 Task: Create a due date automation trigger when advanced on, 2 working days before a card is due add dates starting in less than 1 days at 11:00 AM.
Action: Mouse moved to (1217, 363)
Screenshot: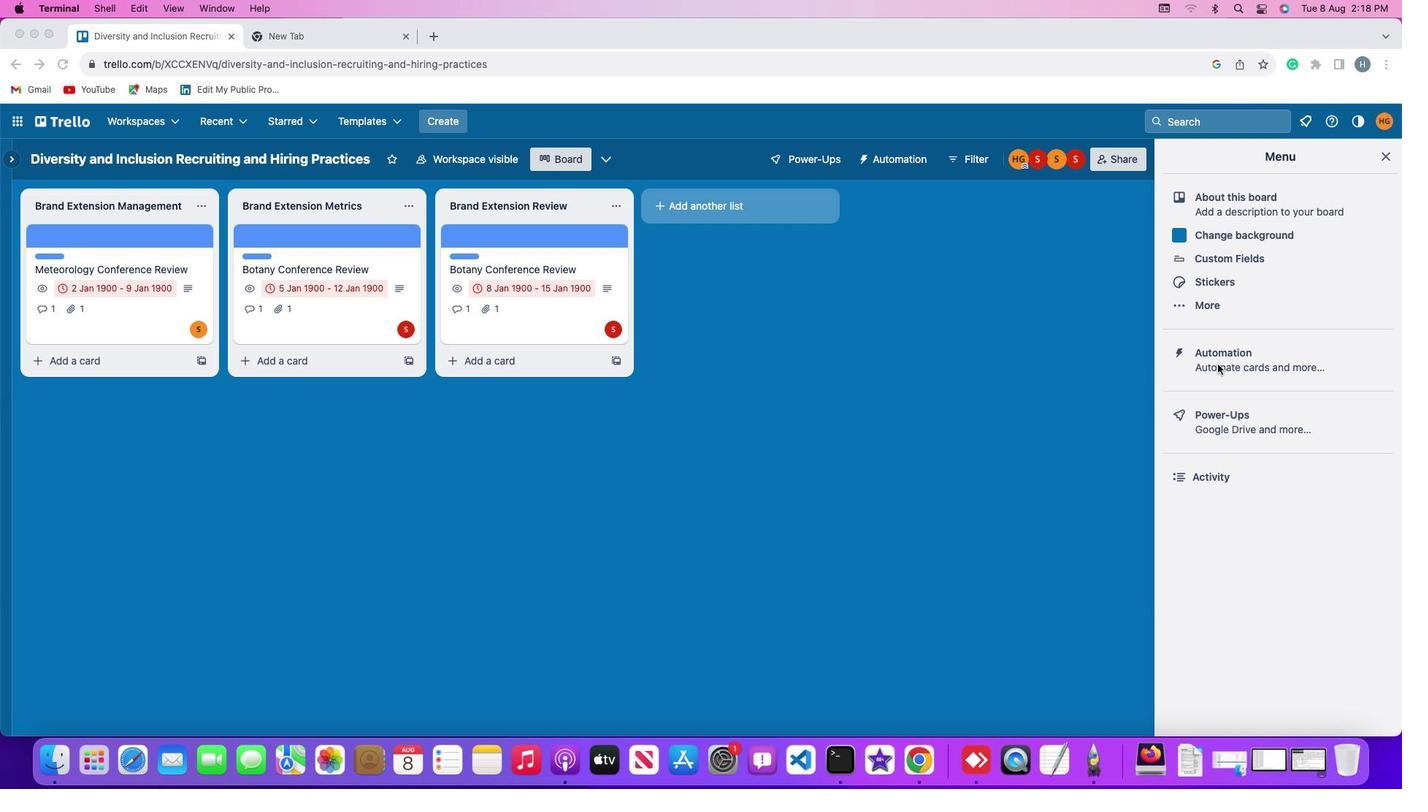 
Action: Mouse pressed left at (1217, 363)
Screenshot: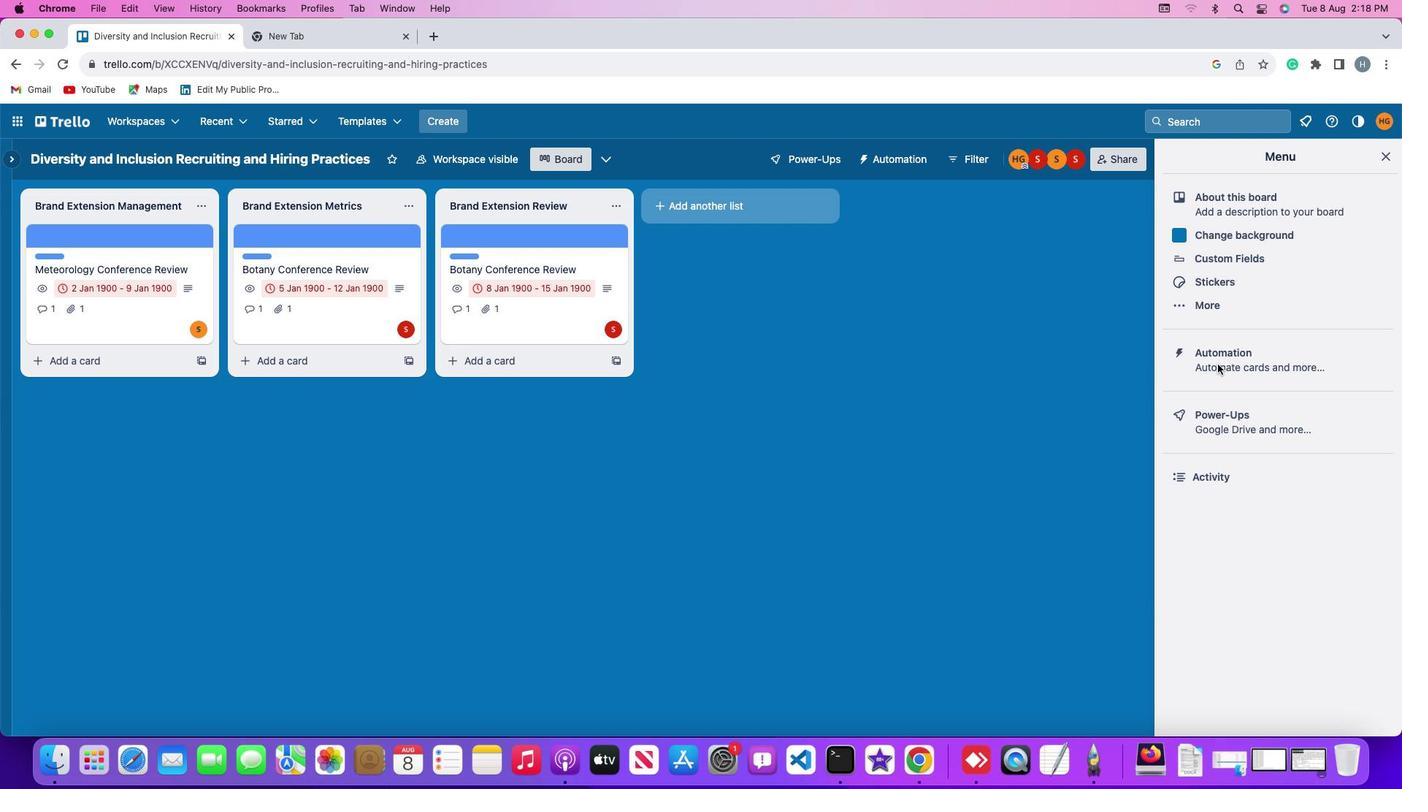 
Action: Mouse pressed left at (1217, 363)
Screenshot: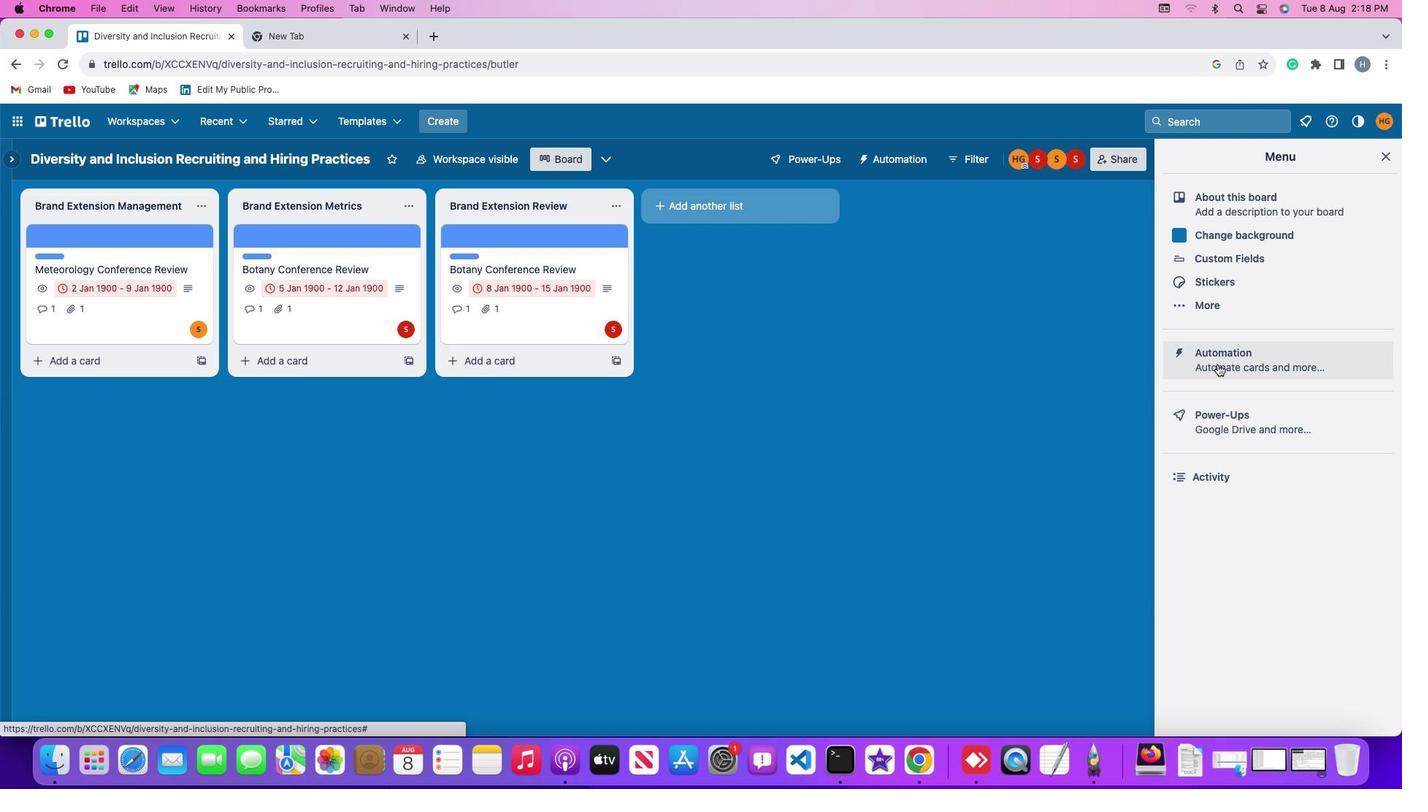 
Action: Mouse moved to (70, 345)
Screenshot: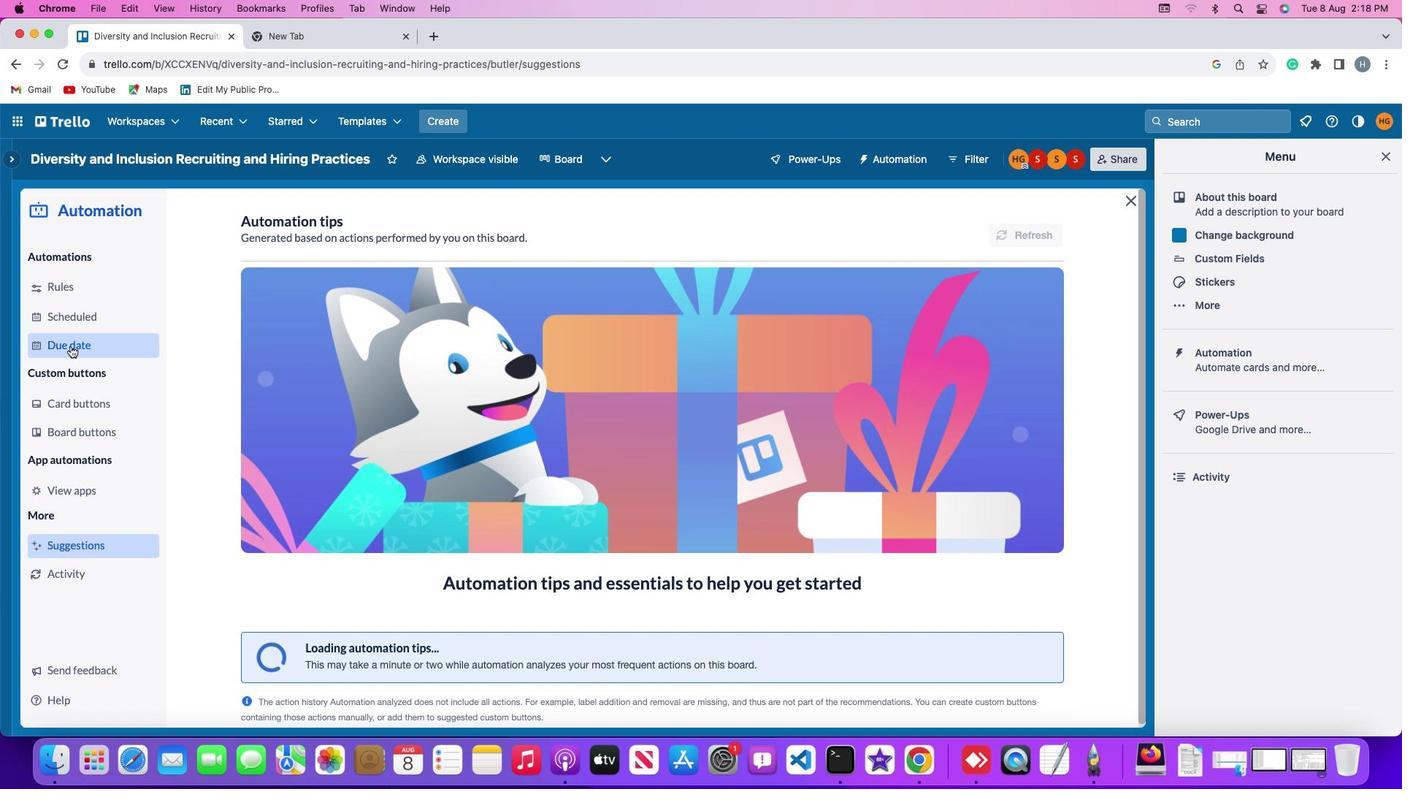 
Action: Mouse pressed left at (70, 345)
Screenshot: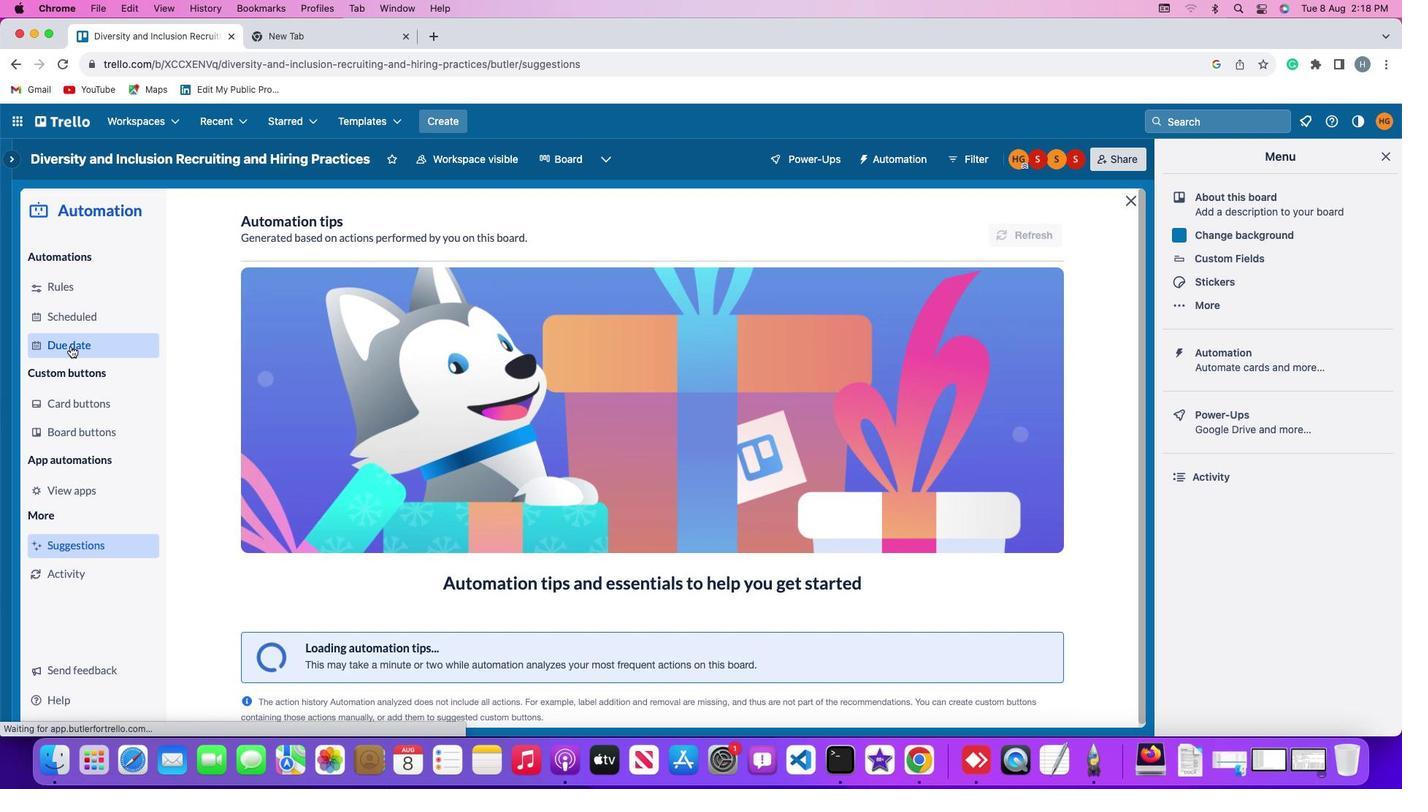 
Action: Mouse moved to (999, 231)
Screenshot: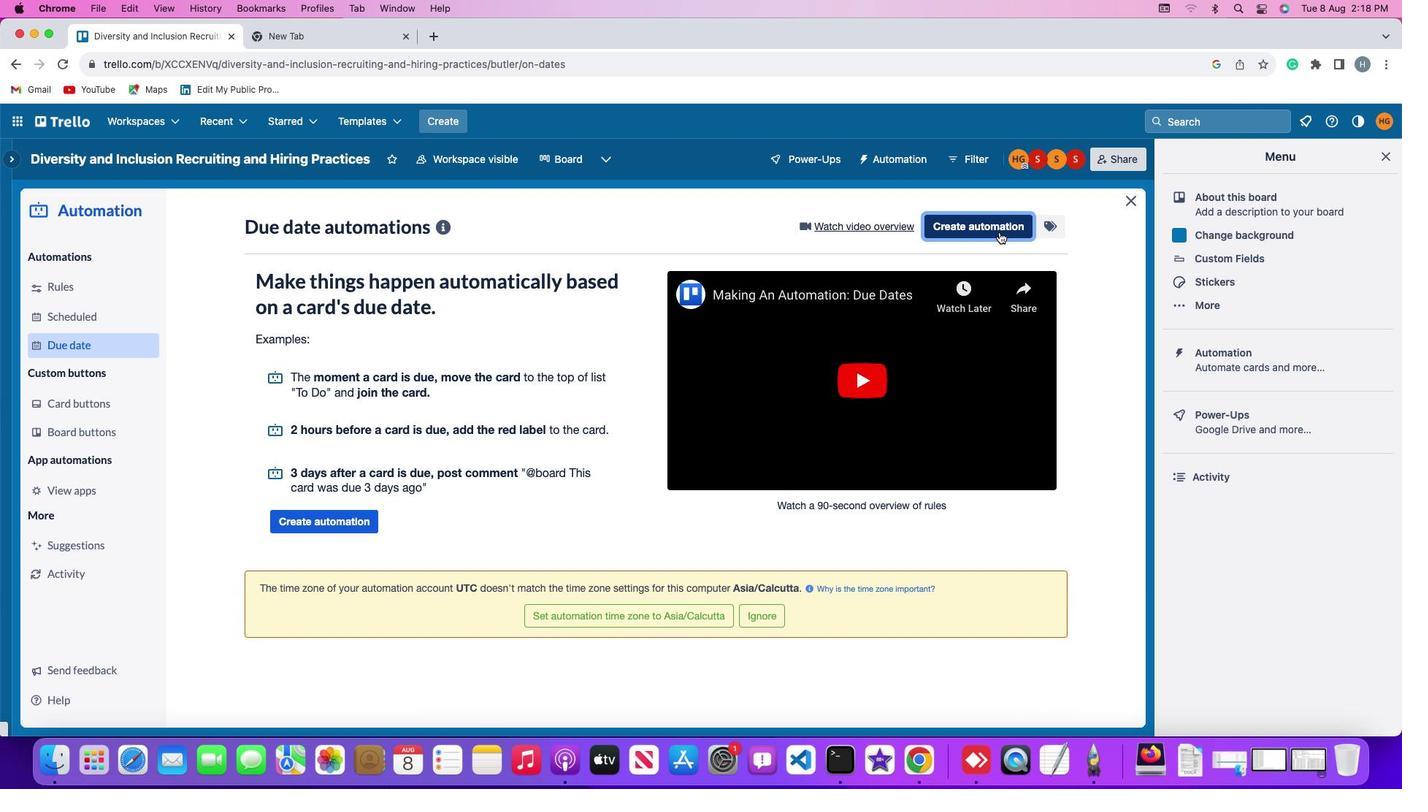 
Action: Mouse pressed left at (999, 231)
Screenshot: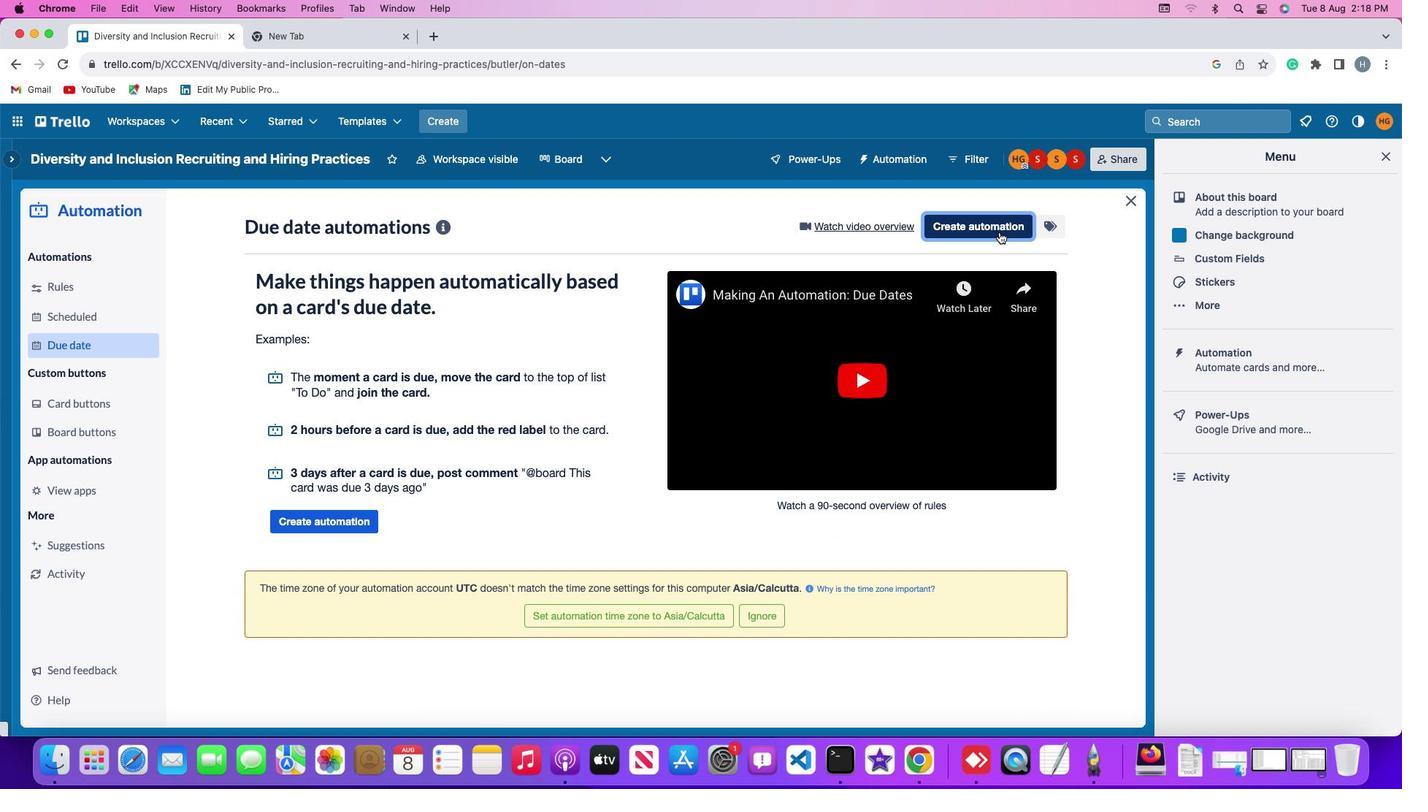 
Action: Mouse moved to (354, 370)
Screenshot: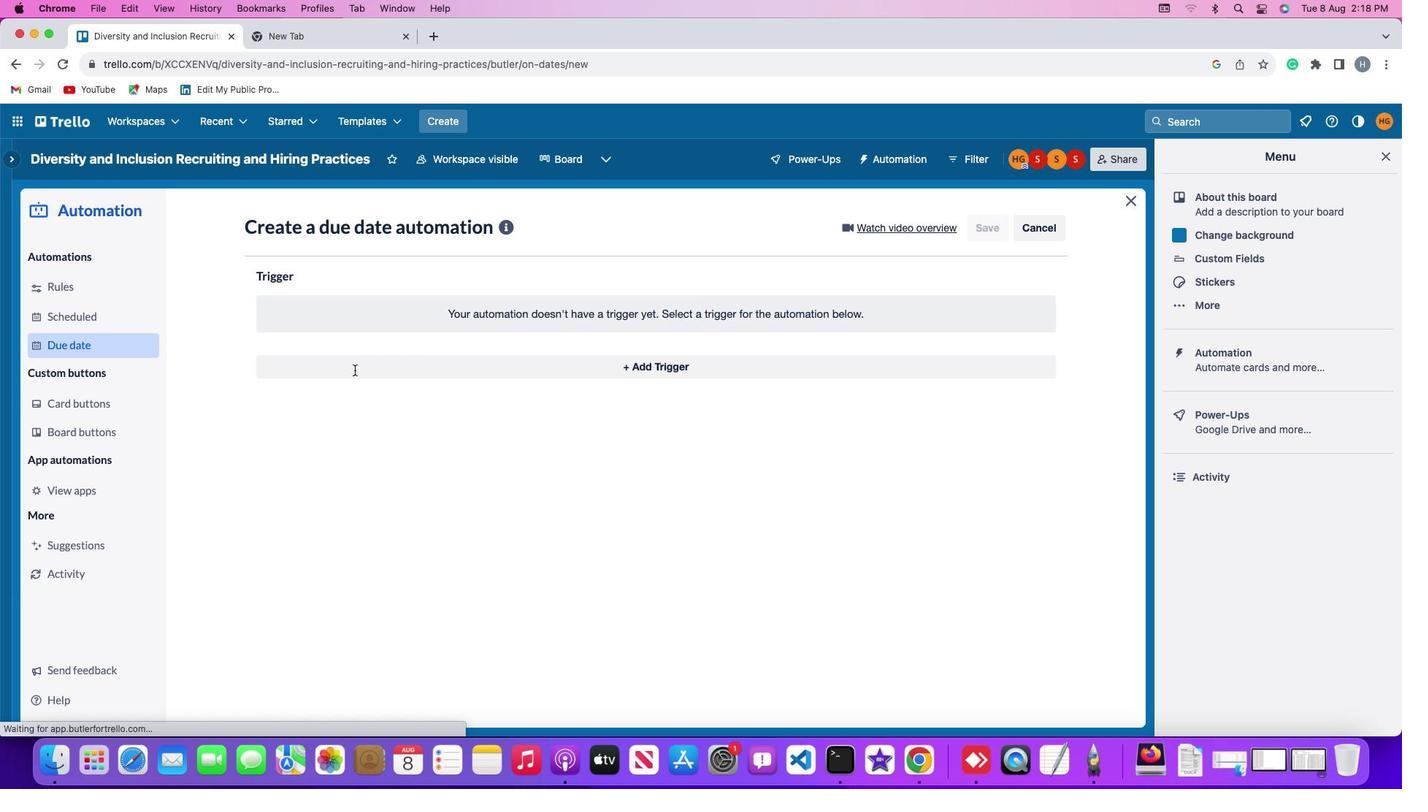 
Action: Mouse pressed left at (354, 370)
Screenshot: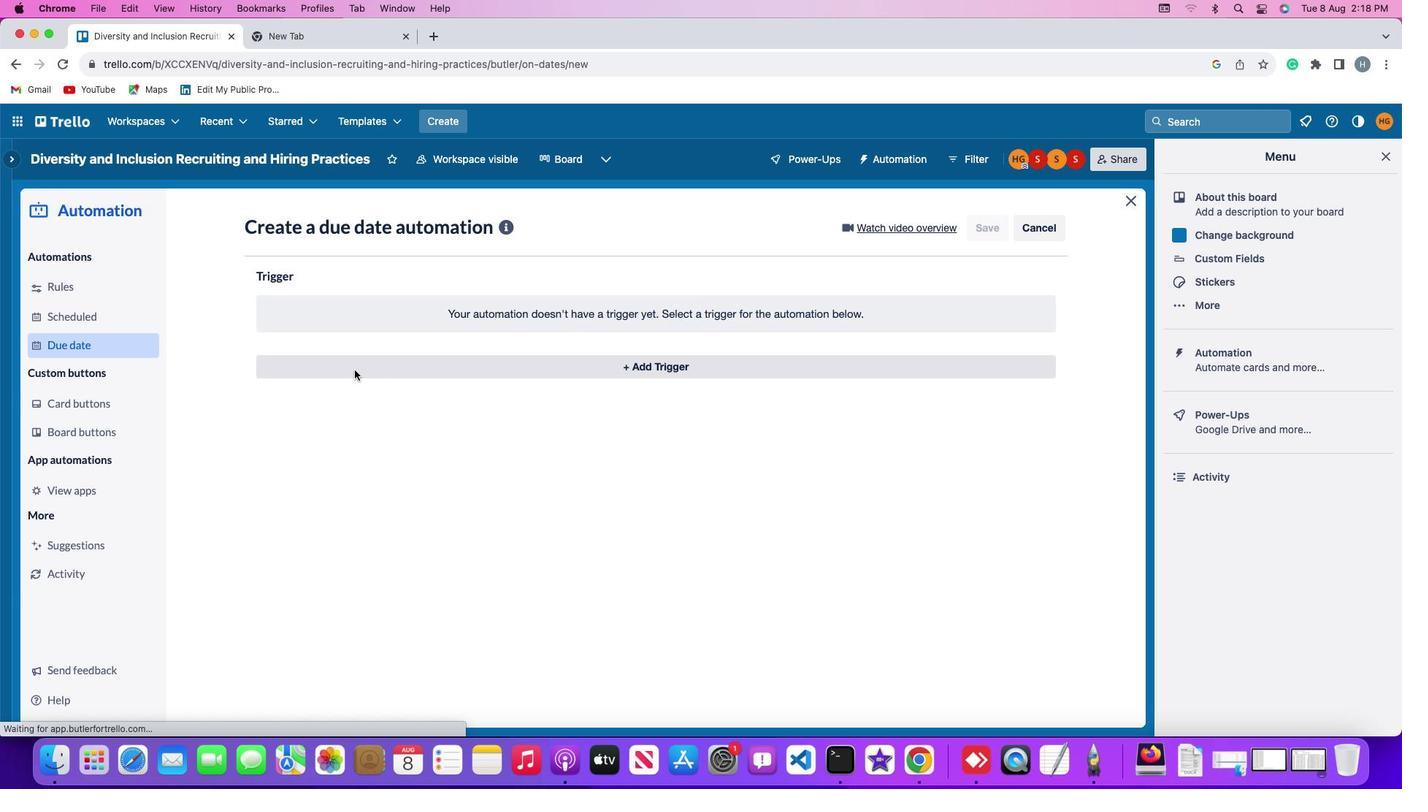 
Action: Mouse moved to (282, 585)
Screenshot: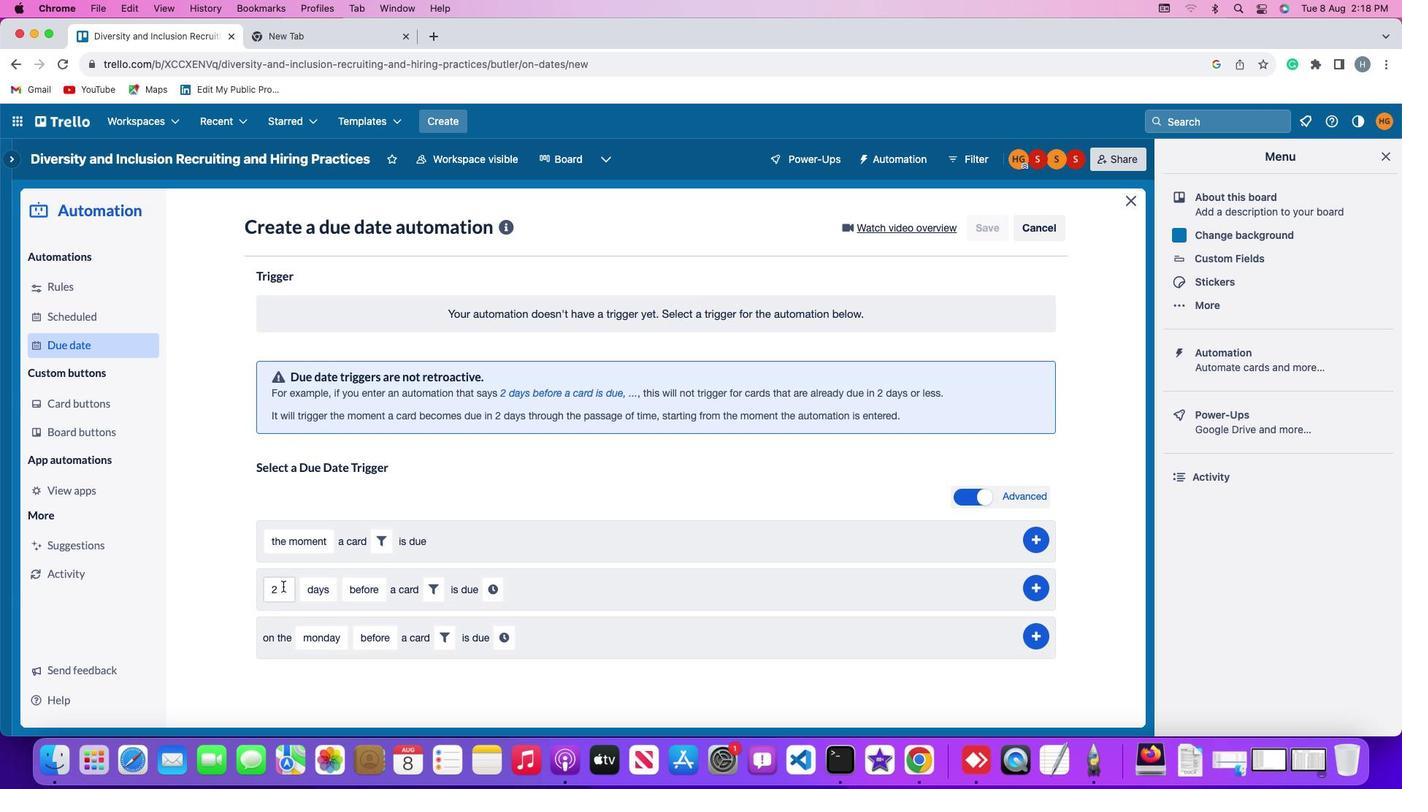 
Action: Mouse pressed left at (282, 585)
Screenshot: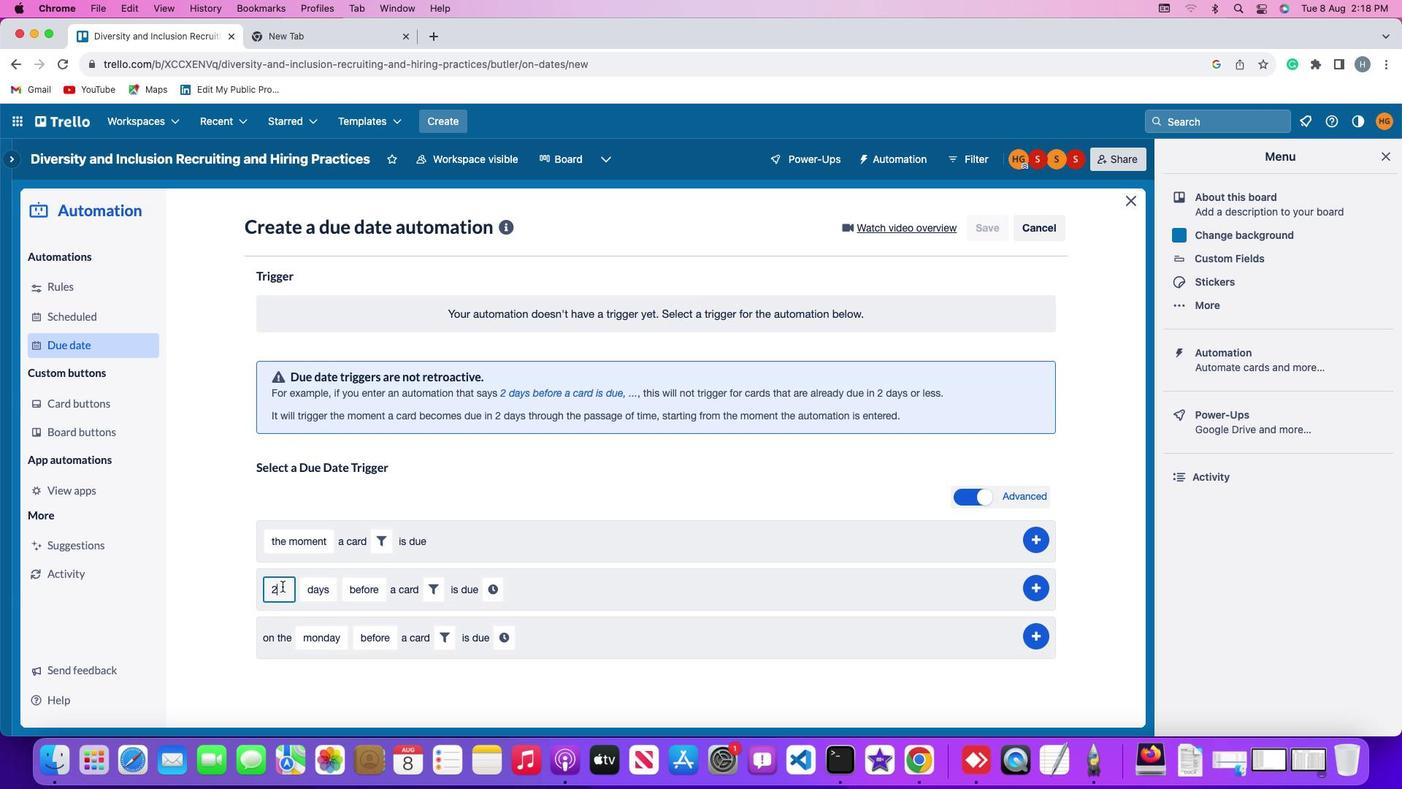 
Action: Mouse moved to (282, 584)
Screenshot: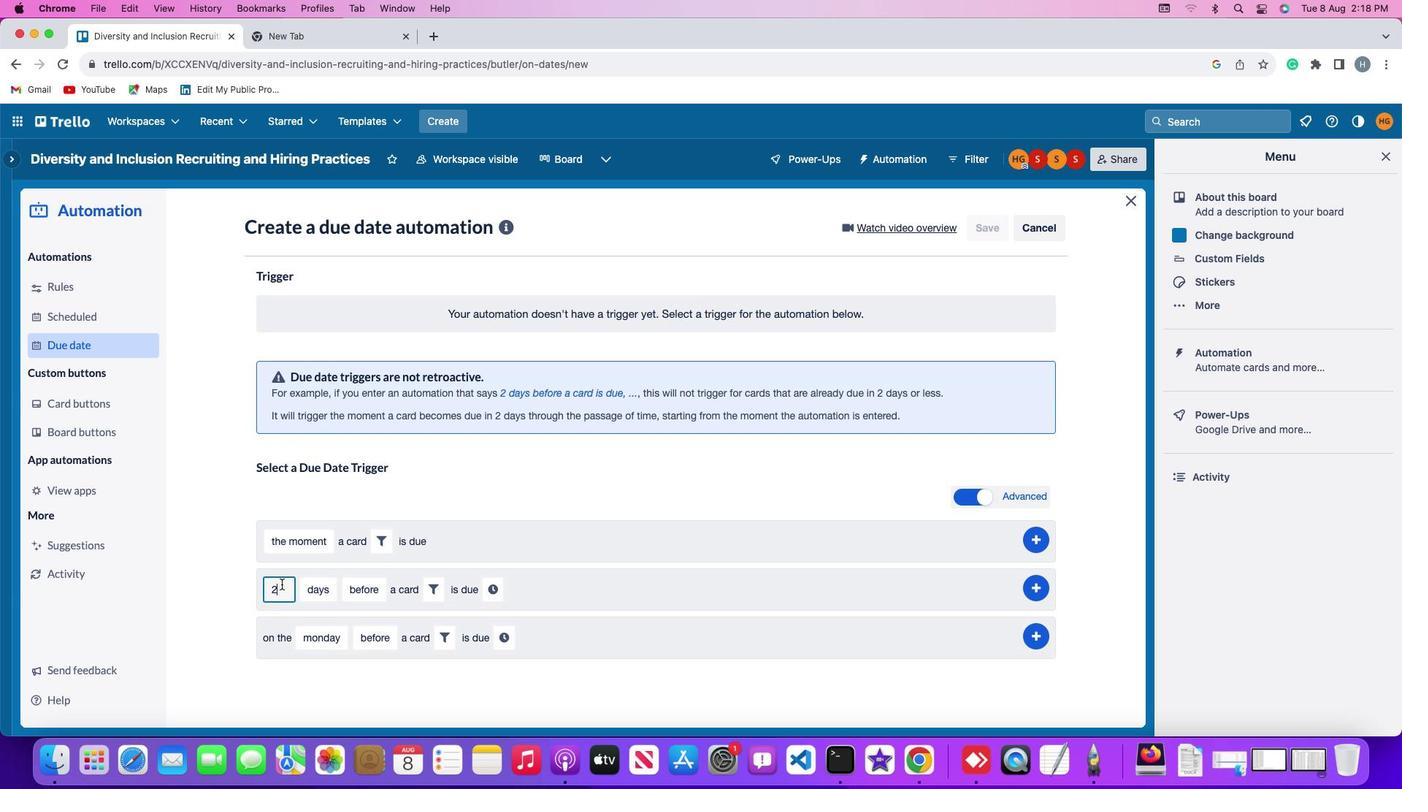 
Action: Key pressed Key.backspace
Screenshot: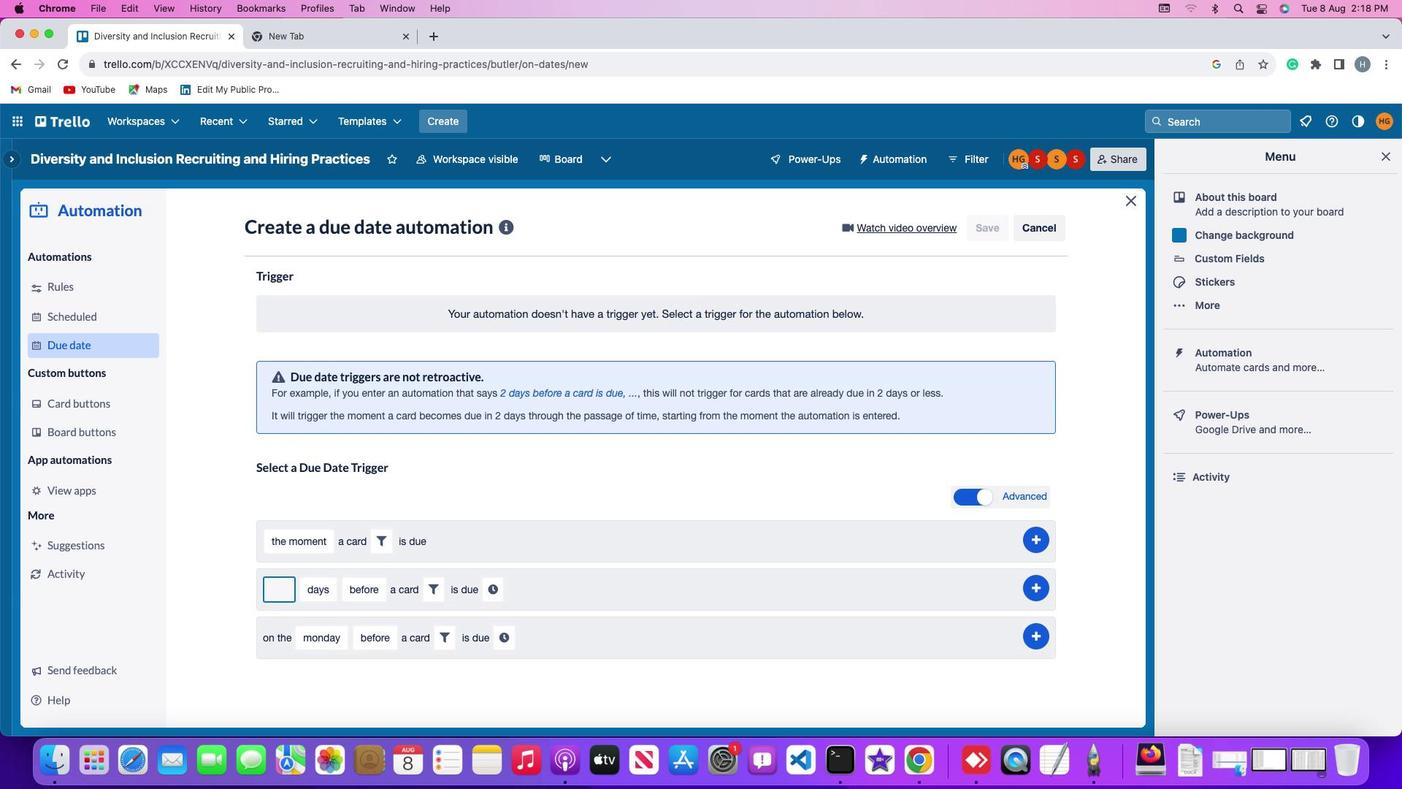 
Action: Mouse moved to (282, 582)
Screenshot: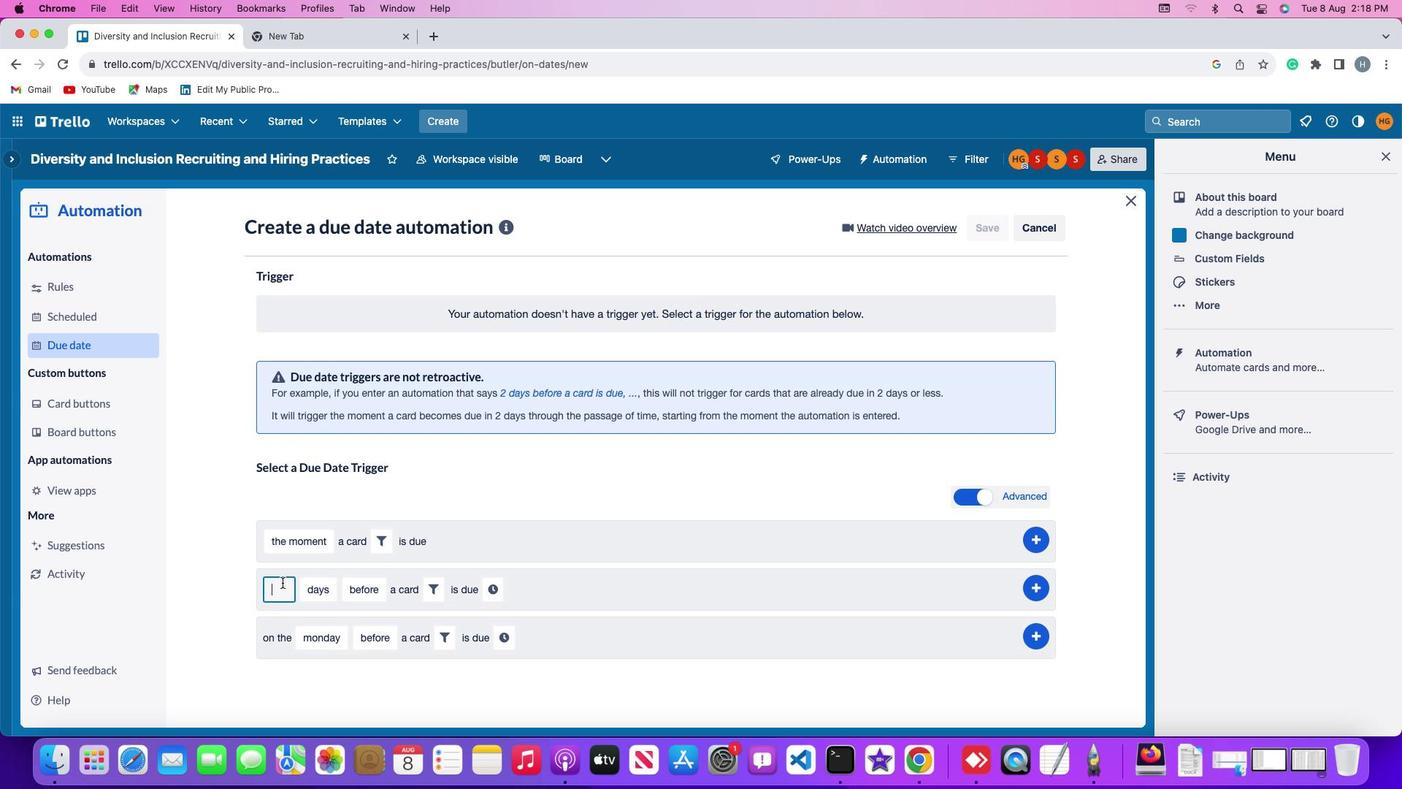
Action: Key pressed '2'
Screenshot: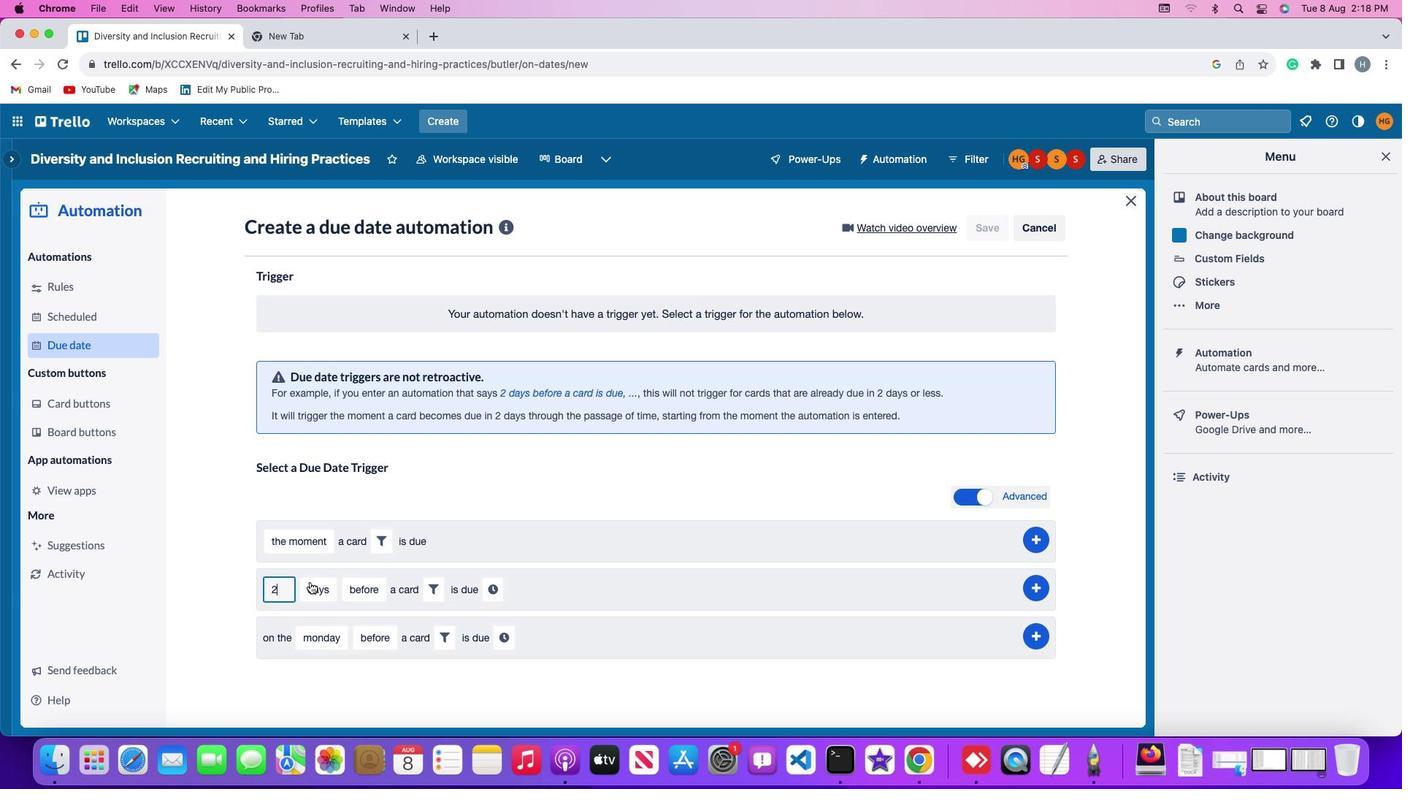 
Action: Mouse moved to (322, 582)
Screenshot: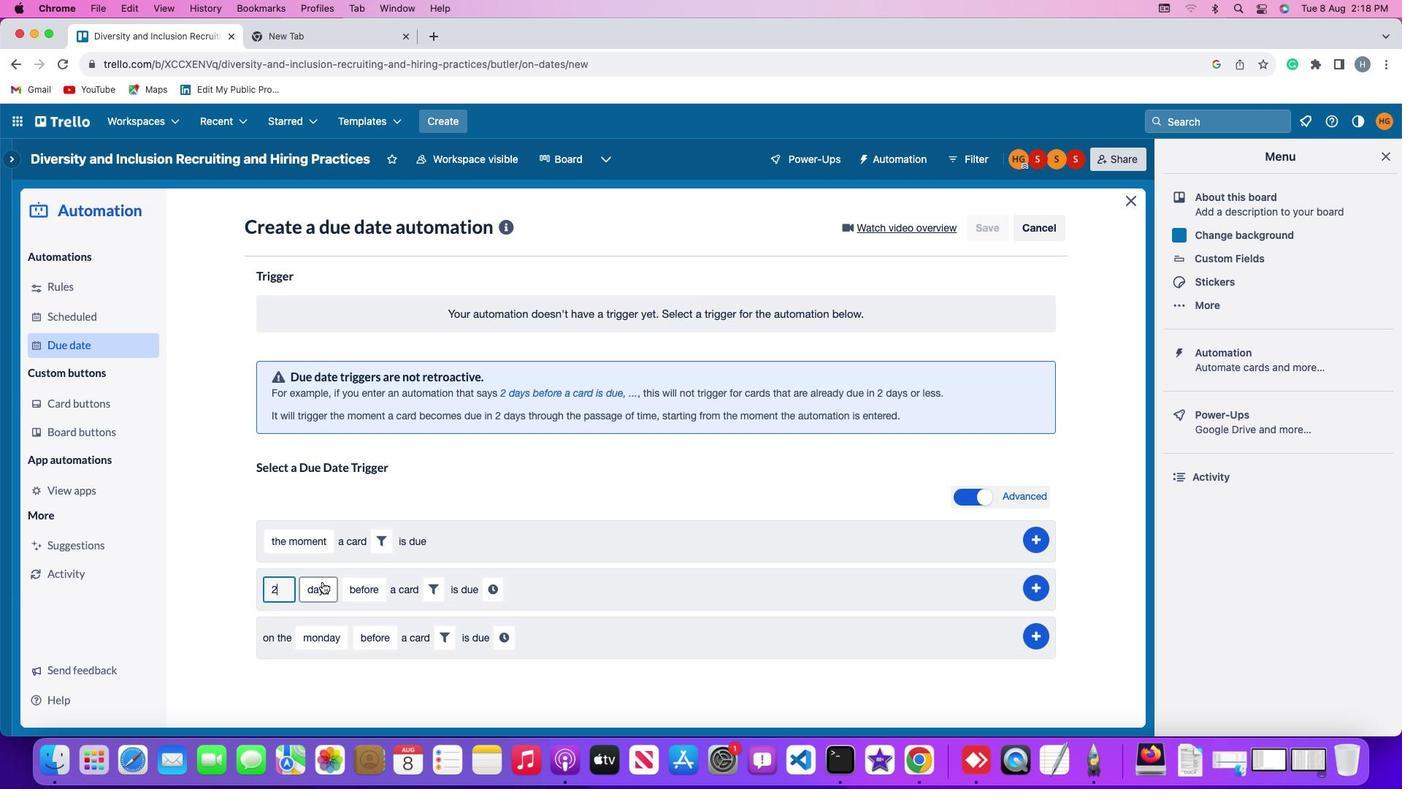 
Action: Mouse pressed left at (322, 582)
Screenshot: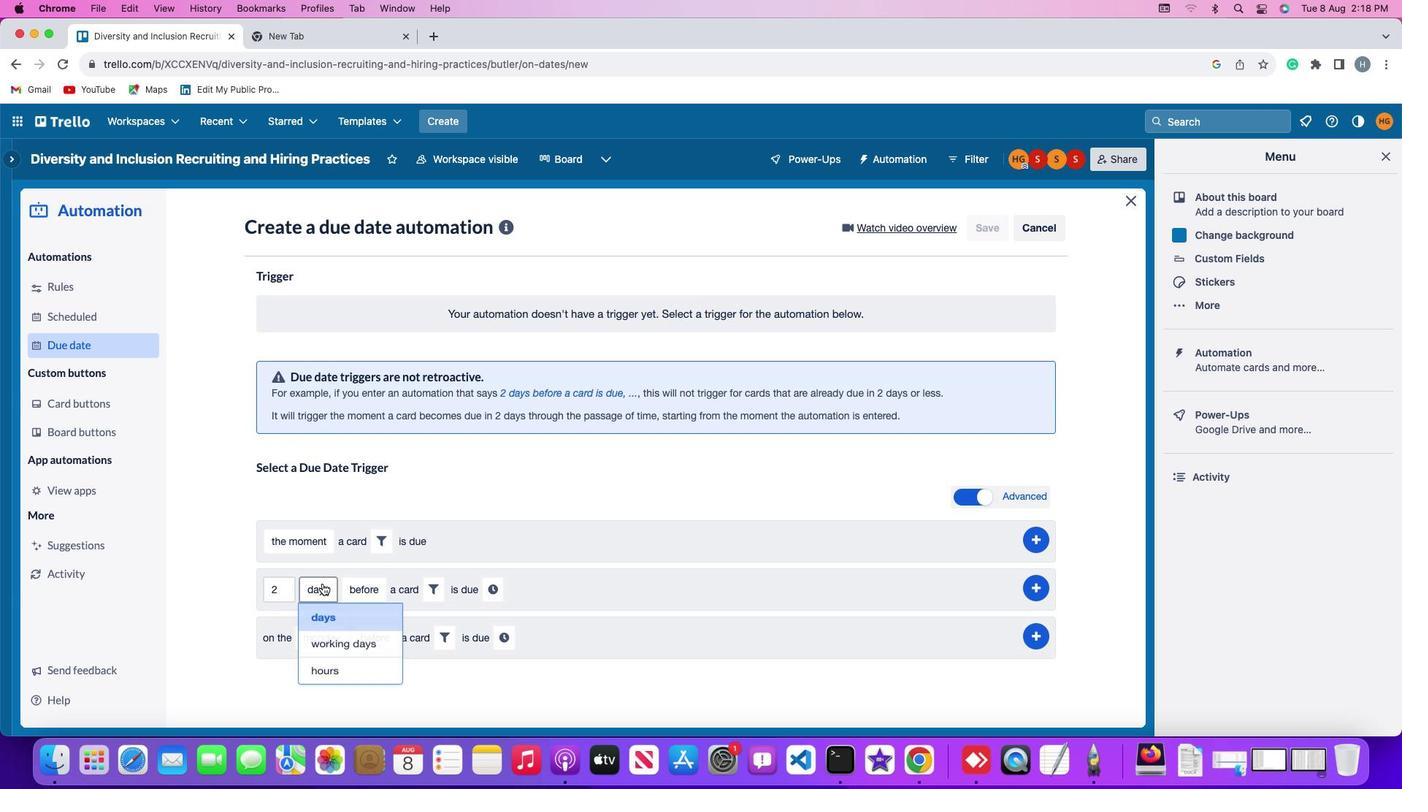 
Action: Mouse moved to (317, 644)
Screenshot: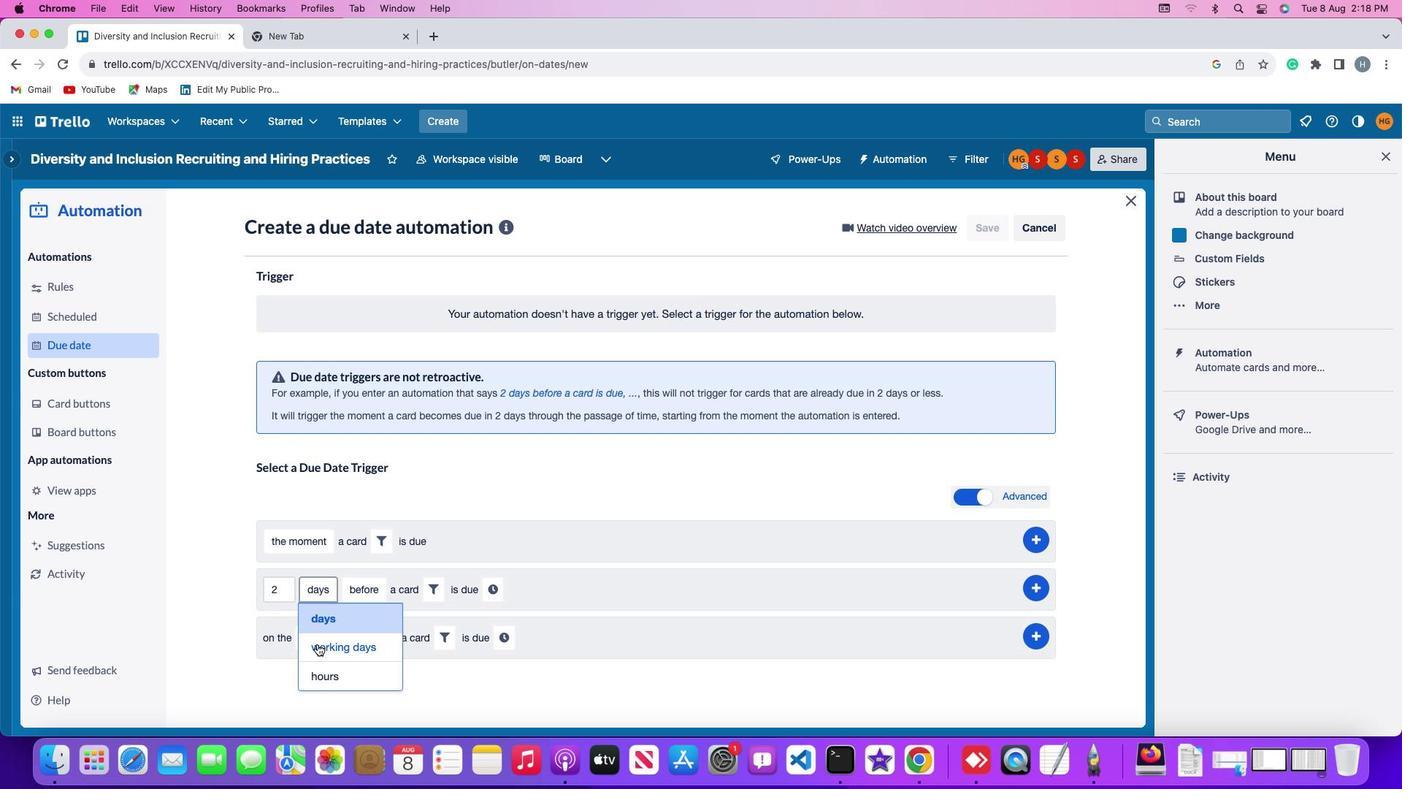 
Action: Mouse pressed left at (317, 644)
Screenshot: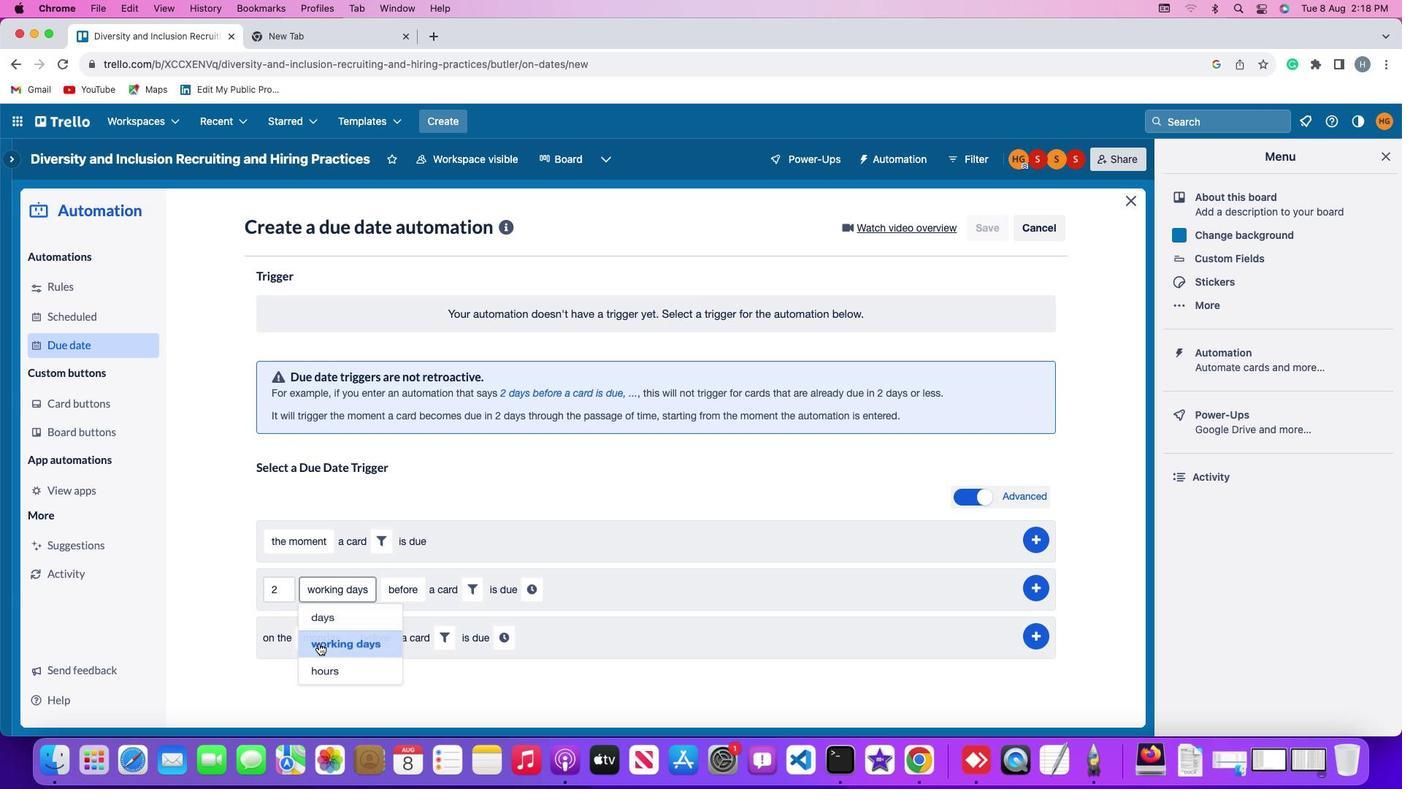 
Action: Mouse moved to (387, 585)
Screenshot: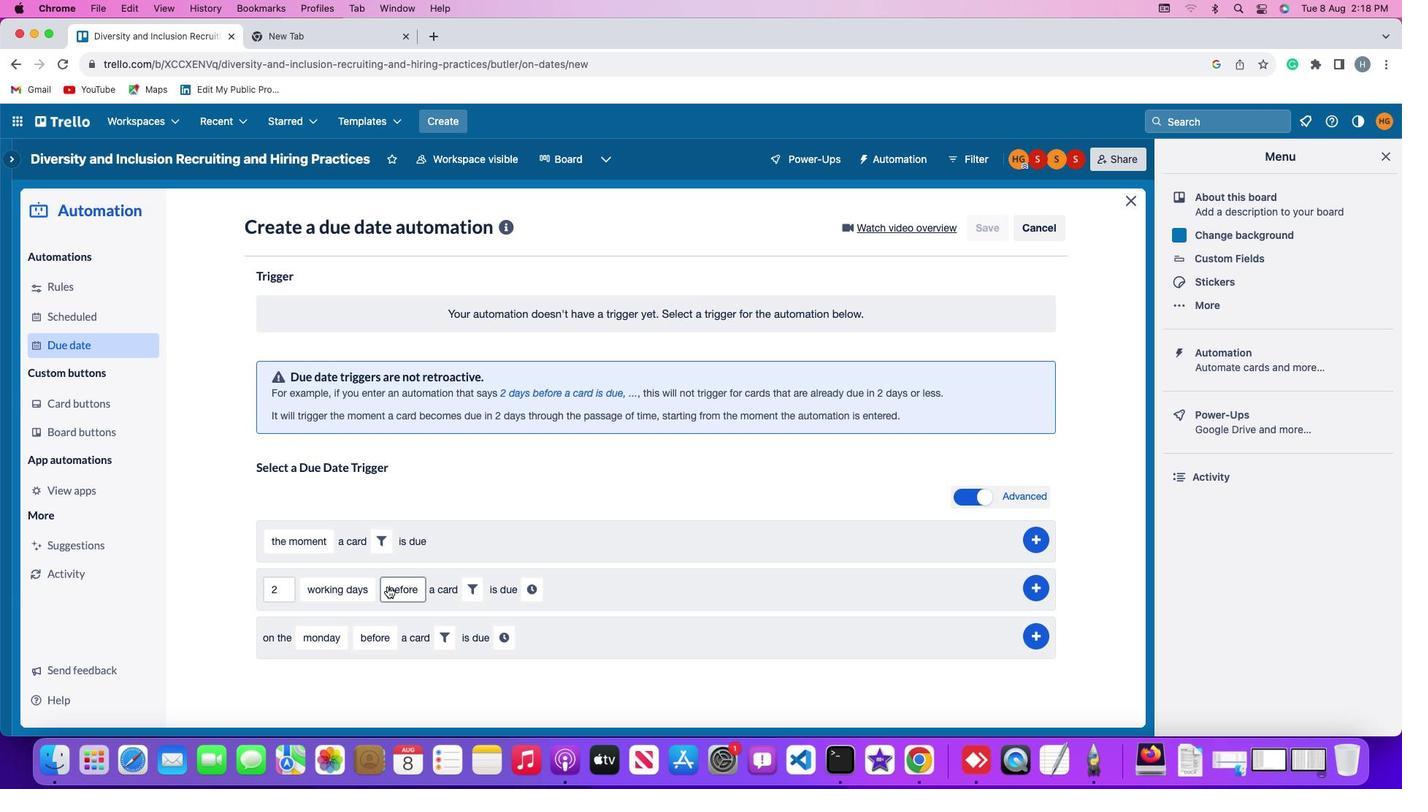 
Action: Mouse pressed left at (387, 585)
Screenshot: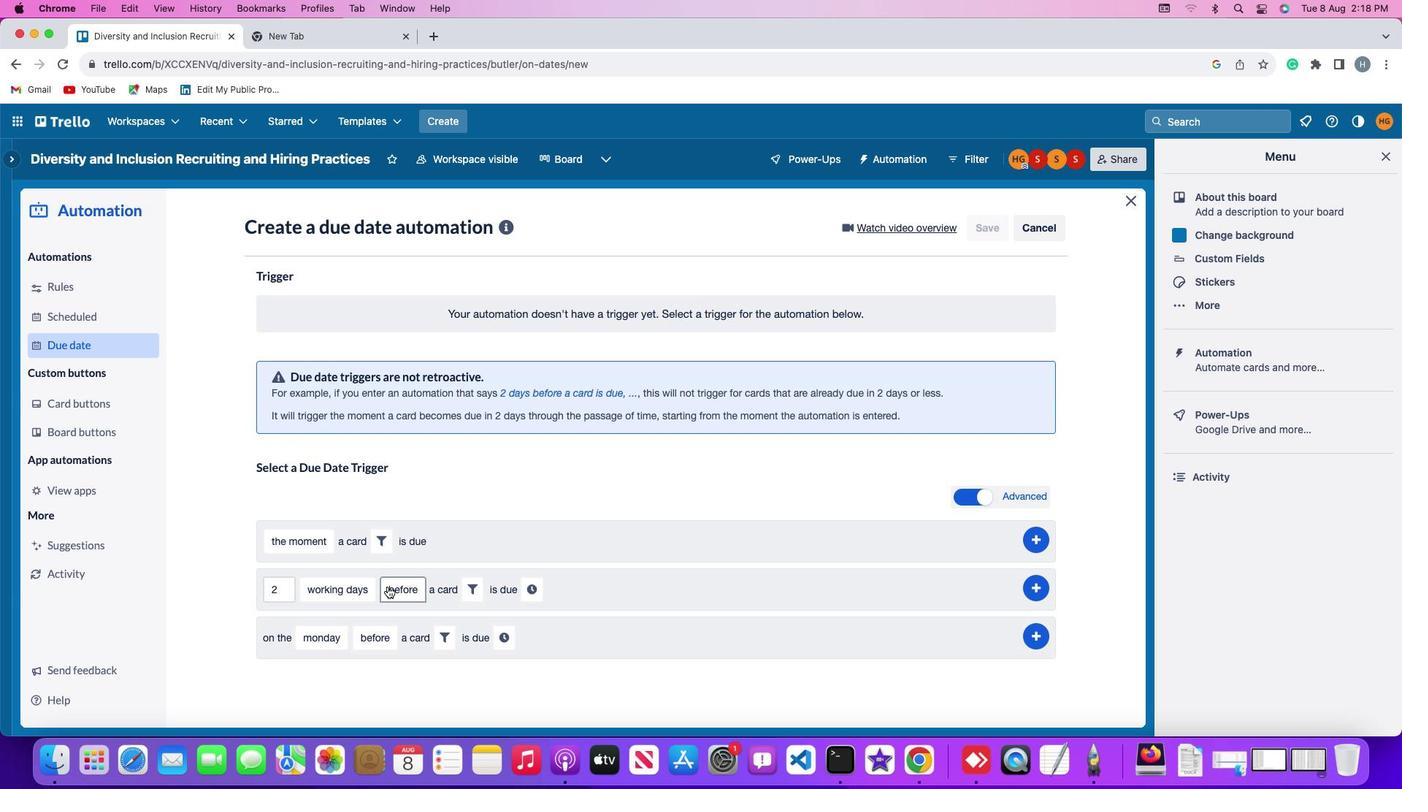
Action: Mouse moved to (404, 618)
Screenshot: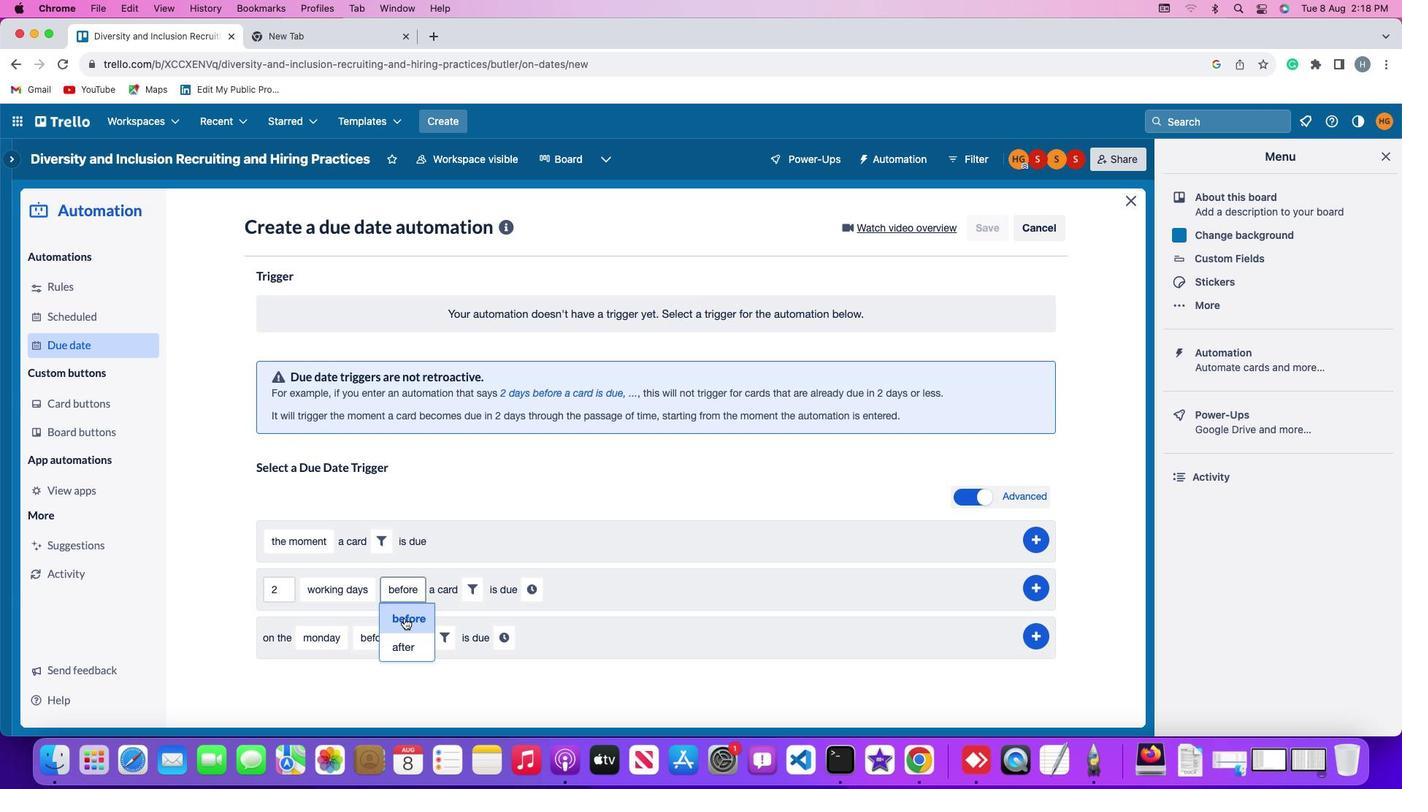 
Action: Mouse pressed left at (404, 618)
Screenshot: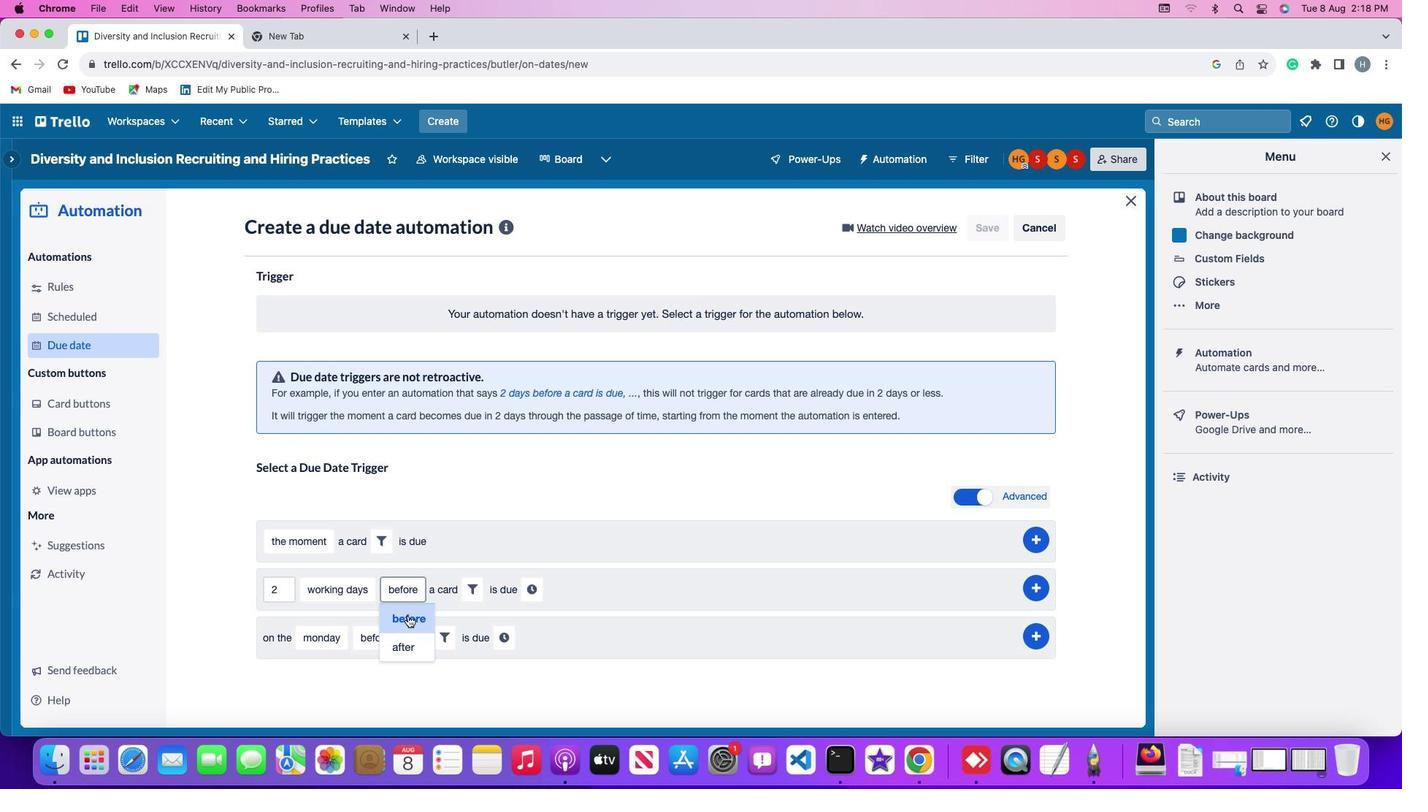 
Action: Mouse moved to (475, 588)
Screenshot: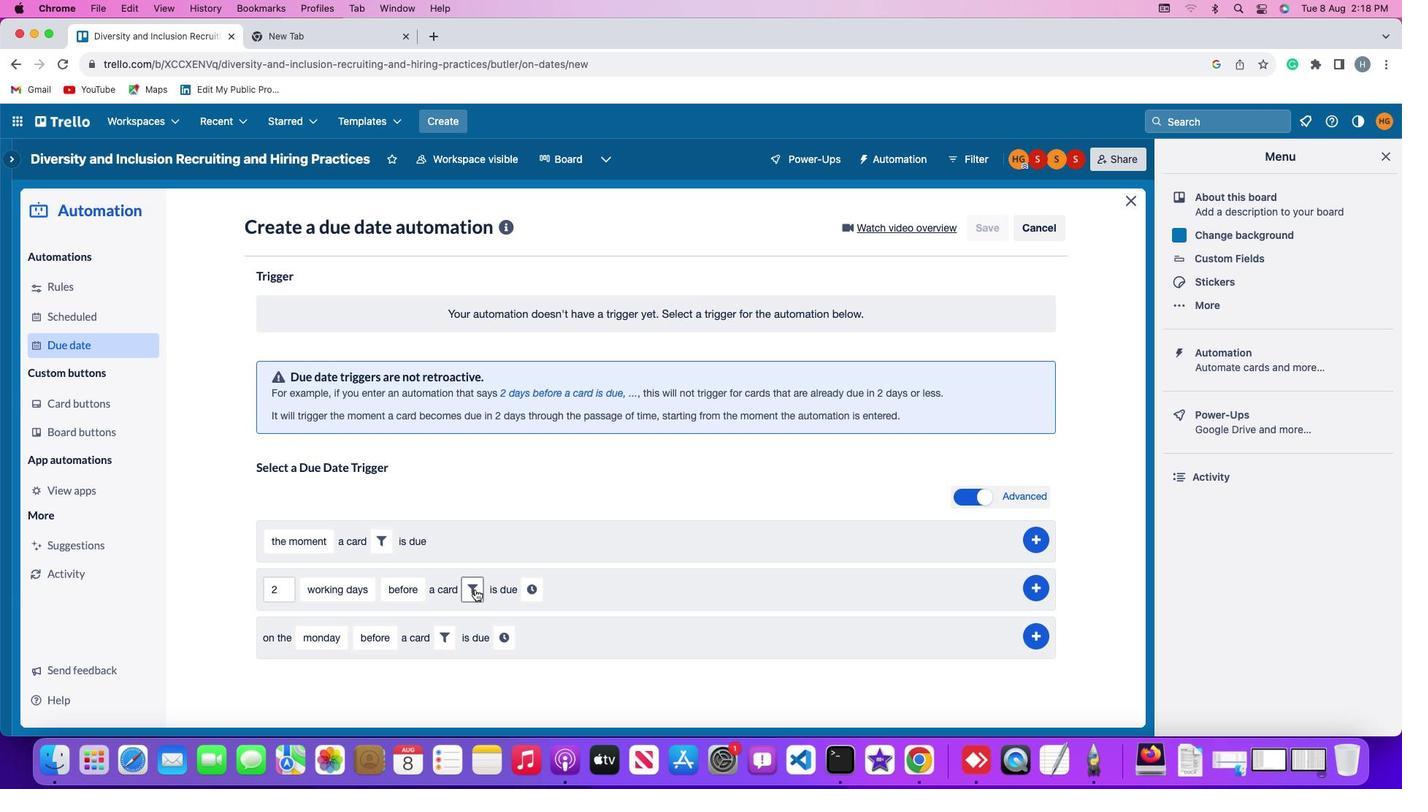 
Action: Mouse pressed left at (475, 588)
Screenshot: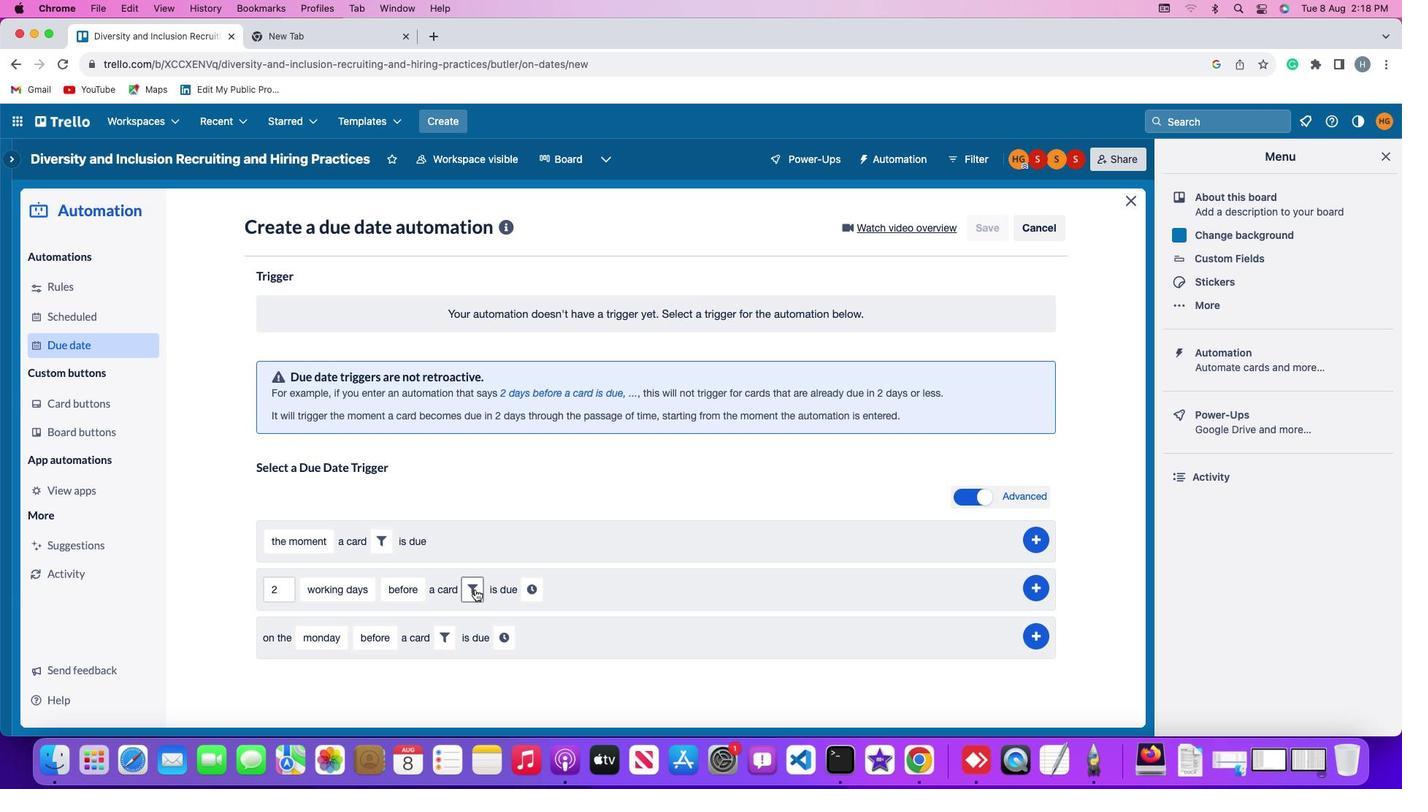 
Action: Mouse moved to (548, 636)
Screenshot: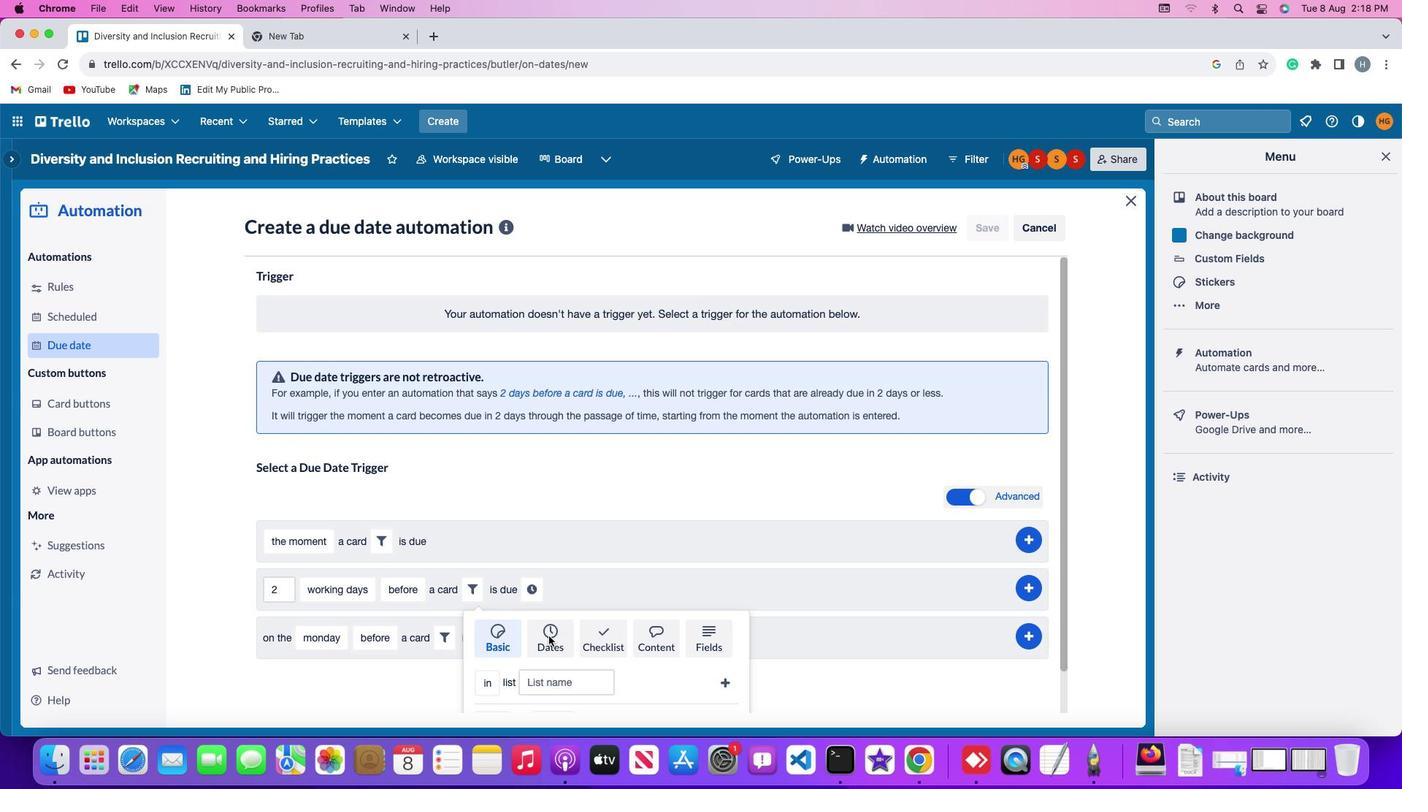 
Action: Mouse pressed left at (548, 636)
Screenshot: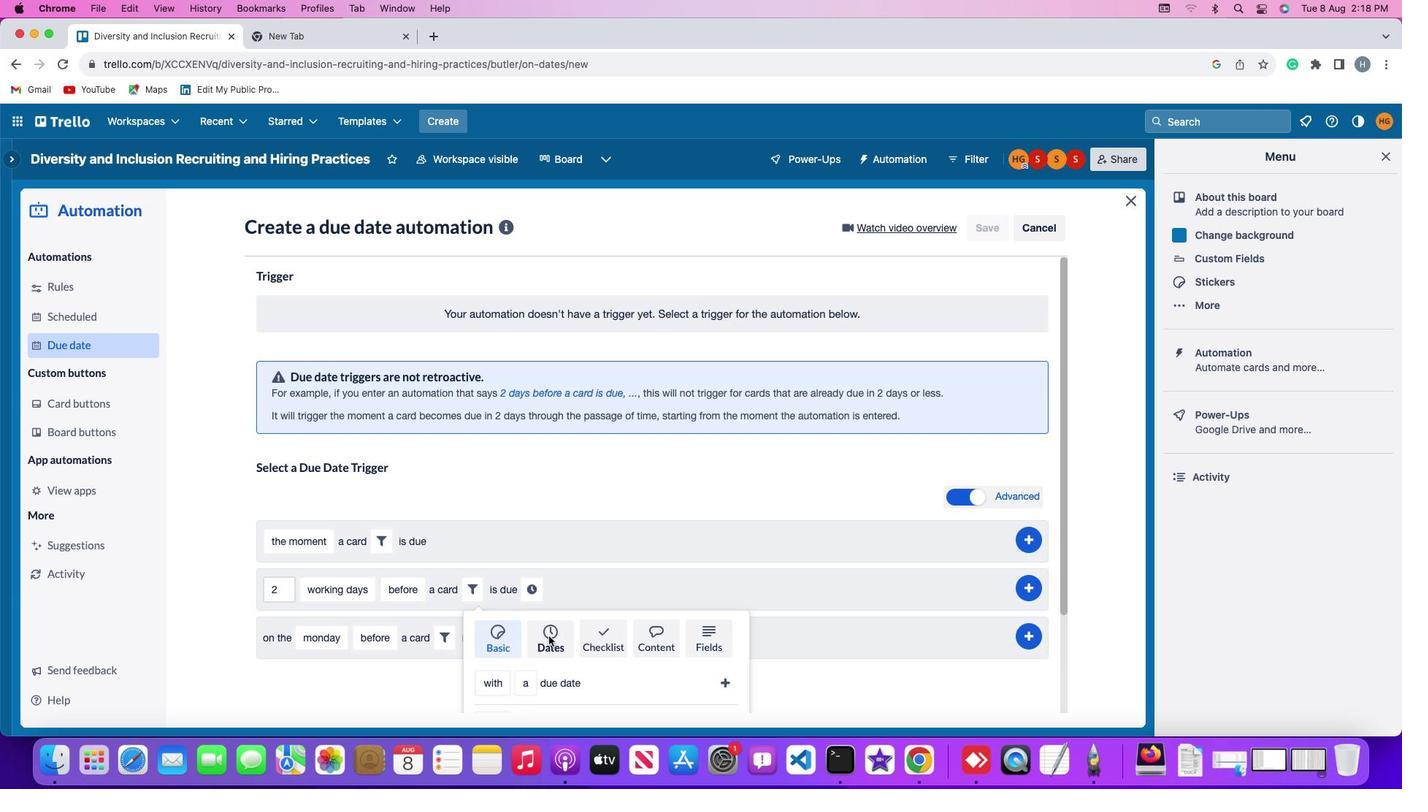 
Action: Mouse moved to (414, 679)
Screenshot: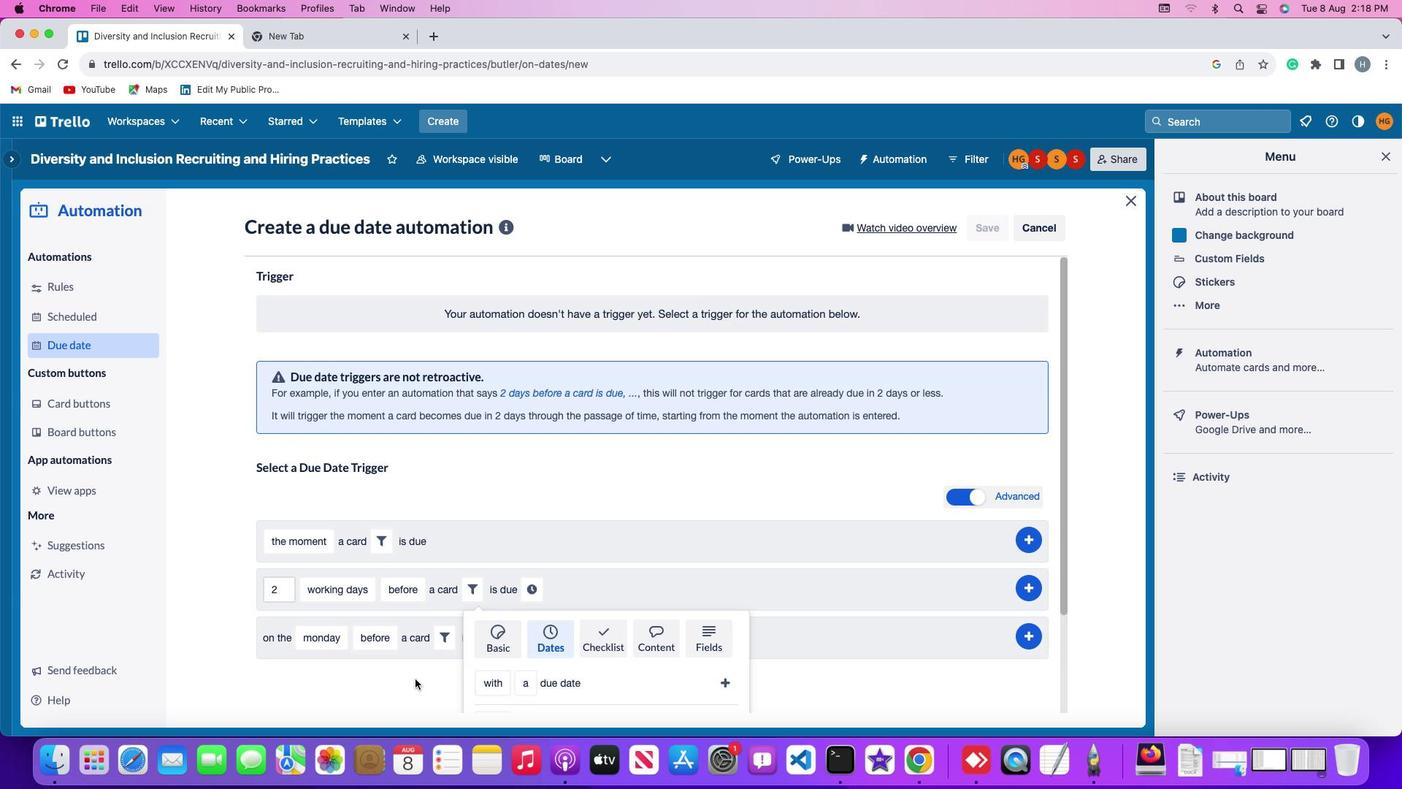 
Action: Mouse scrolled (414, 679) with delta (0, 0)
Screenshot: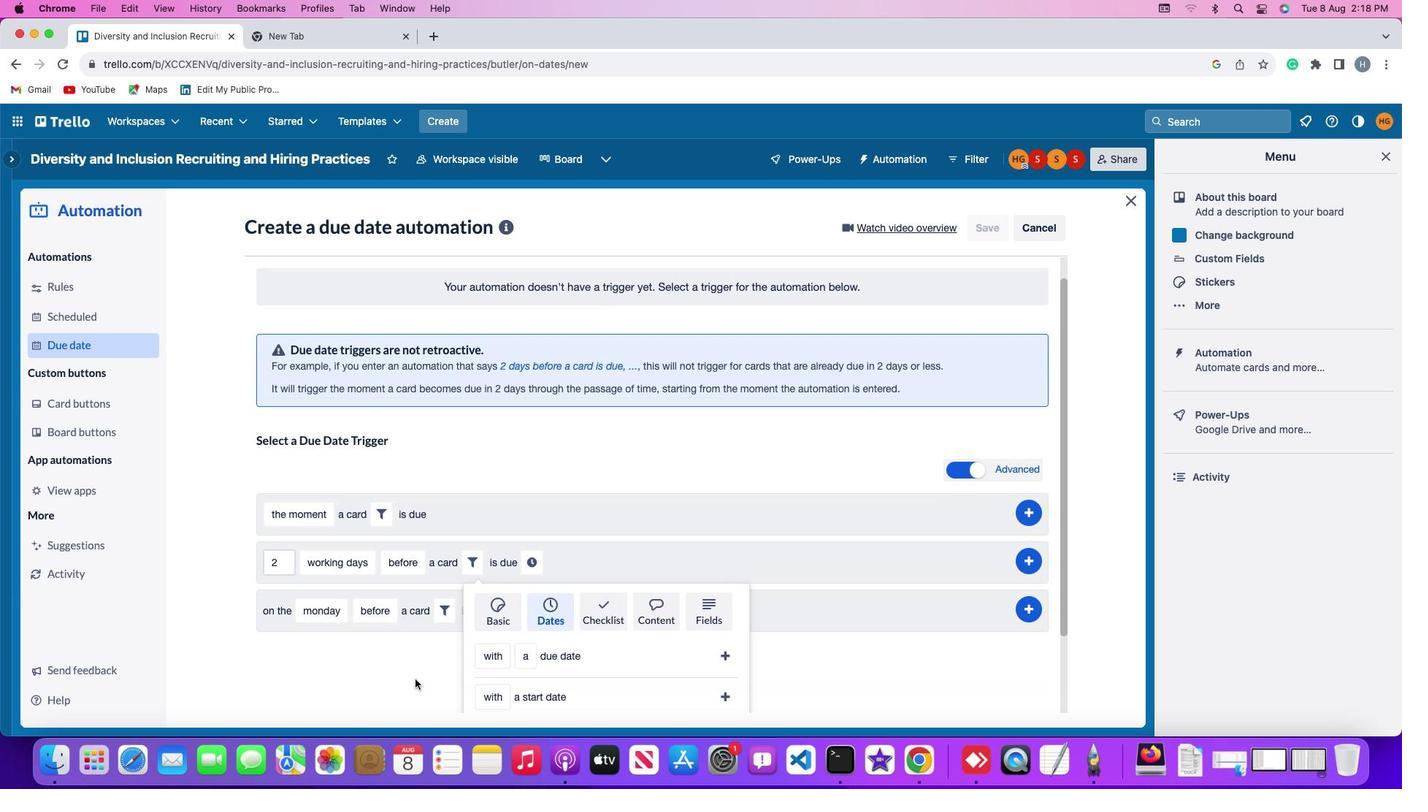 
Action: Mouse scrolled (414, 679) with delta (0, 0)
Screenshot: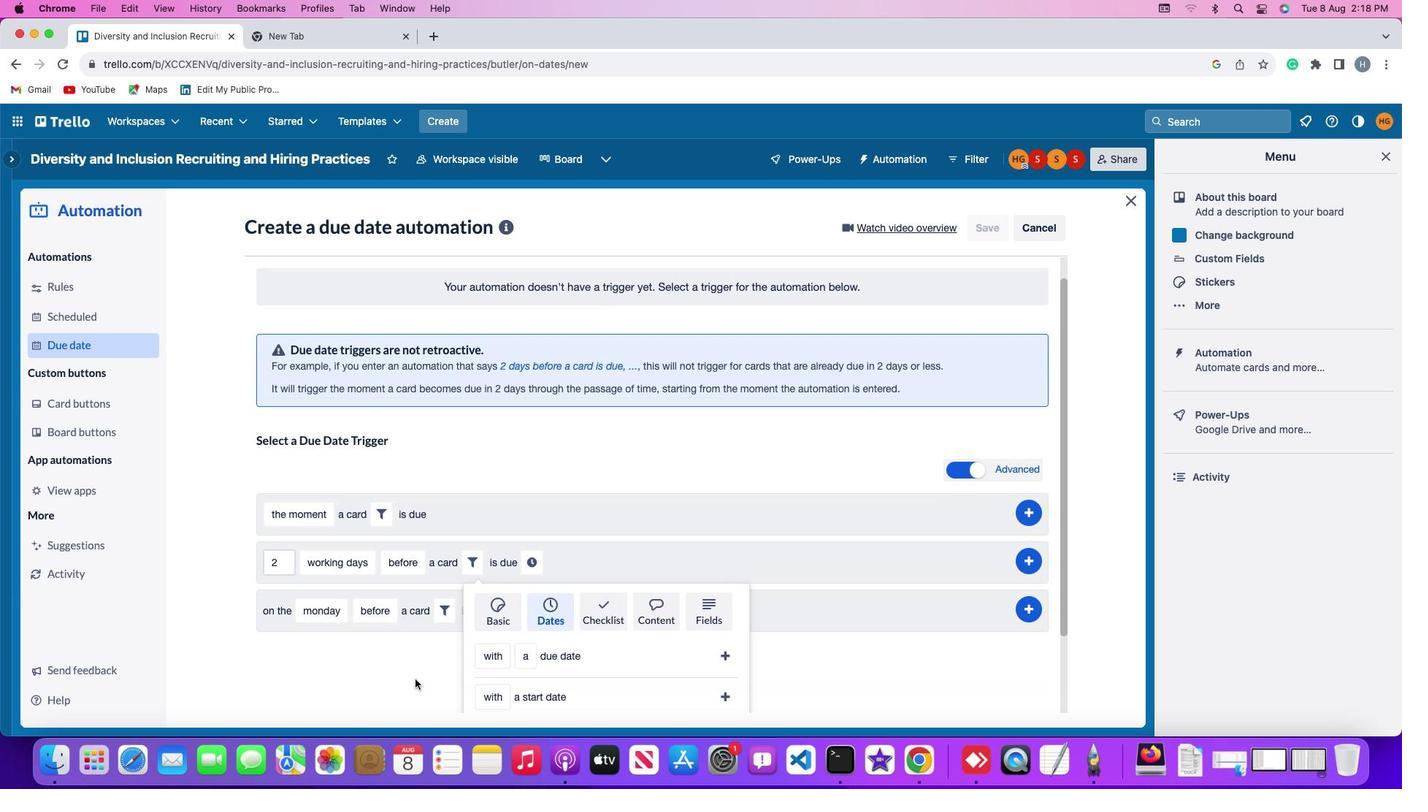 
Action: Mouse scrolled (414, 679) with delta (0, -2)
Screenshot: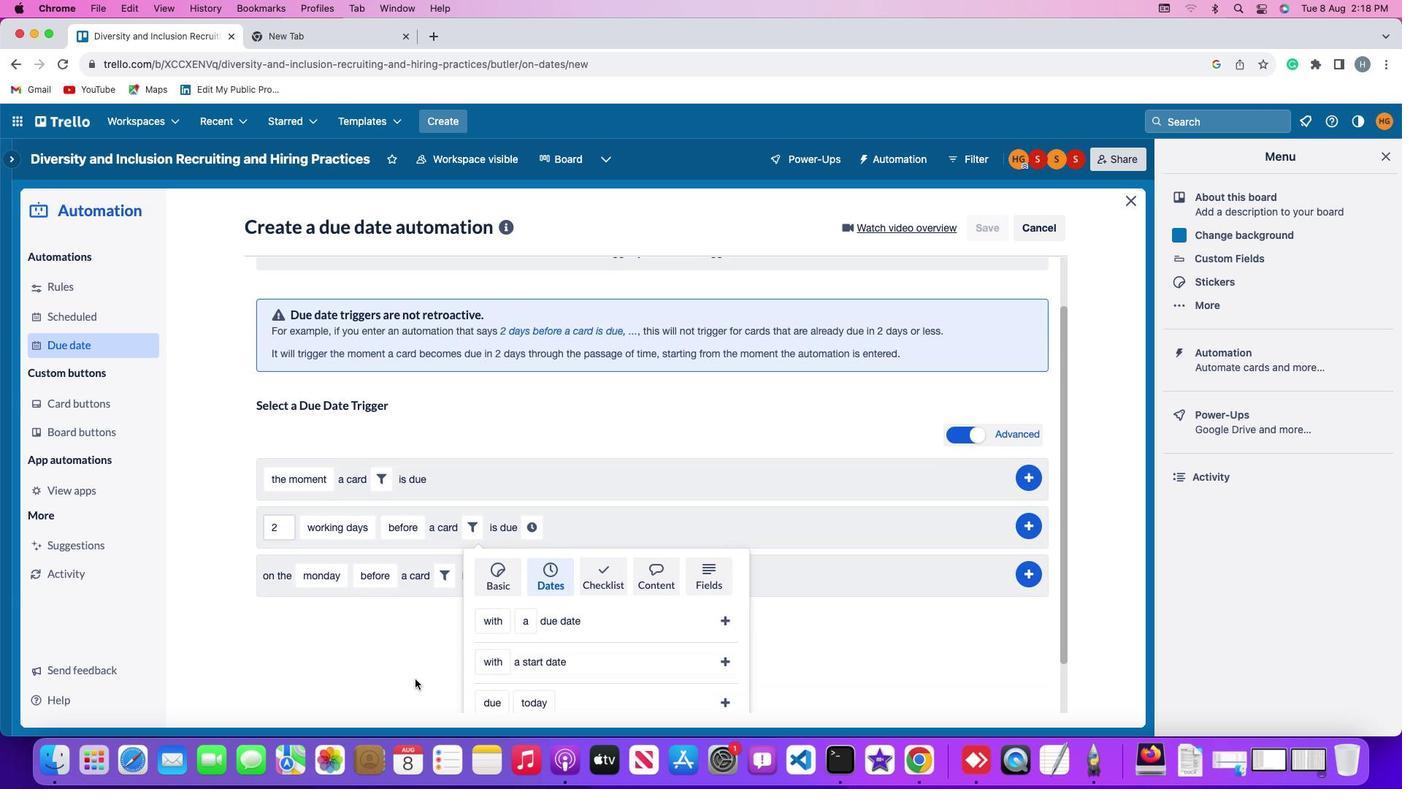 
Action: Mouse scrolled (414, 679) with delta (0, -3)
Screenshot: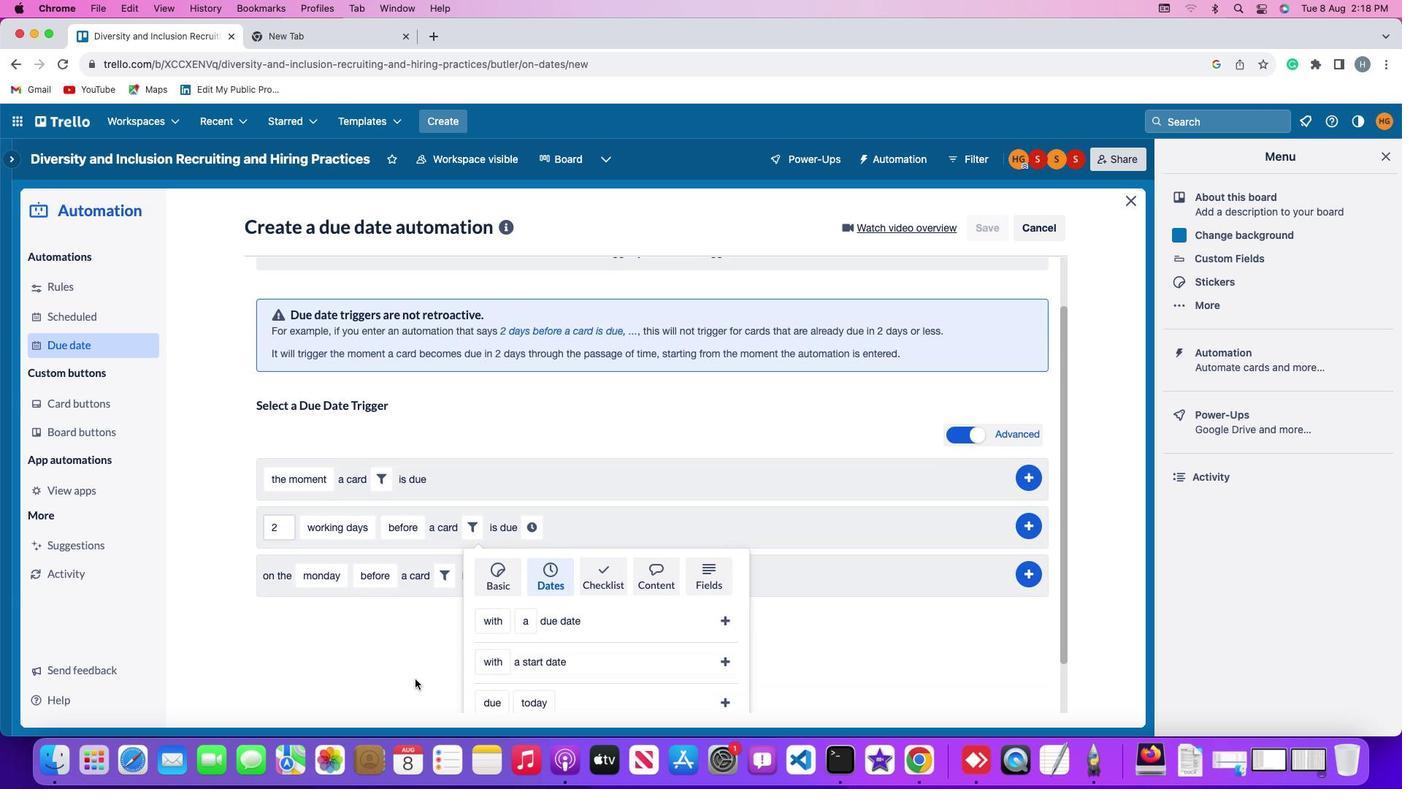 
Action: Mouse scrolled (414, 679) with delta (0, -4)
Screenshot: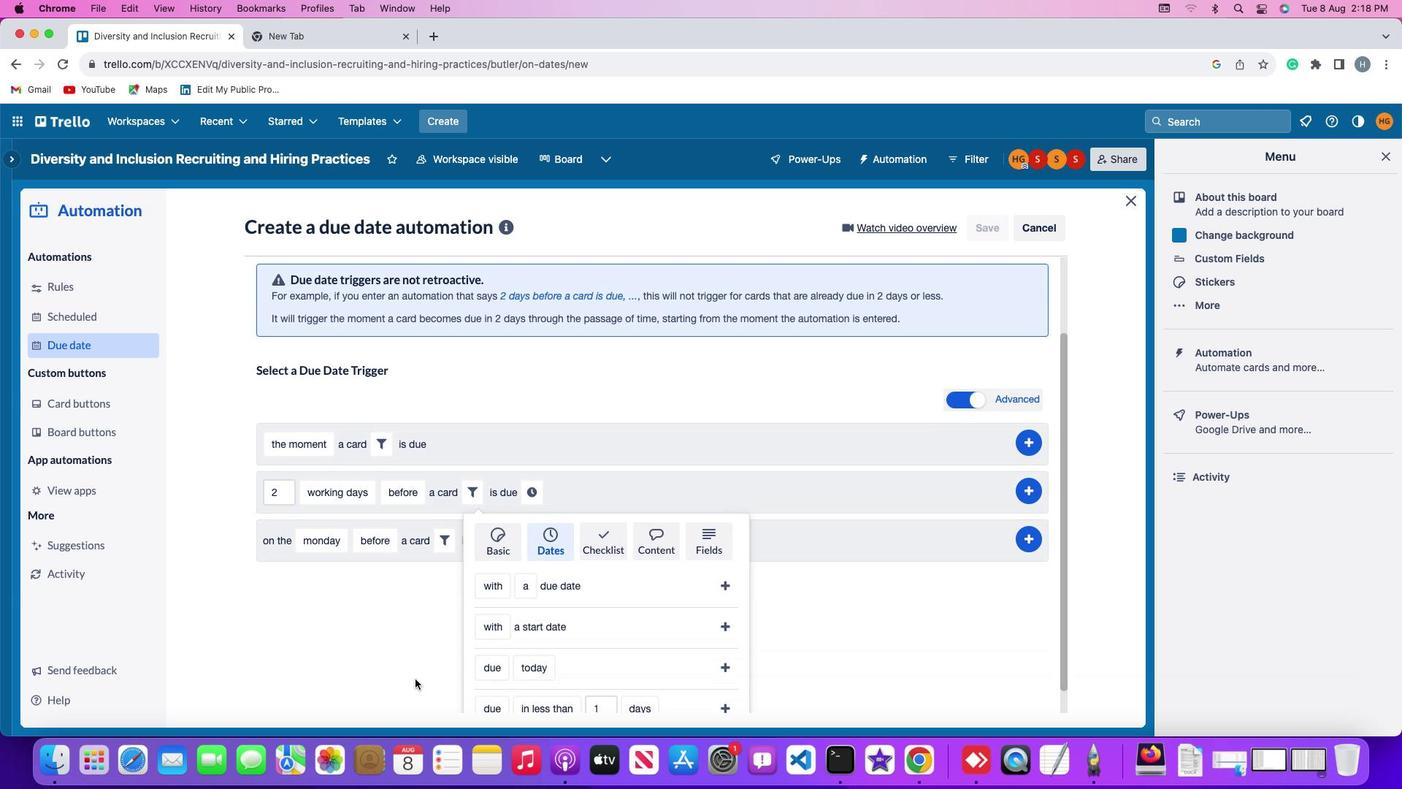 
Action: Mouse scrolled (414, 679) with delta (0, -5)
Screenshot: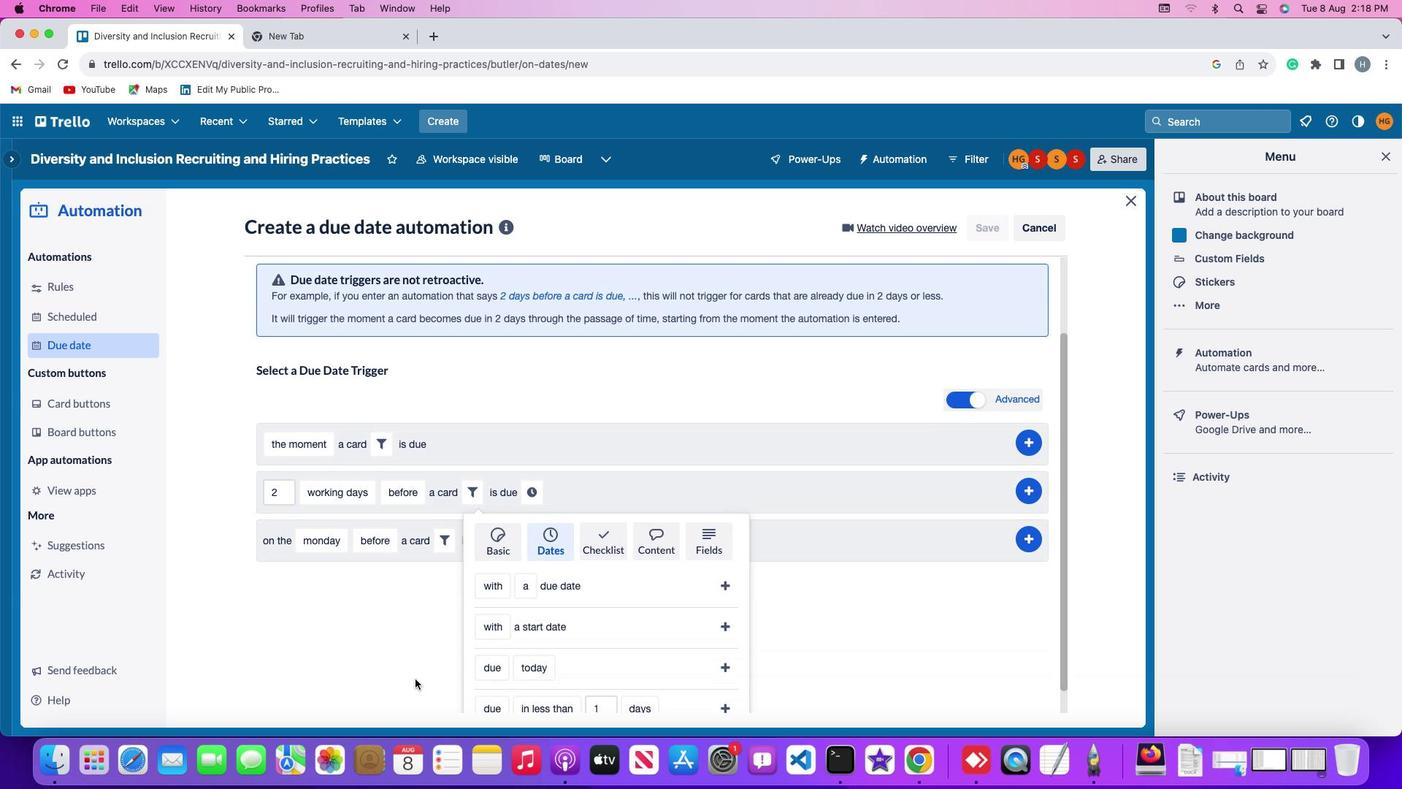 
Action: Mouse scrolled (414, 679) with delta (0, 0)
Screenshot: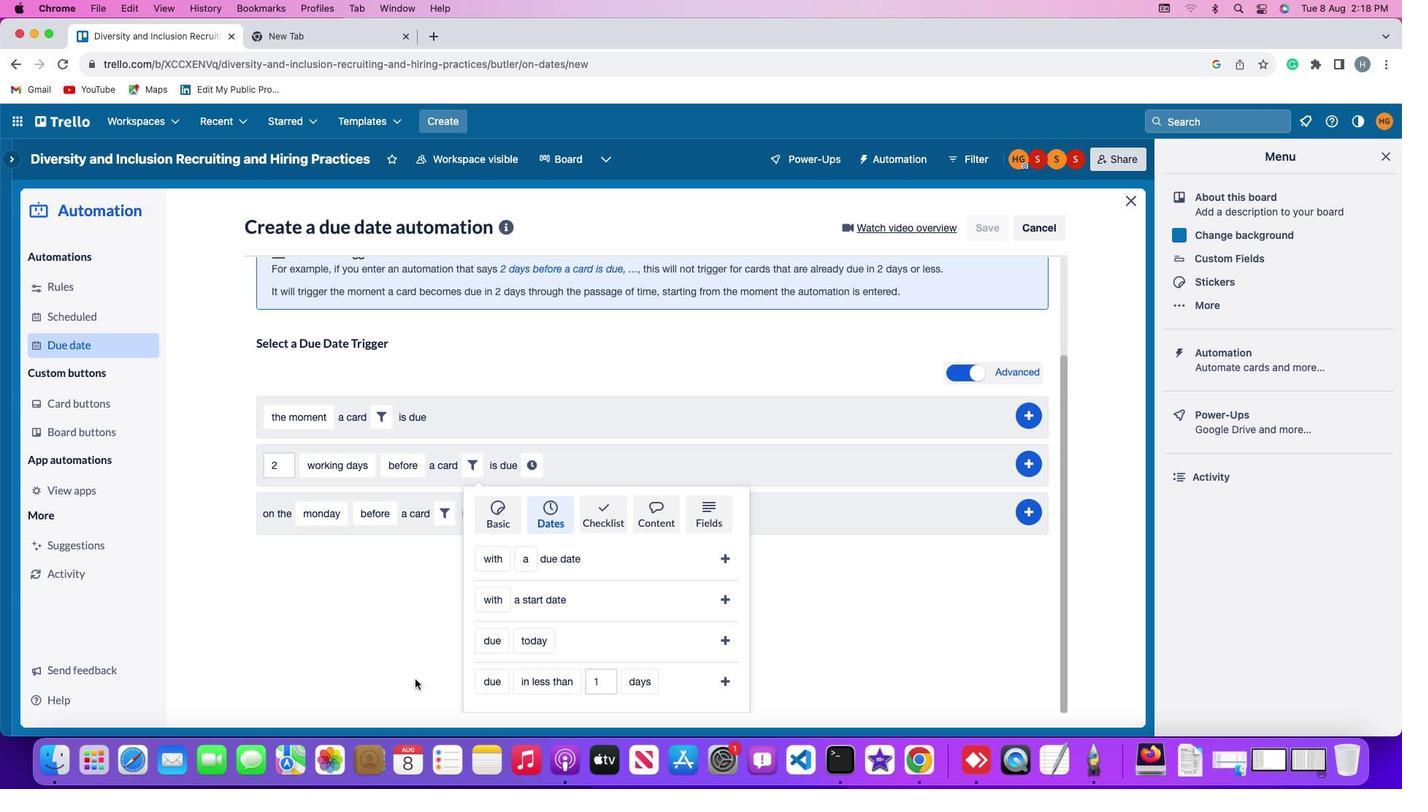
Action: Mouse scrolled (414, 679) with delta (0, 0)
Screenshot: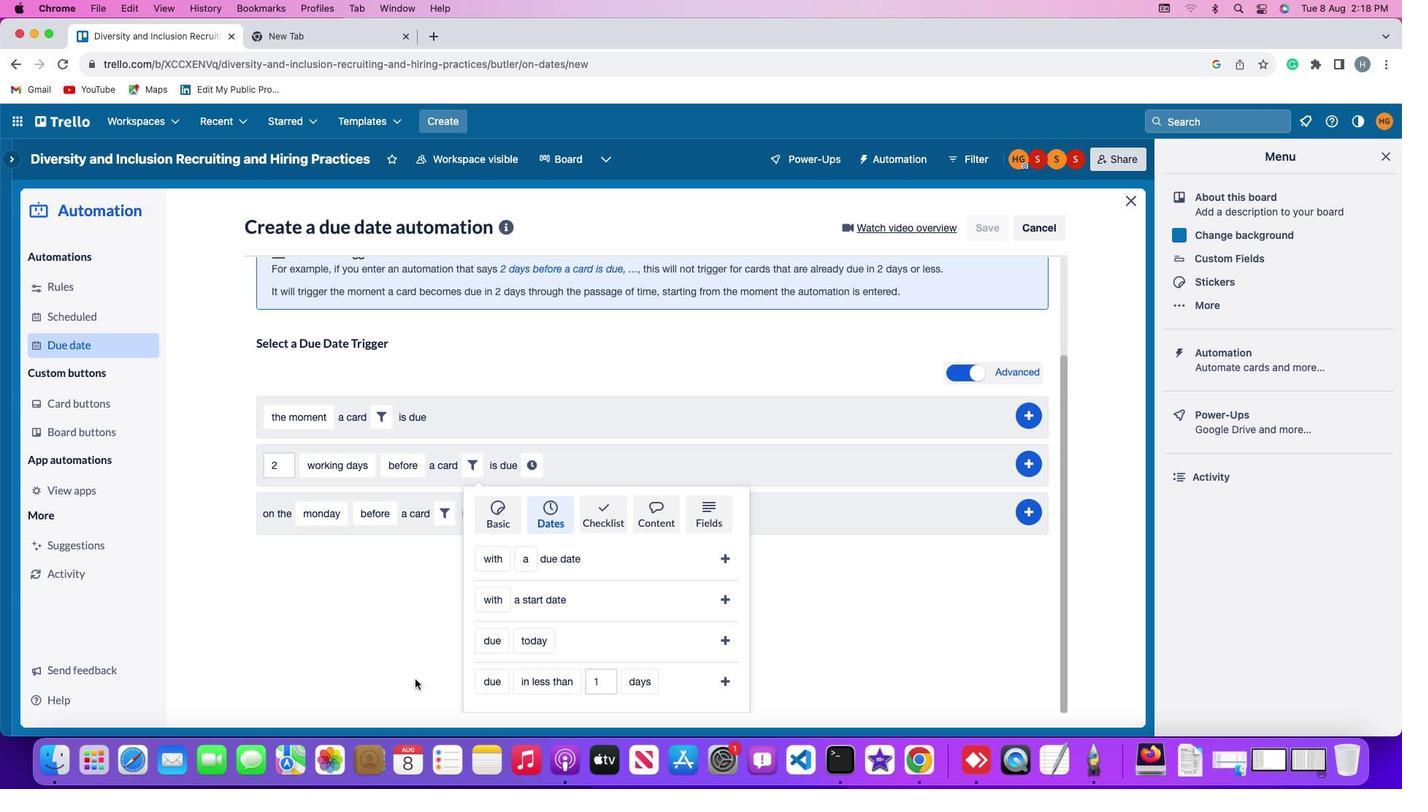 
Action: Mouse scrolled (414, 679) with delta (0, -2)
Screenshot: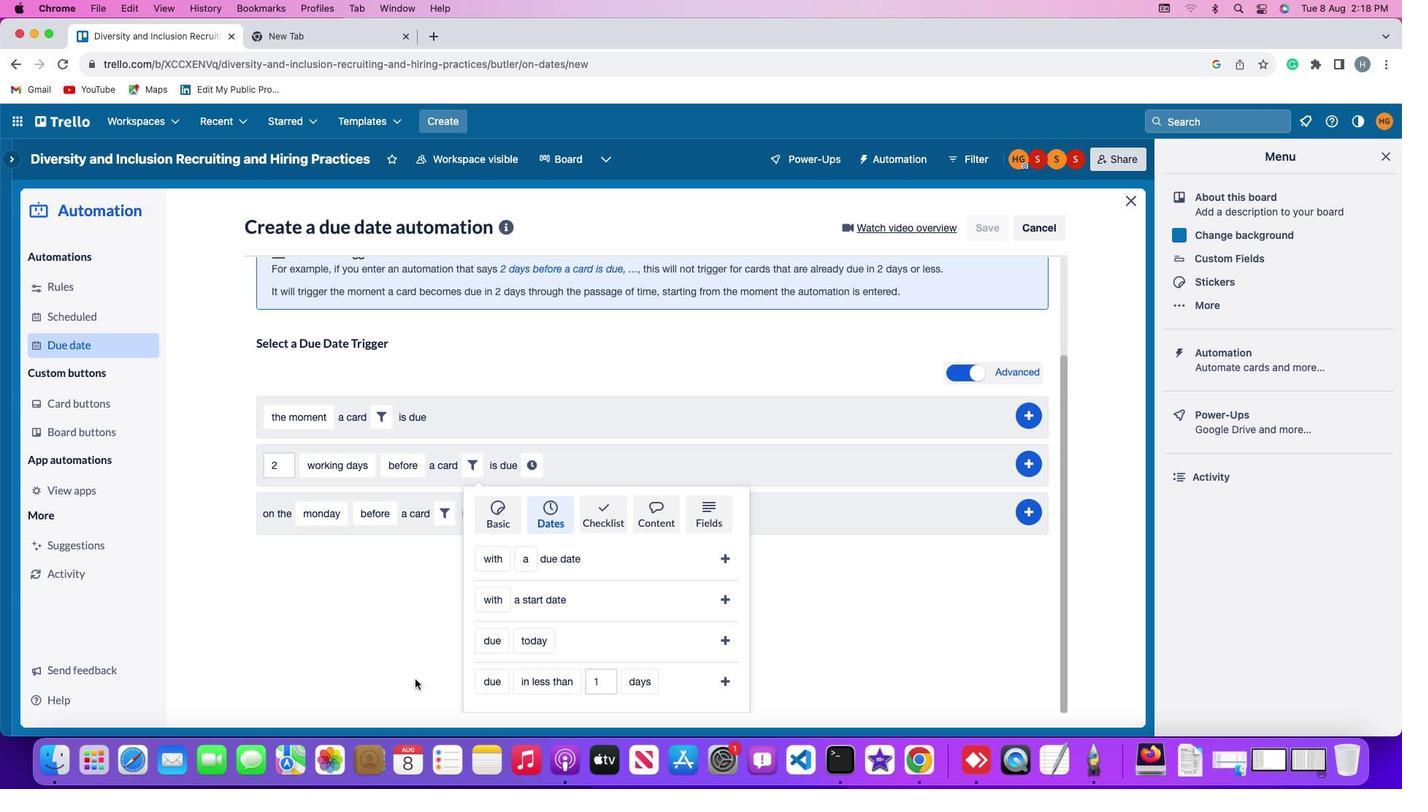 
Action: Mouse scrolled (414, 679) with delta (0, -3)
Screenshot: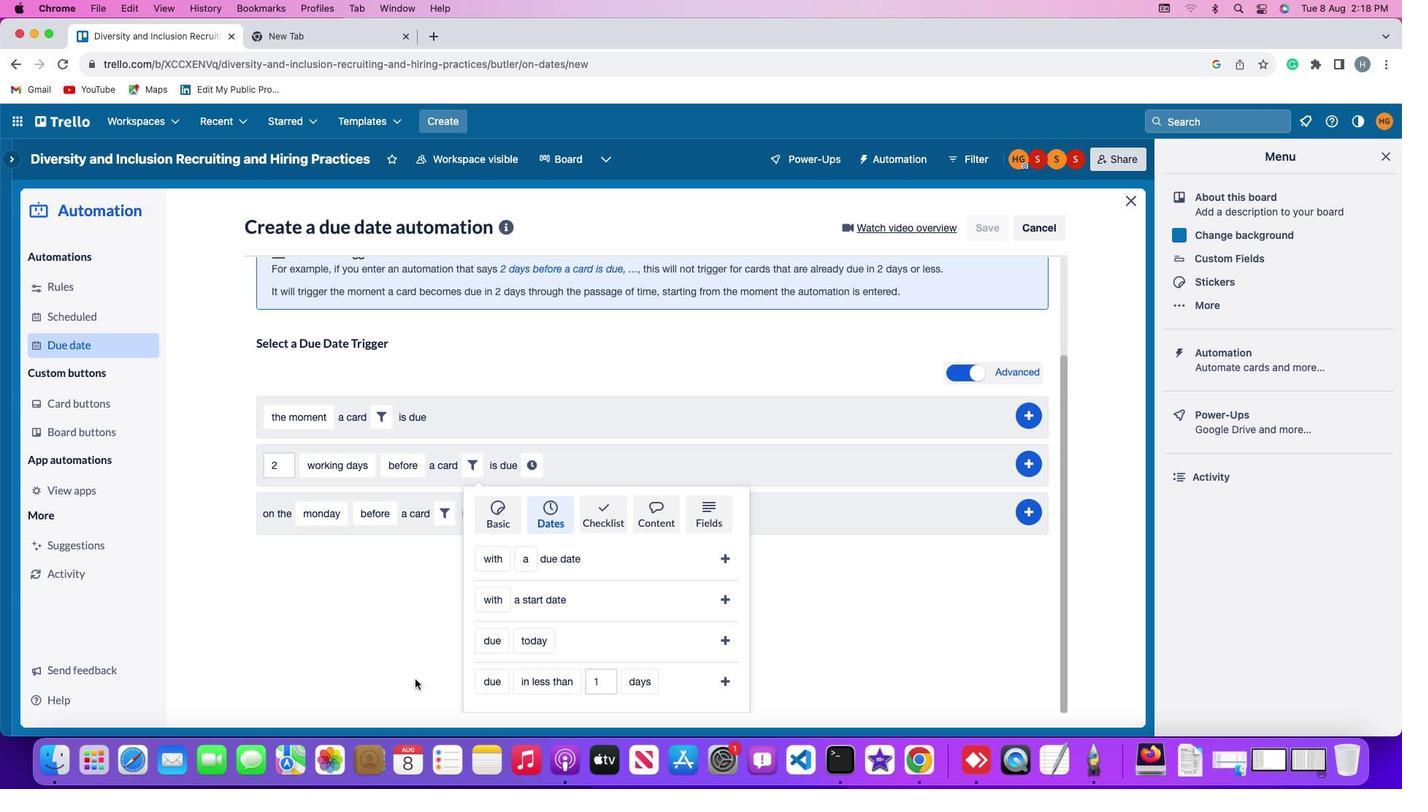 
Action: Mouse scrolled (414, 679) with delta (0, -4)
Screenshot: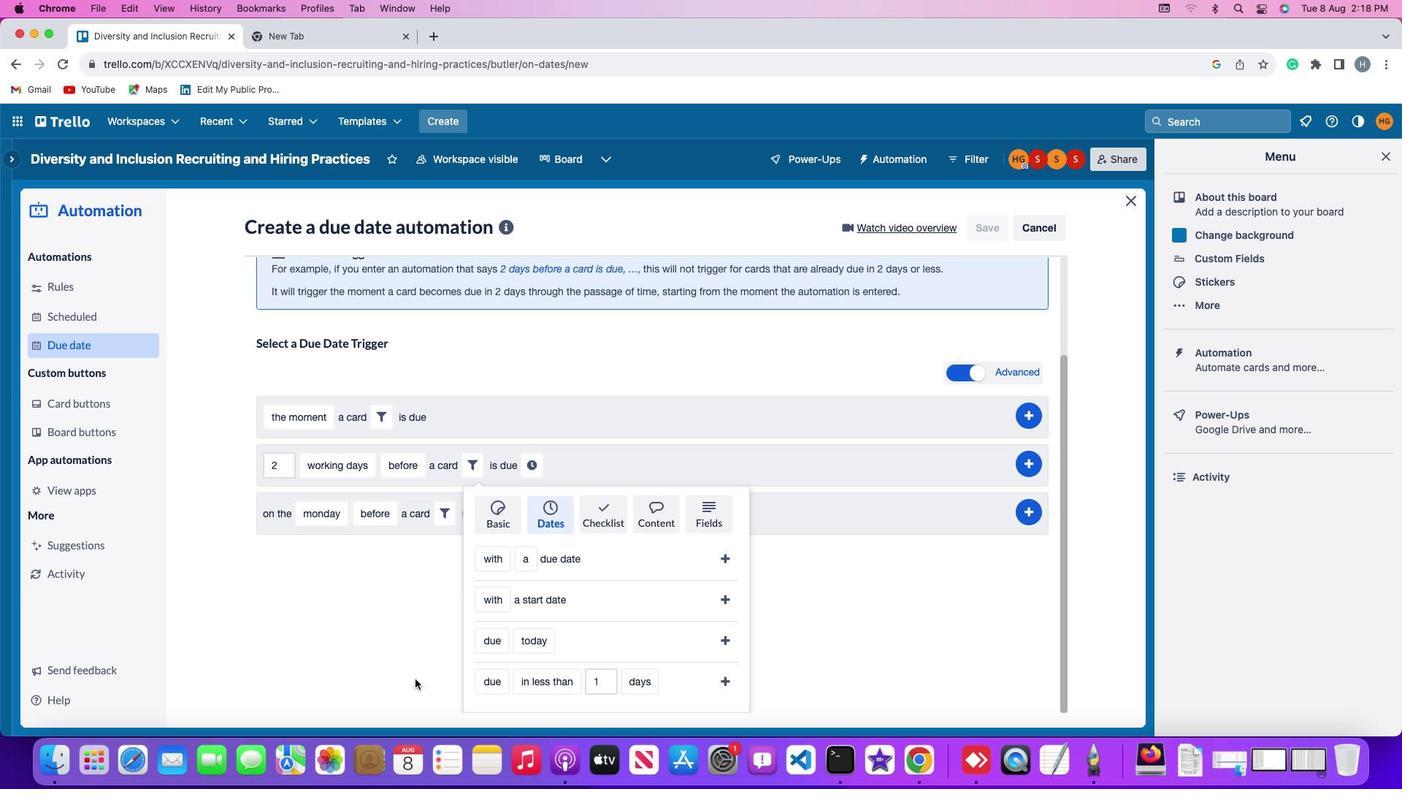 
Action: Mouse moved to (488, 684)
Screenshot: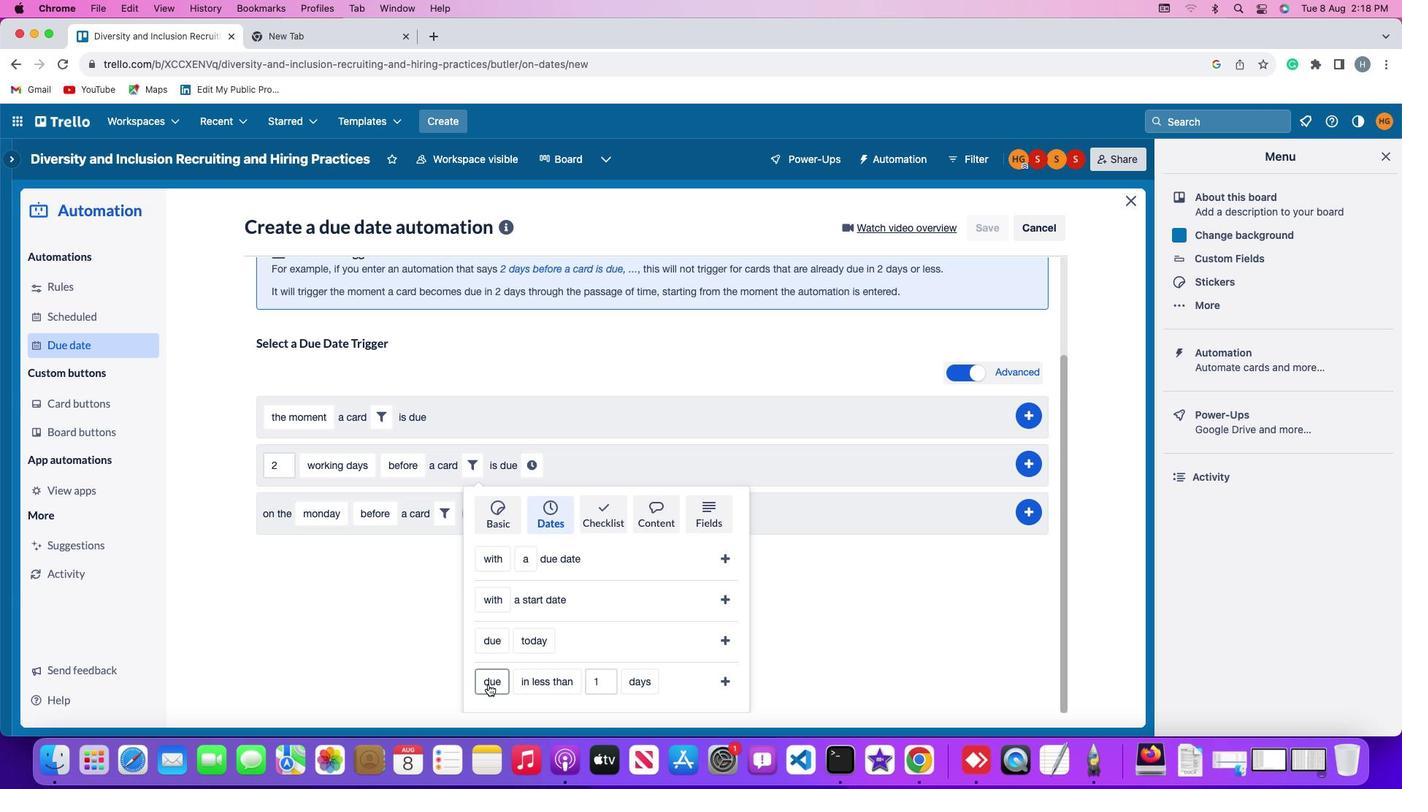 
Action: Mouse pressed left at (488, 684)
Screenshot: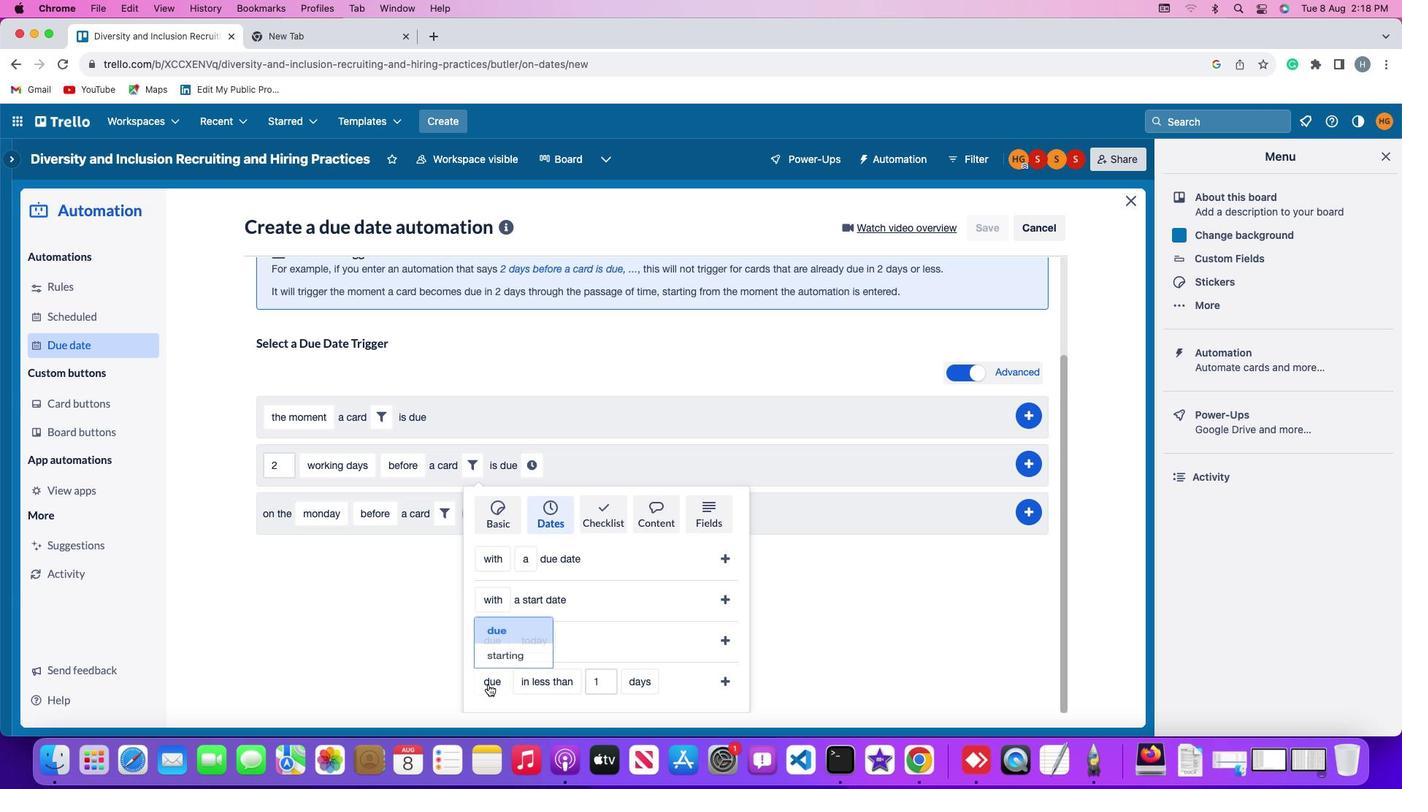 
Action: Mouse moved to (505, 656)
Screenshot: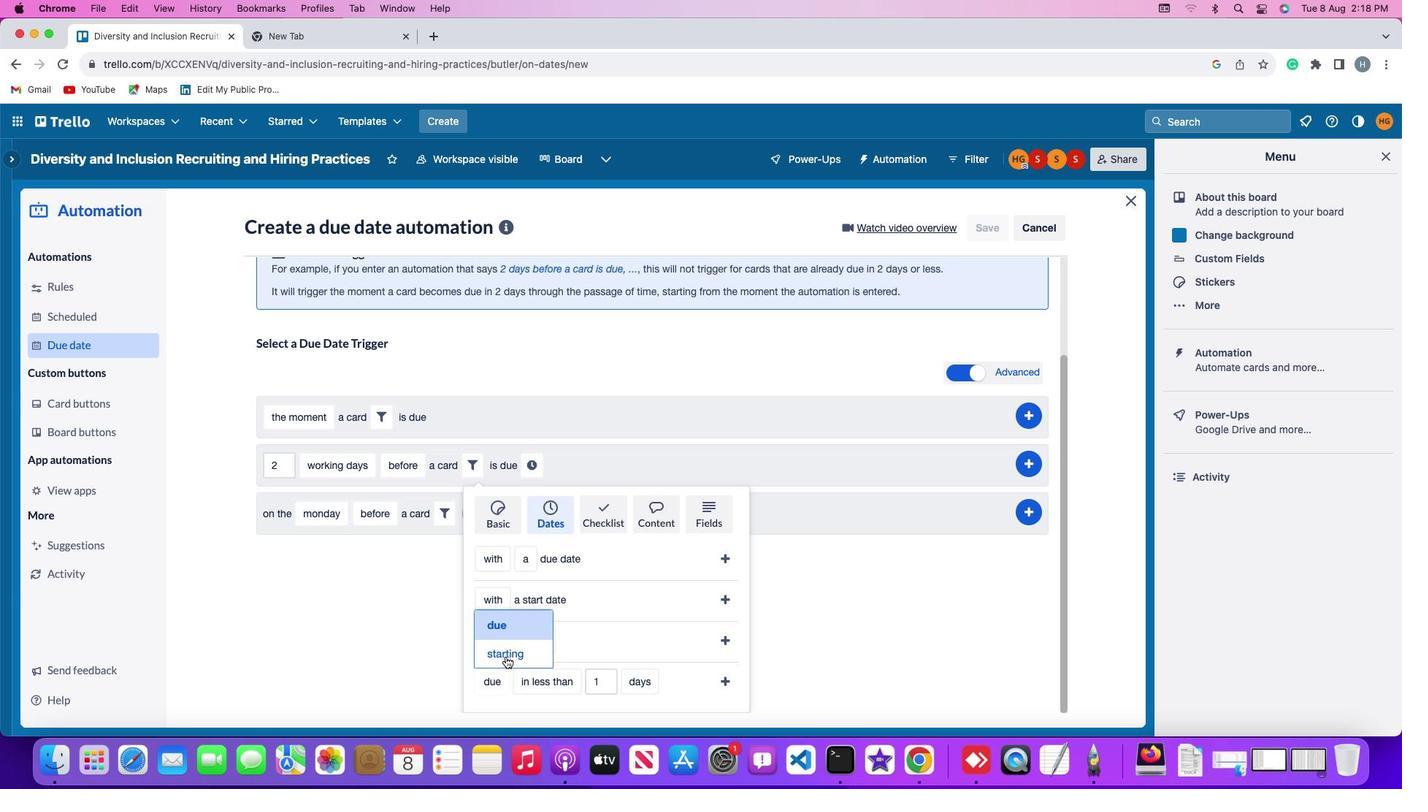 
Action: Mouse pressed left at (505, 656)
Screenshot: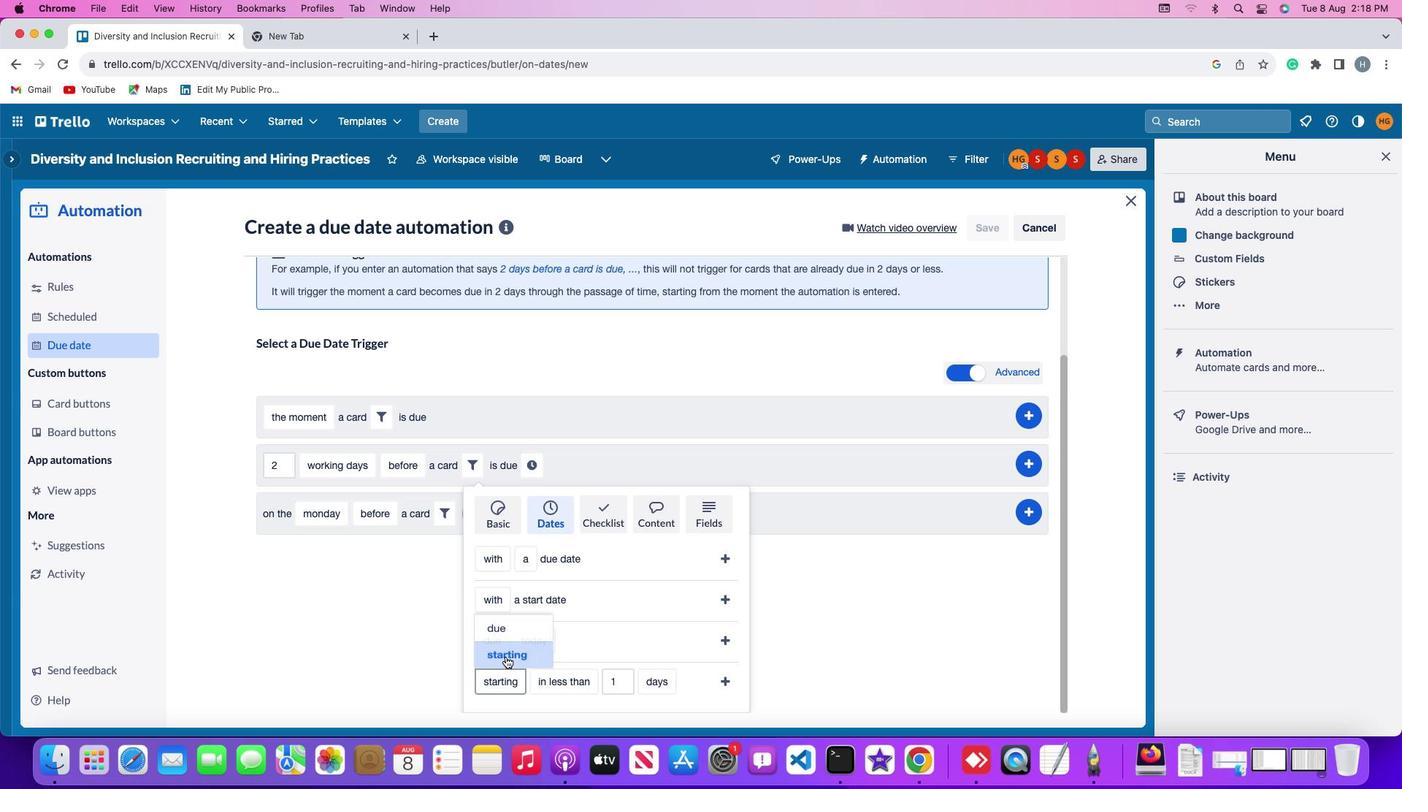 
Action: Mouse moved to (562, 685)
Screenshot: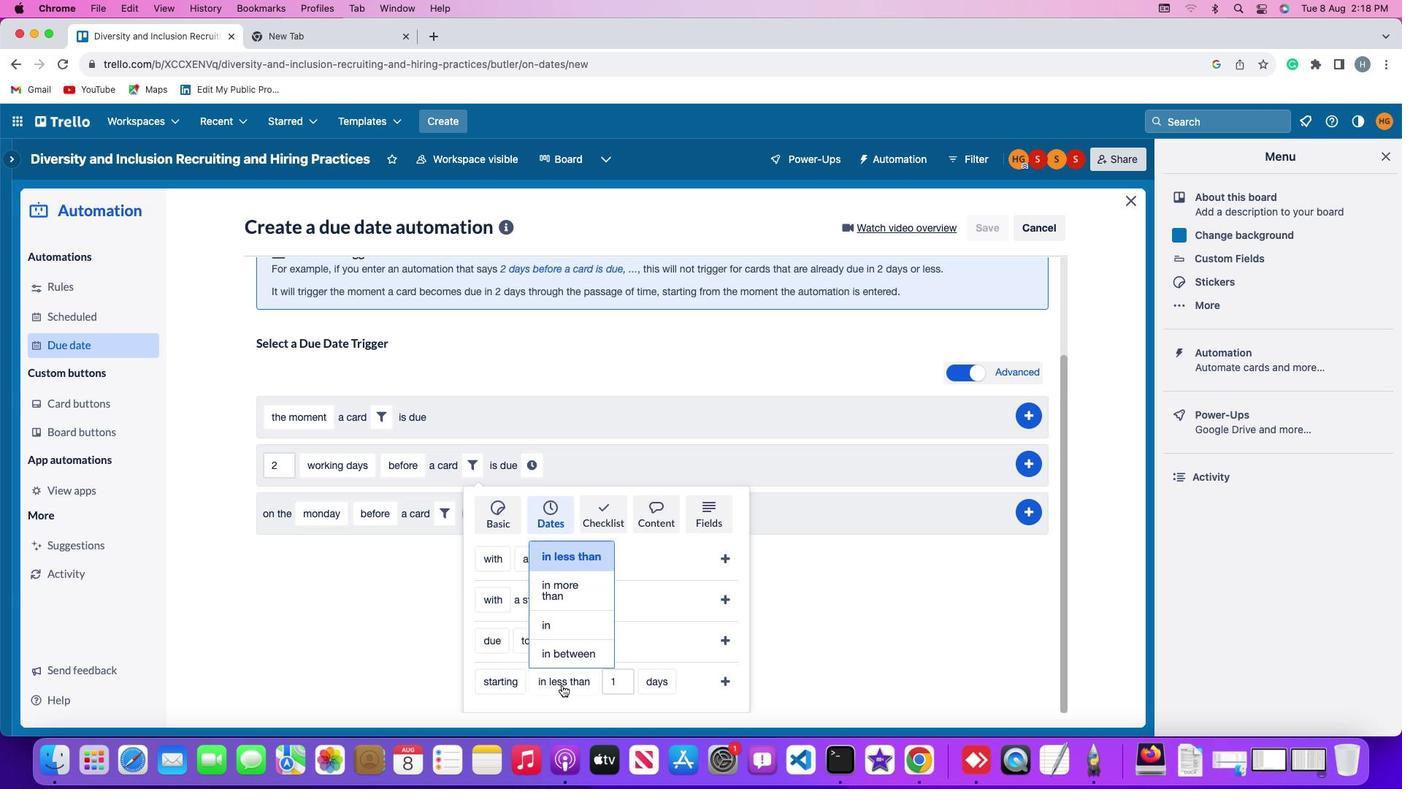 
Action: Mouse pressed left at (562, 685)
Screenshot: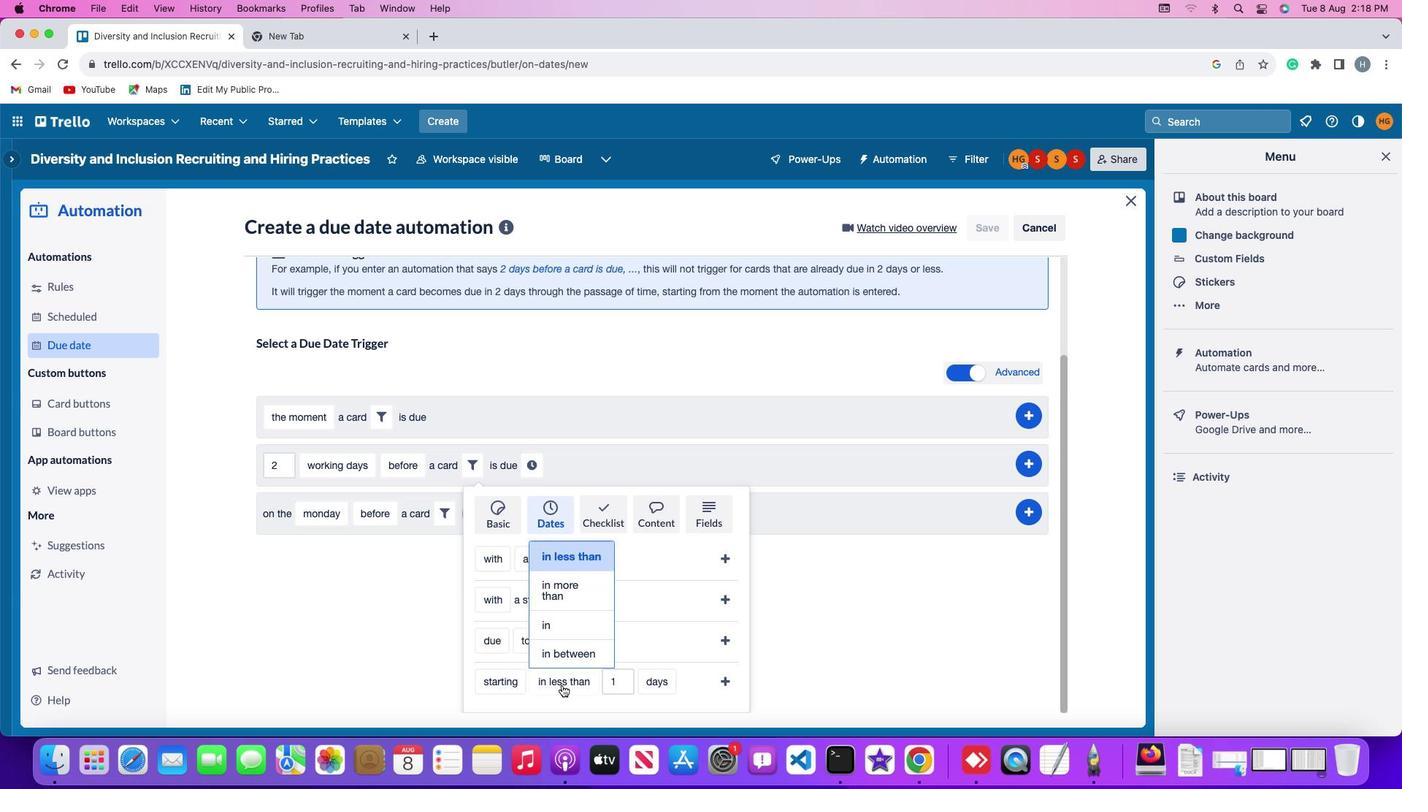 
Action: Mouse moved to (572, 557)
Screenshot: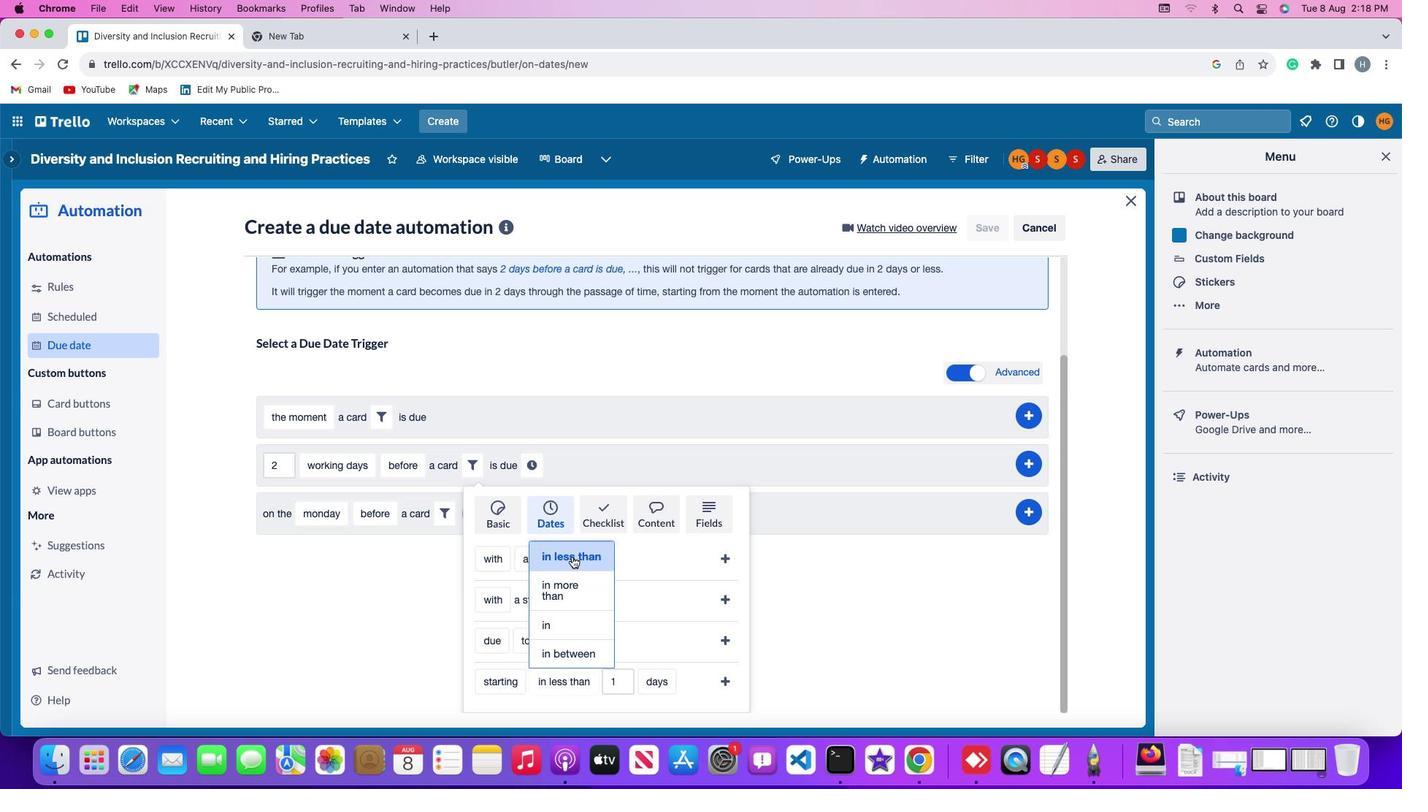 
Action: Mouse pressed left at (572, 557)
Screenshot: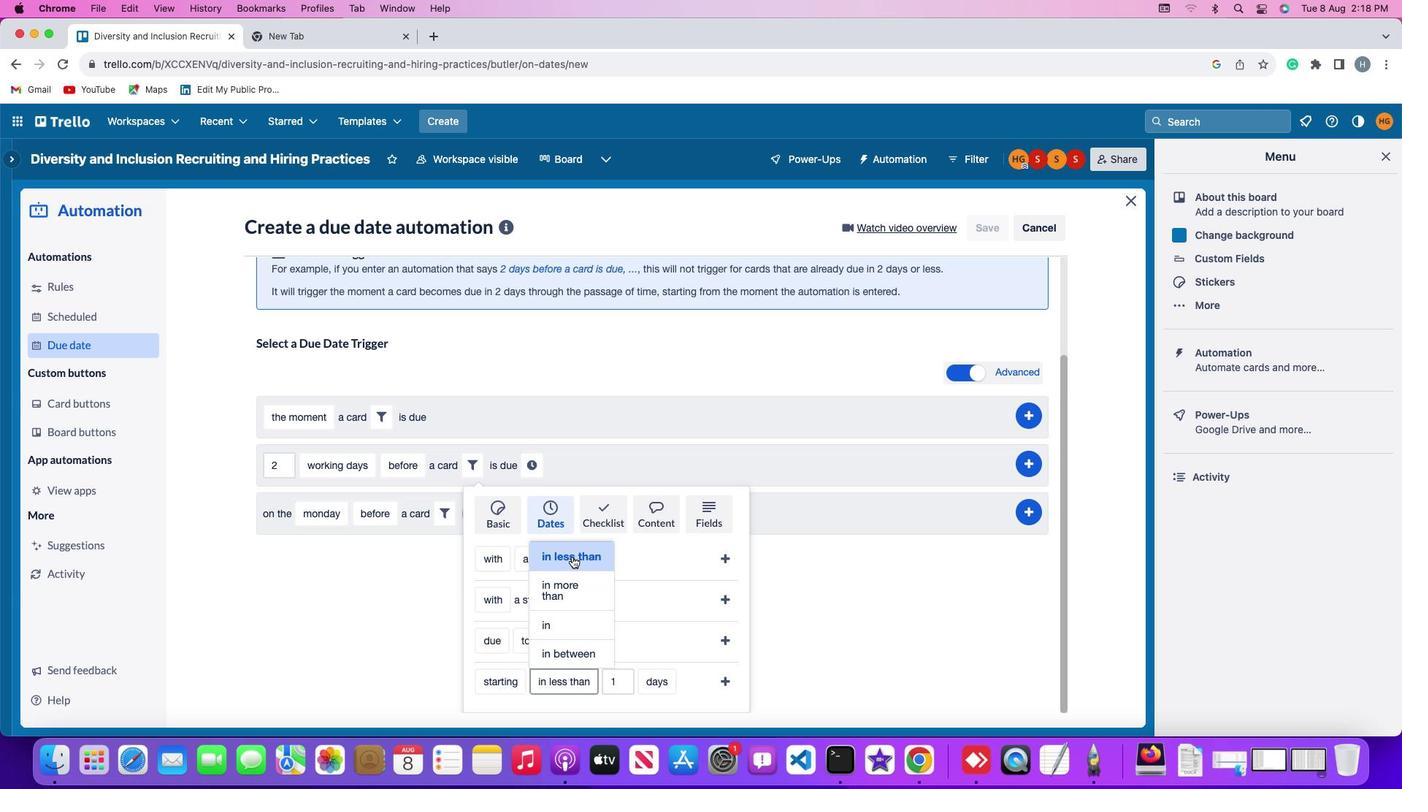 
Action: Mouse moved to (616, 681)
Screenshot: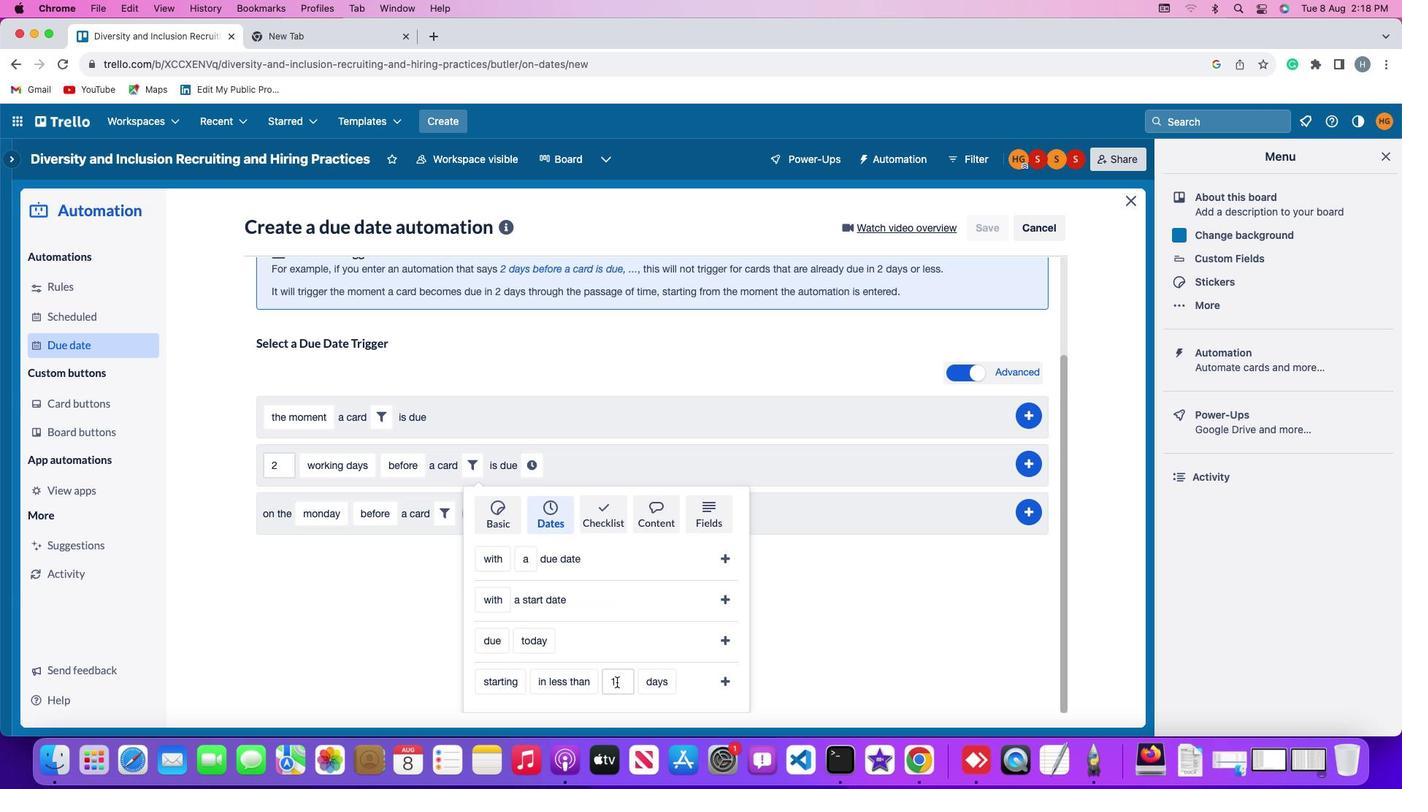 
Action: Mouse pressed left at (616, 681)
Screenshot: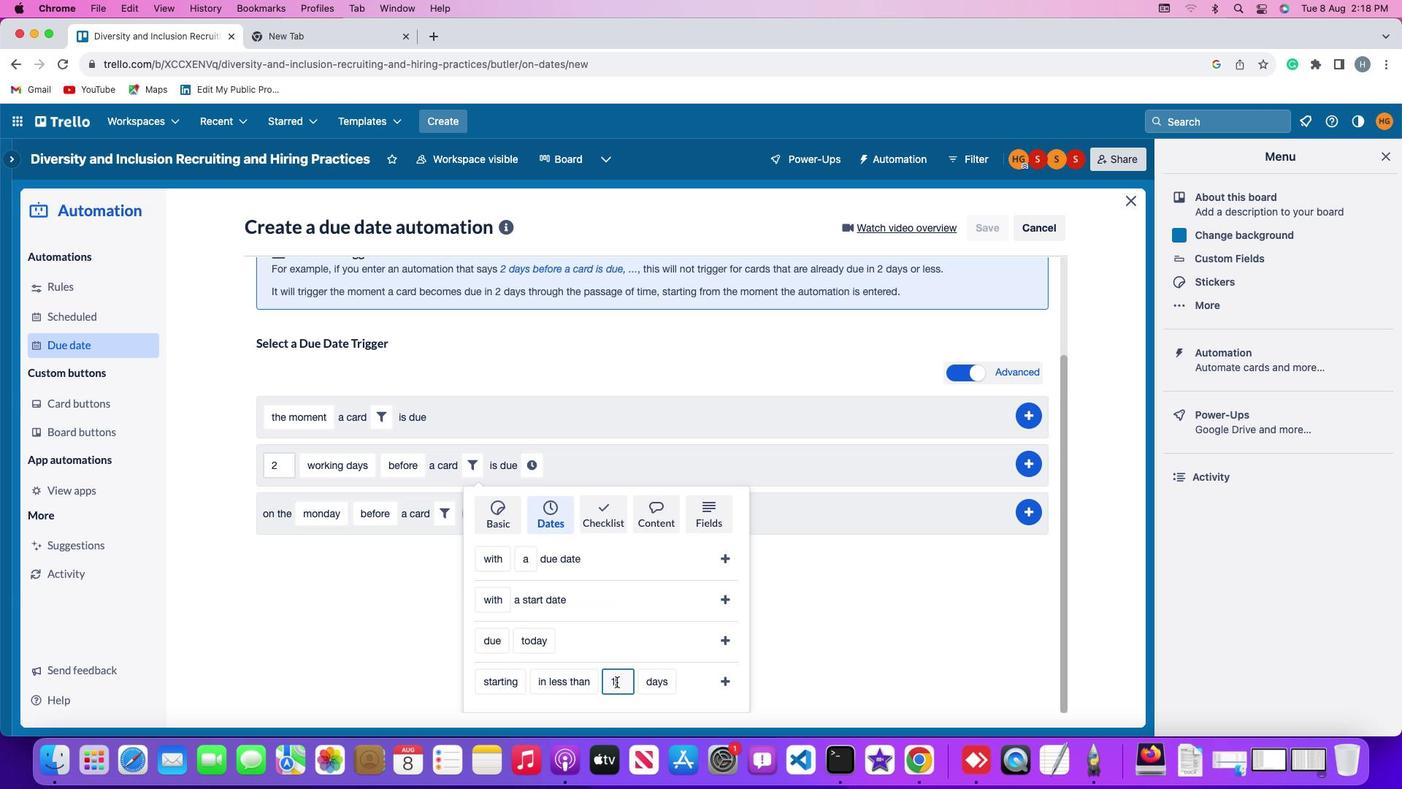 
Action: Key pressed Key.backspace'1'
Screenshot: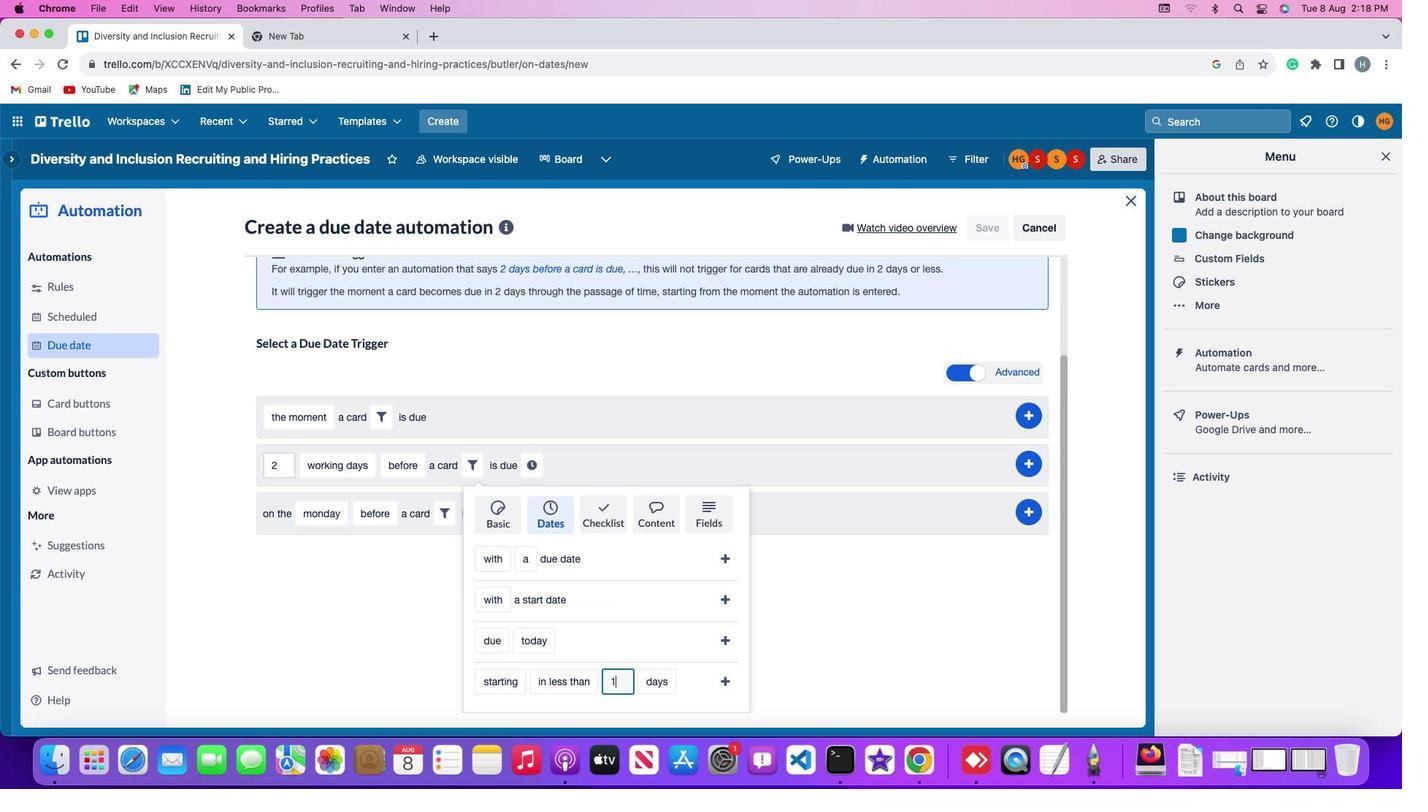 
Action: Mouse moved to (651, 678)
Screenshot: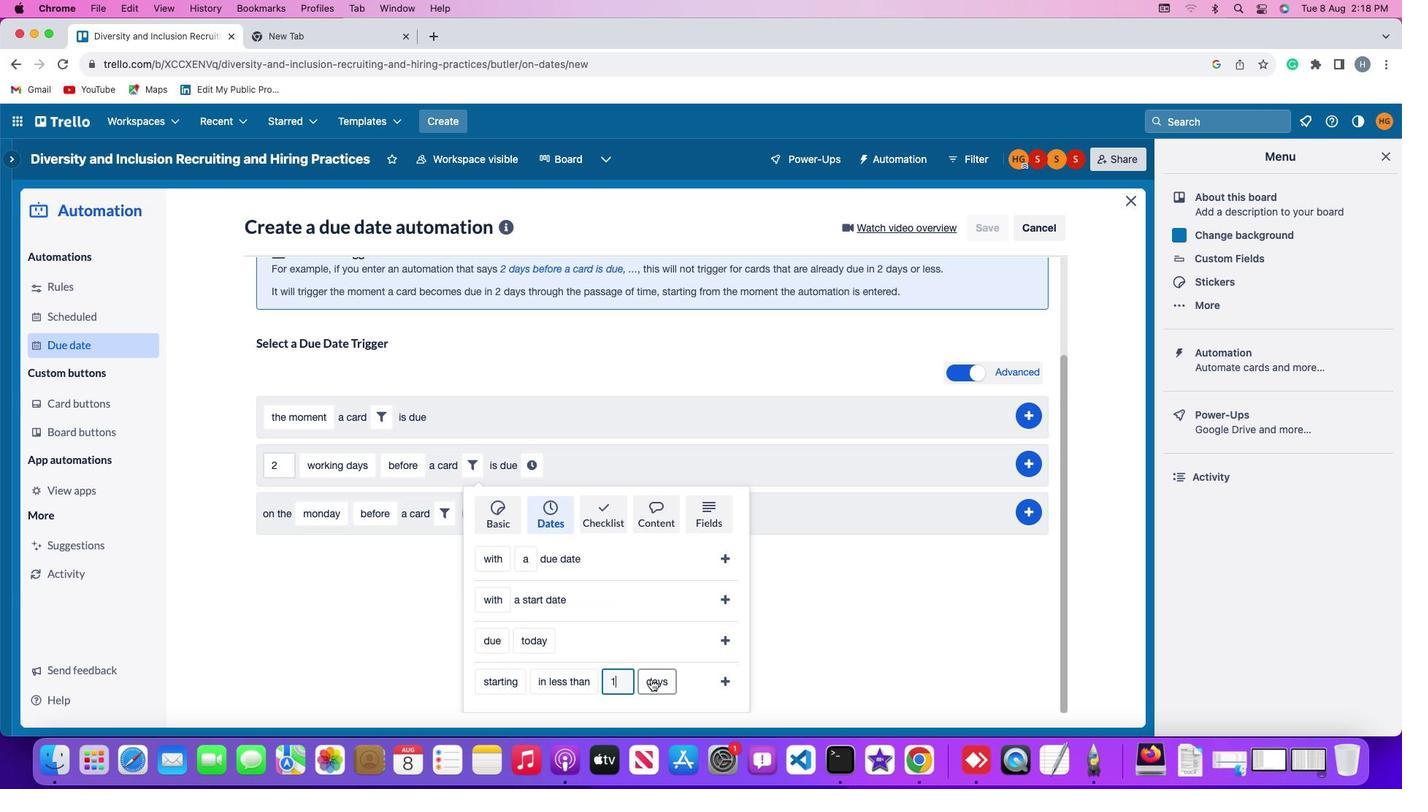 
Action: Mouse pressed left at (651, 678)
Screenshot: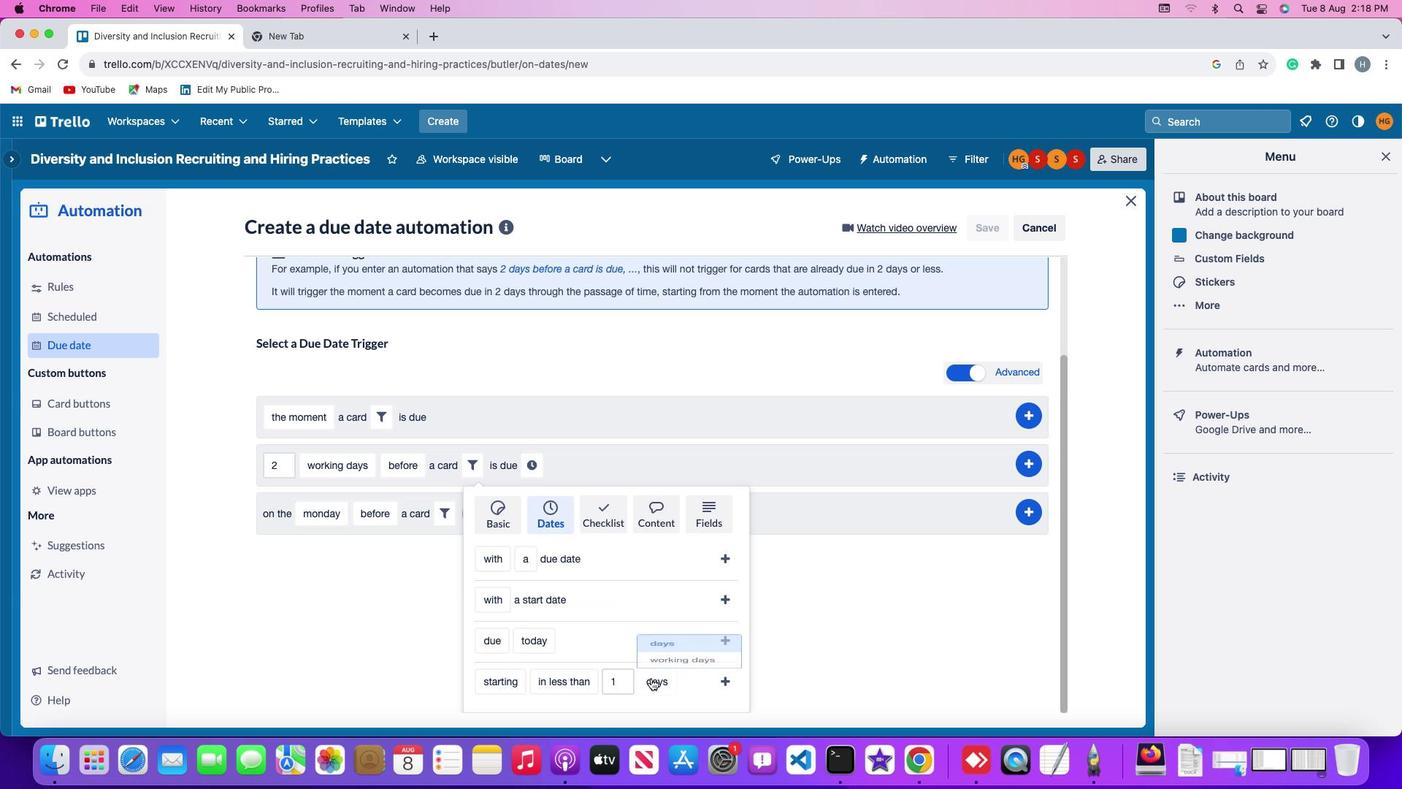 
Action: Mouse moved to (681, 623)
Screenshot: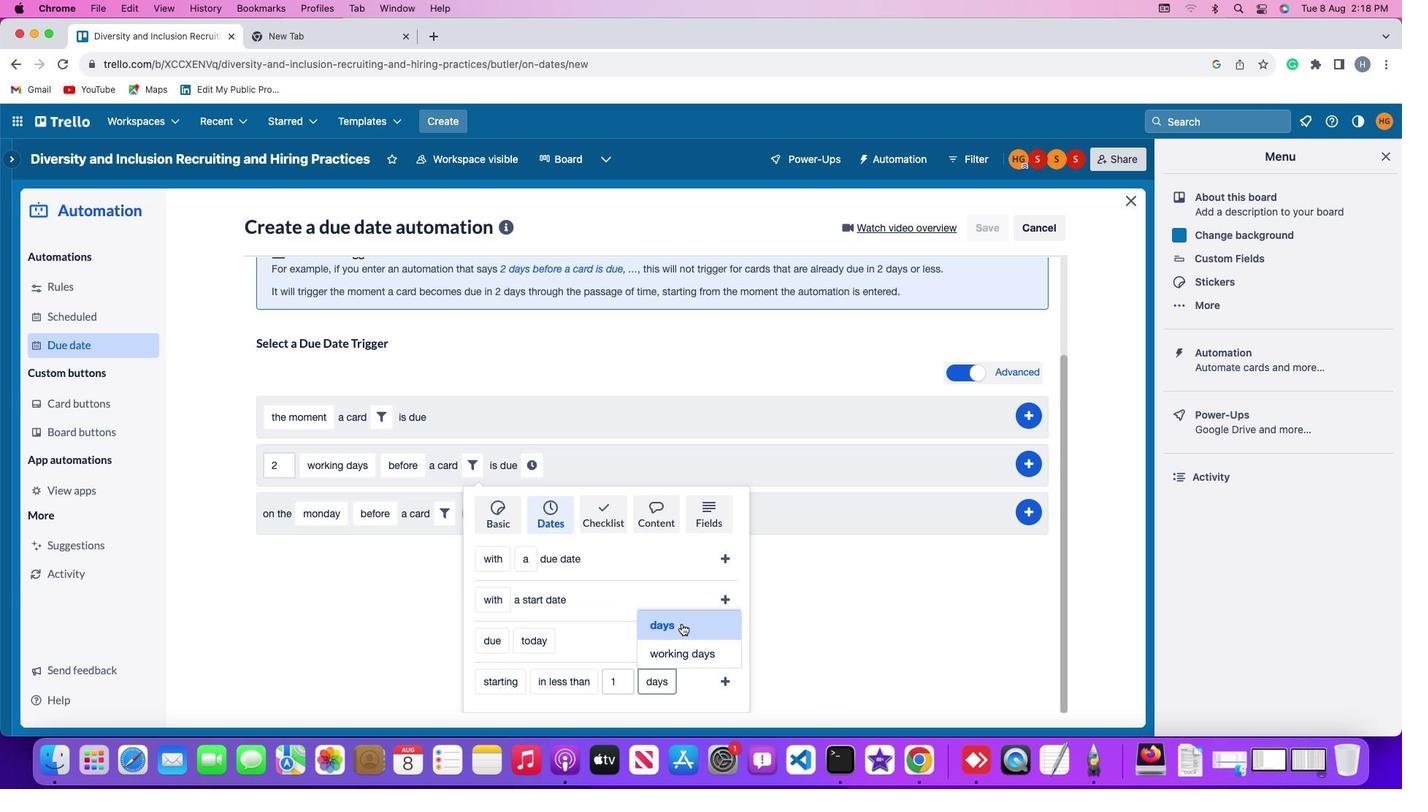 
Action: Mouse pressed left at (681, 623)
Screenshot: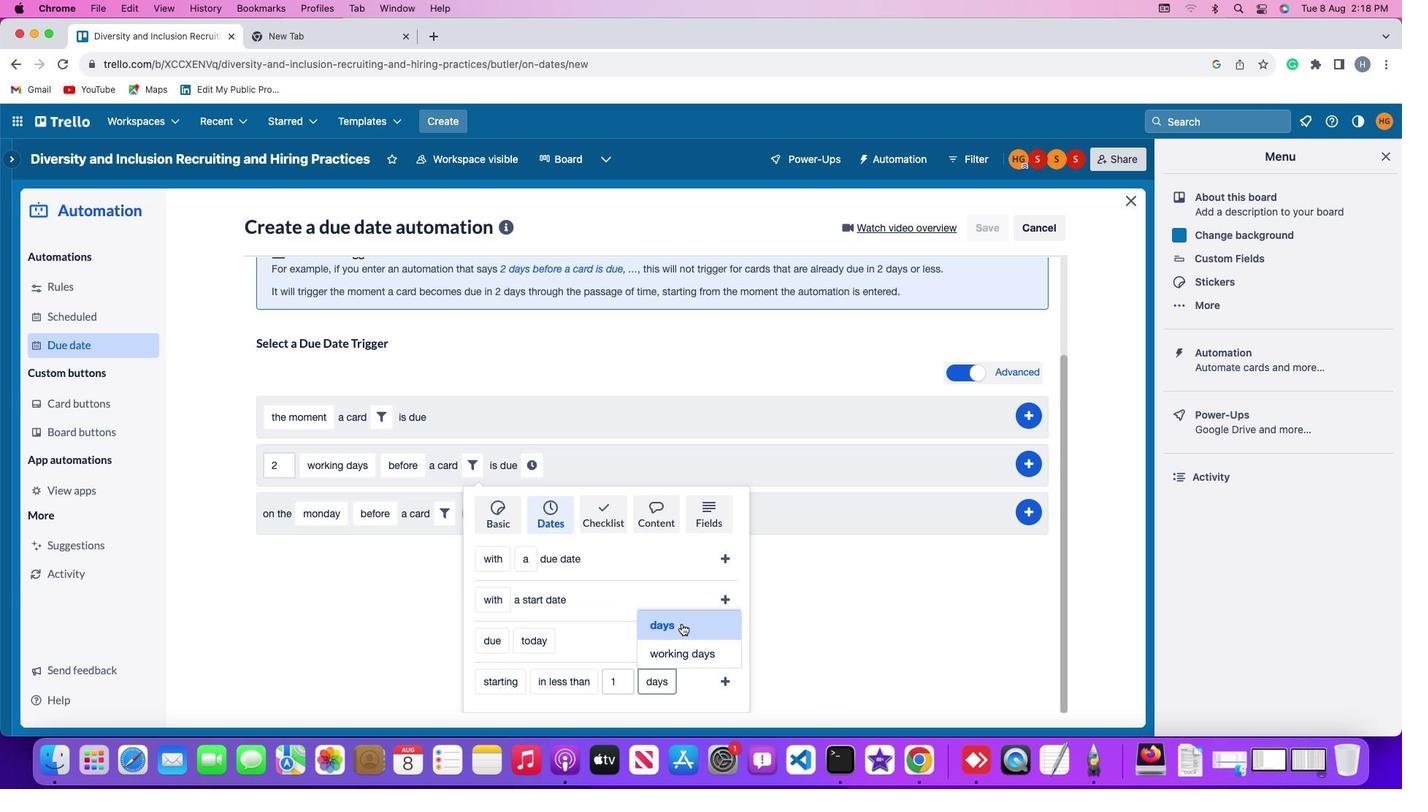 
Action: Mouse moved to (732, 680)
Screenshot: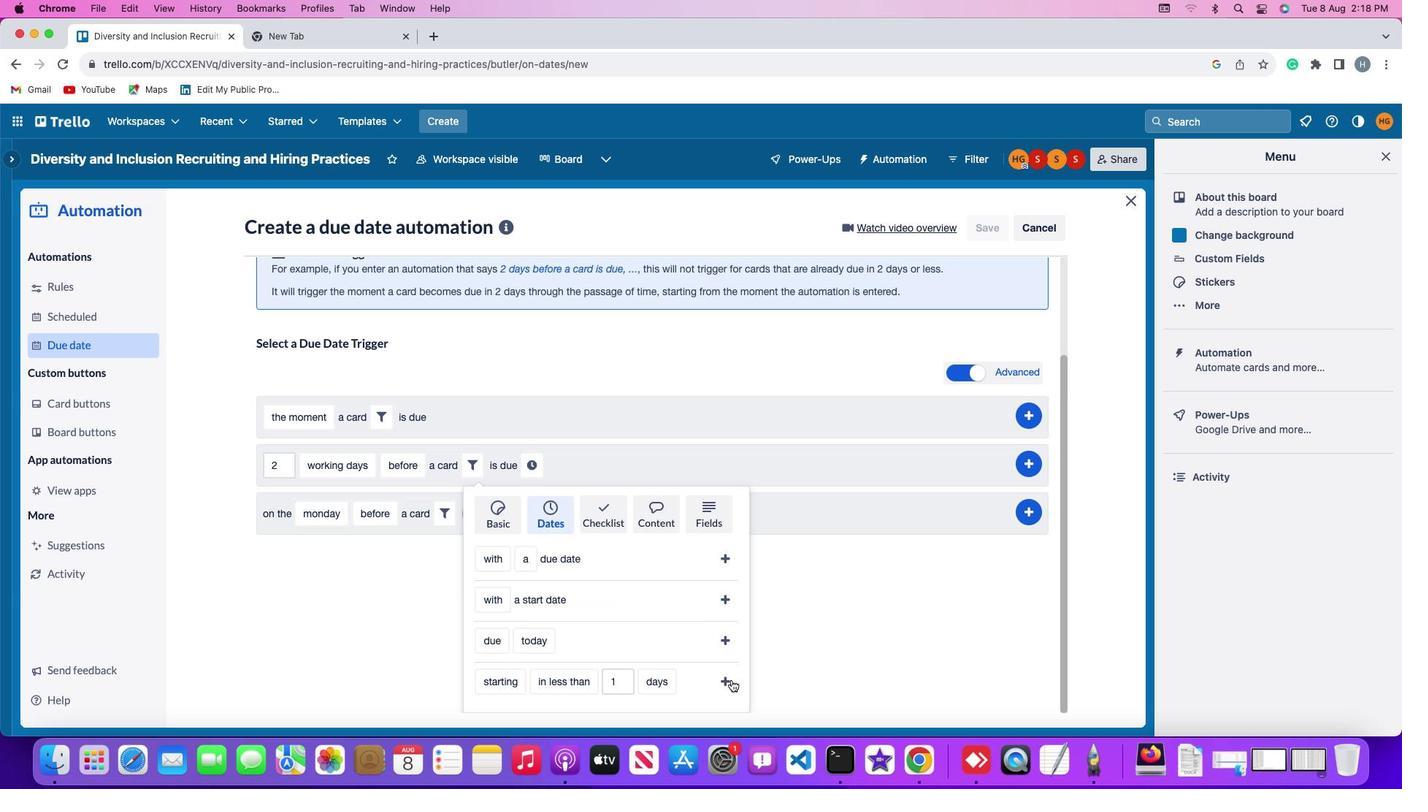 
Action: Mouse pressed left at (732, 680)
Screenshot: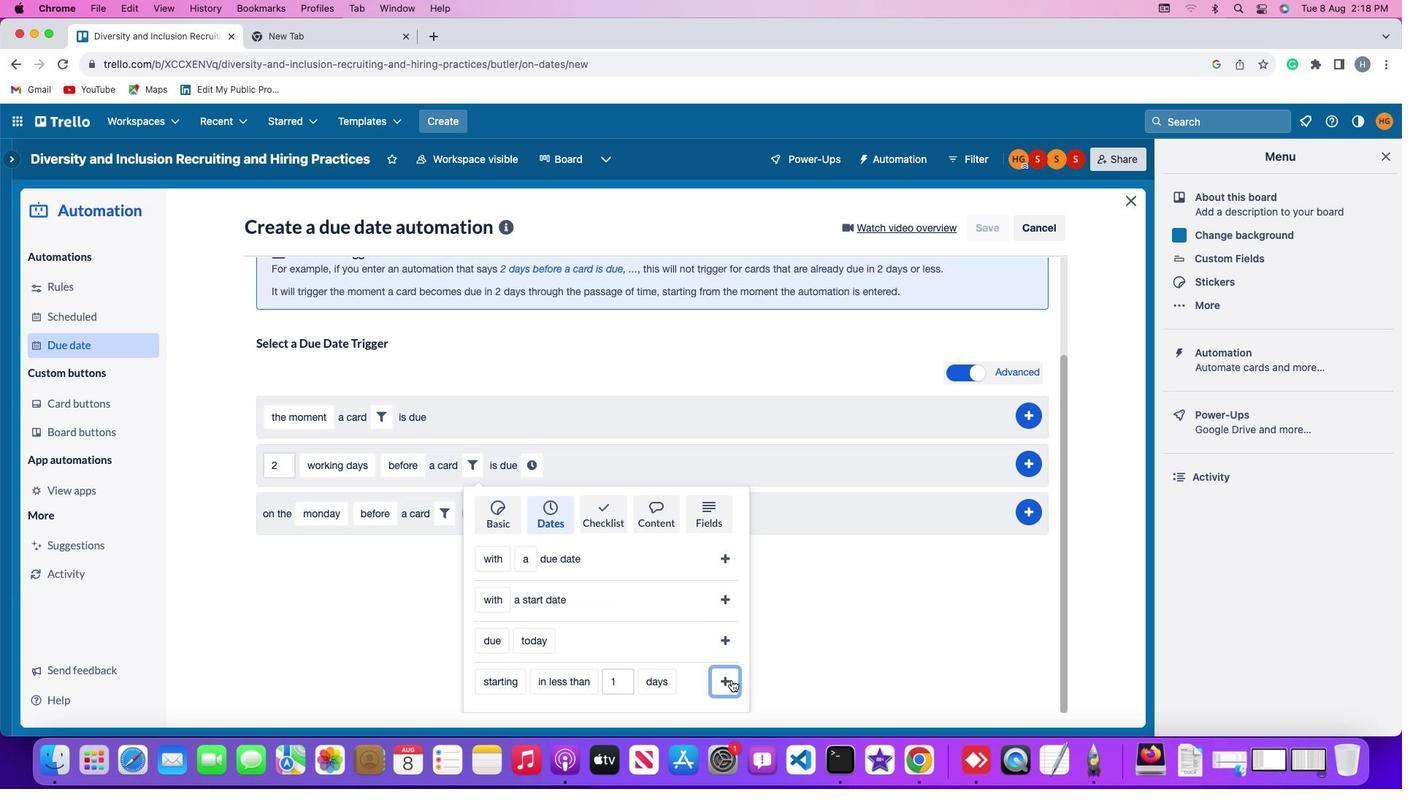 
Action: Mouse moved to (692, 590)
Screenshot: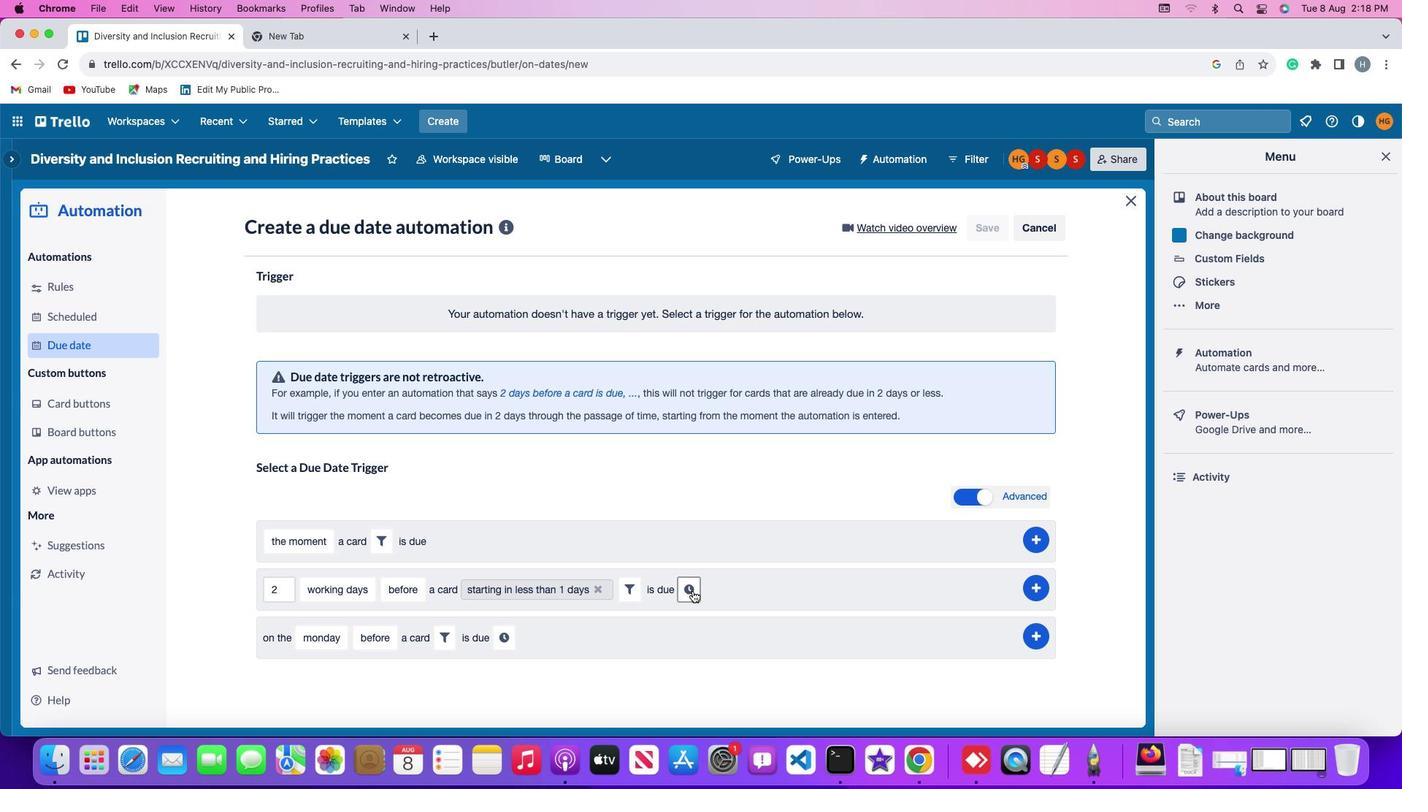 
Action: Mouse pressed left at (692, 590)
Screenshot: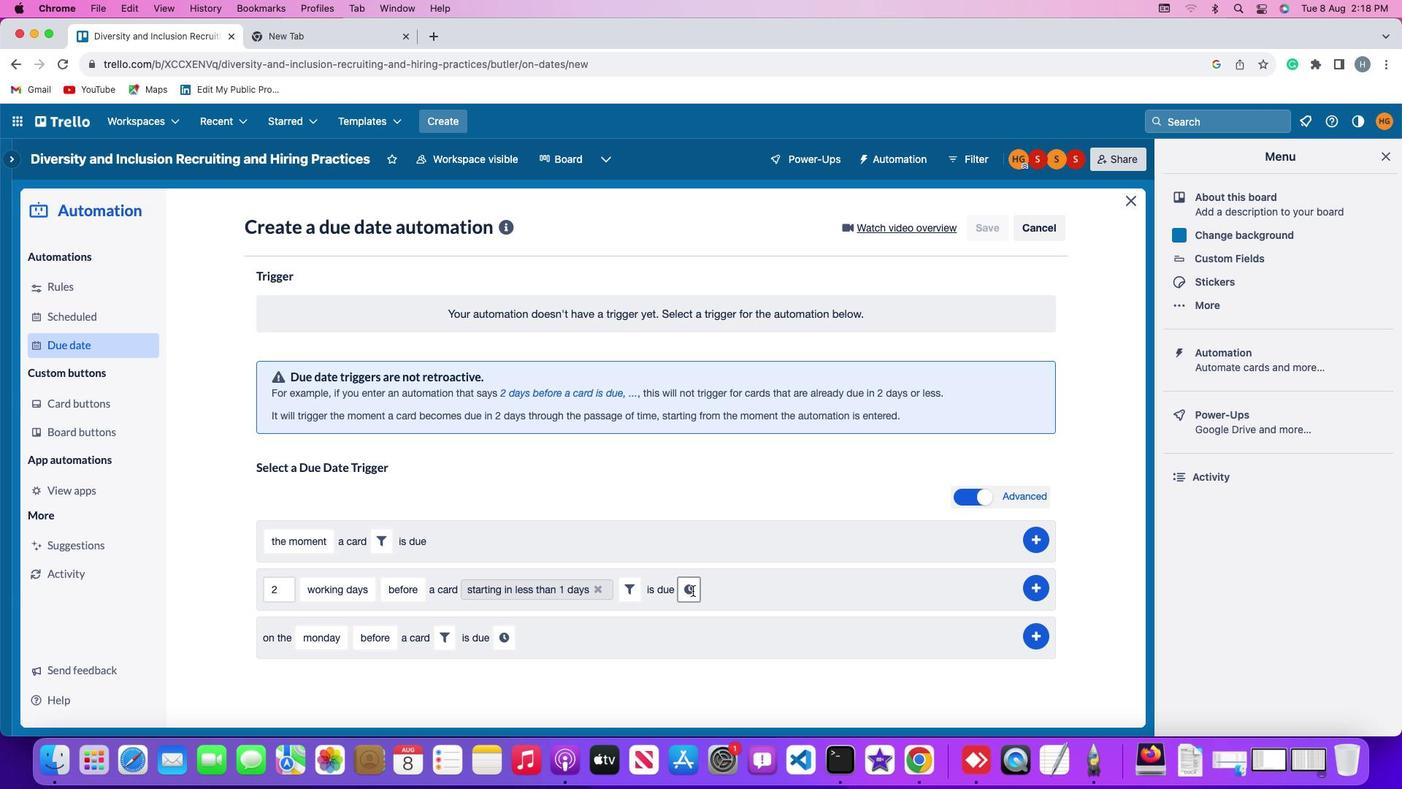 
Action: Mouse moved to (724, 595)
Screenshot: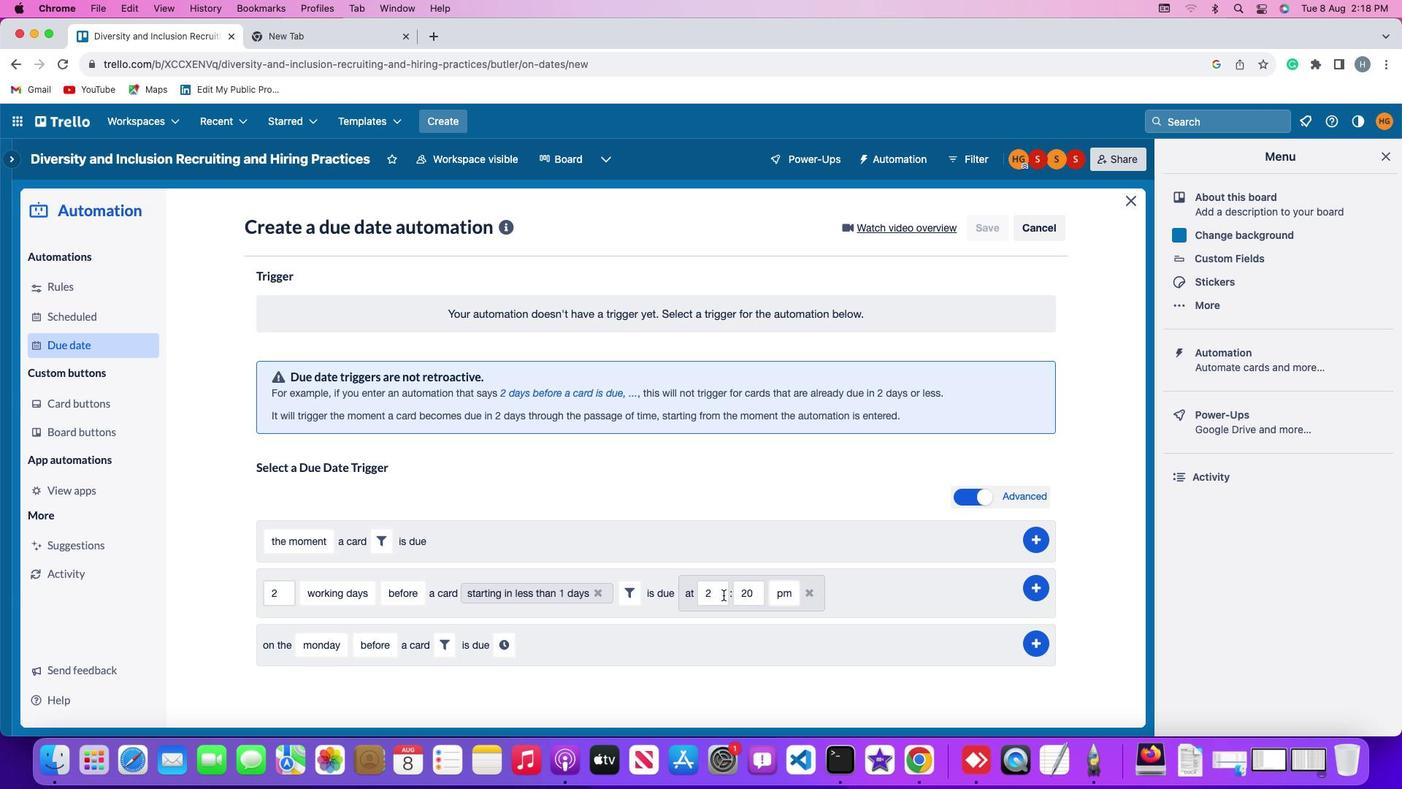 
Action: Mouse pressed left at (724, 595)
Screenshot: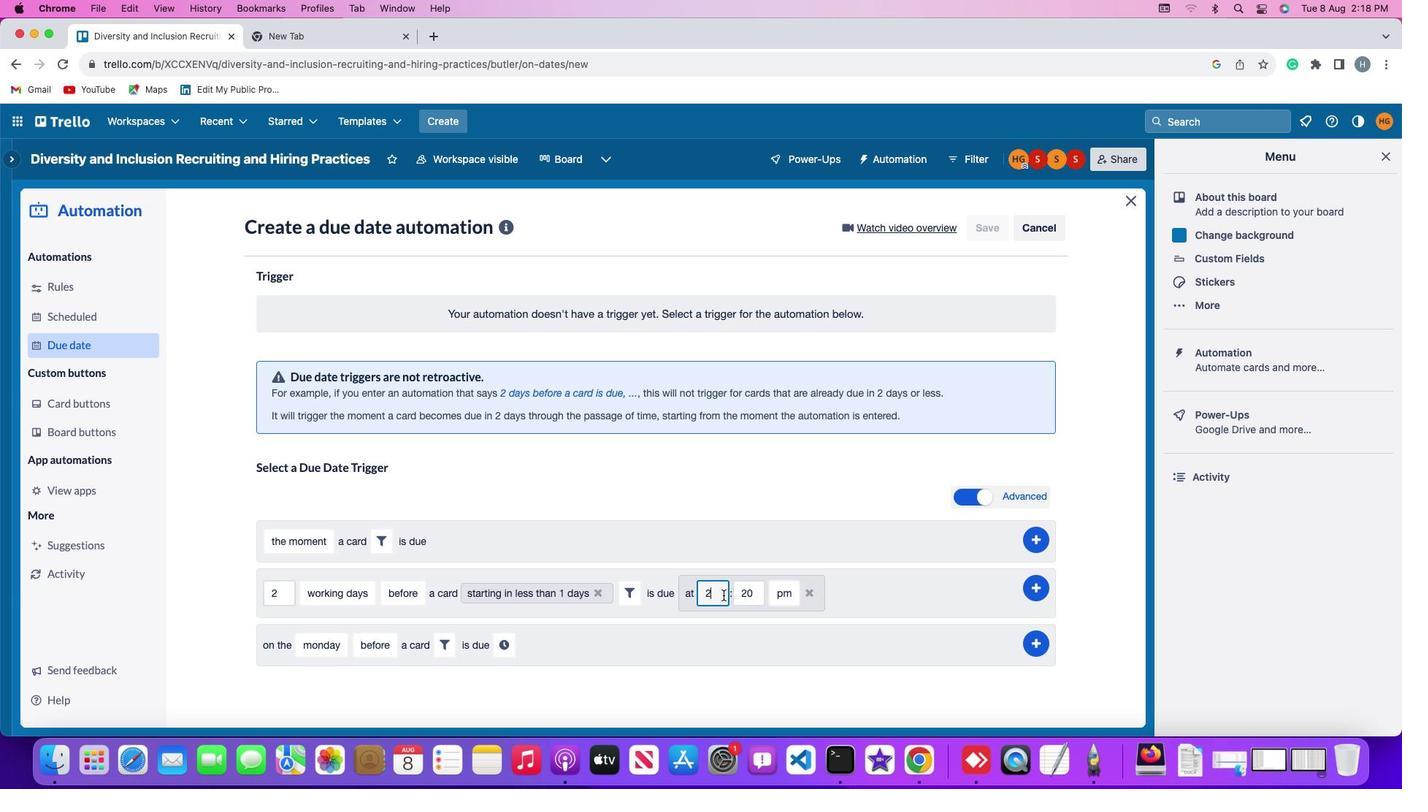 
Action: Key pressed Key.backspace'1''1'
Screenshot: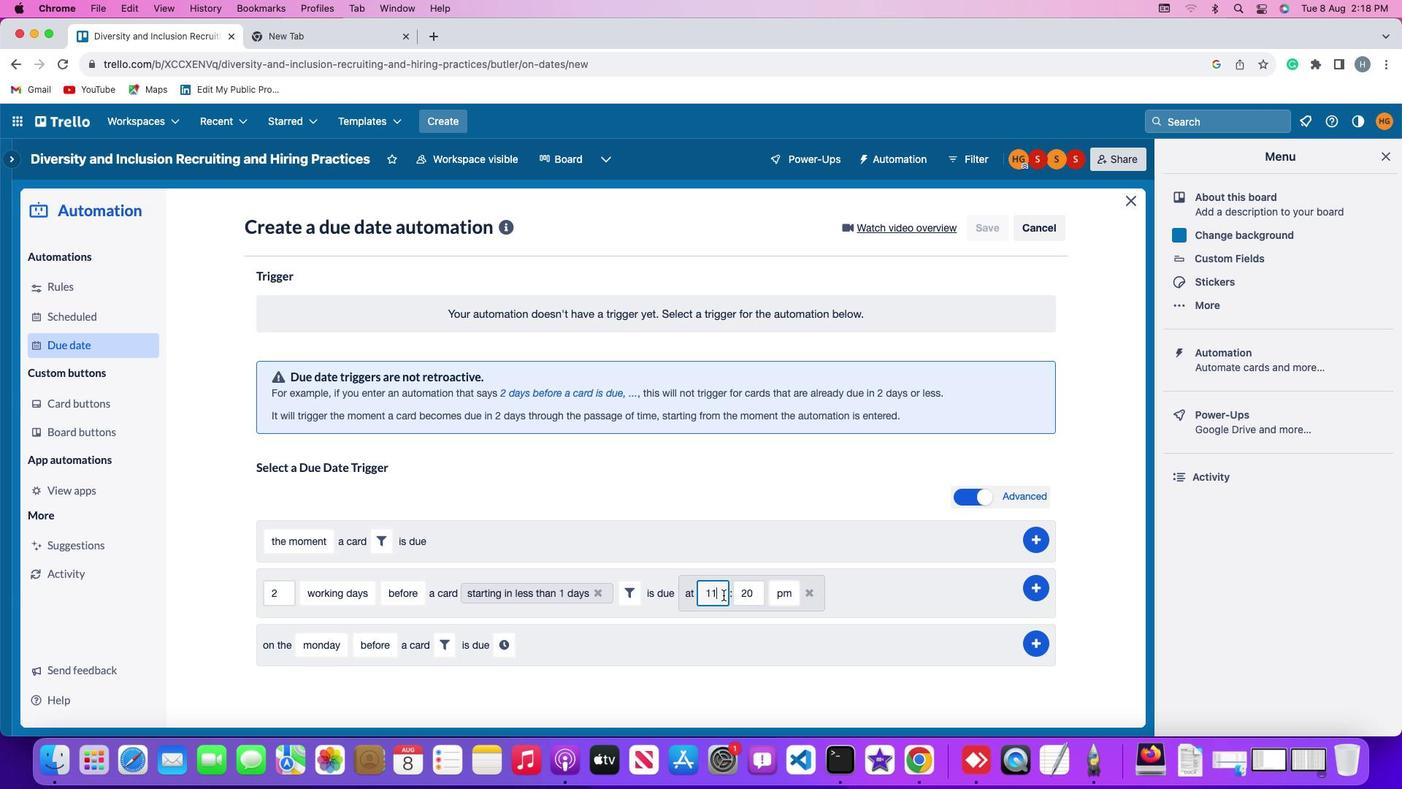 
Action: Mouse moved to (756, 592)
Screenshot: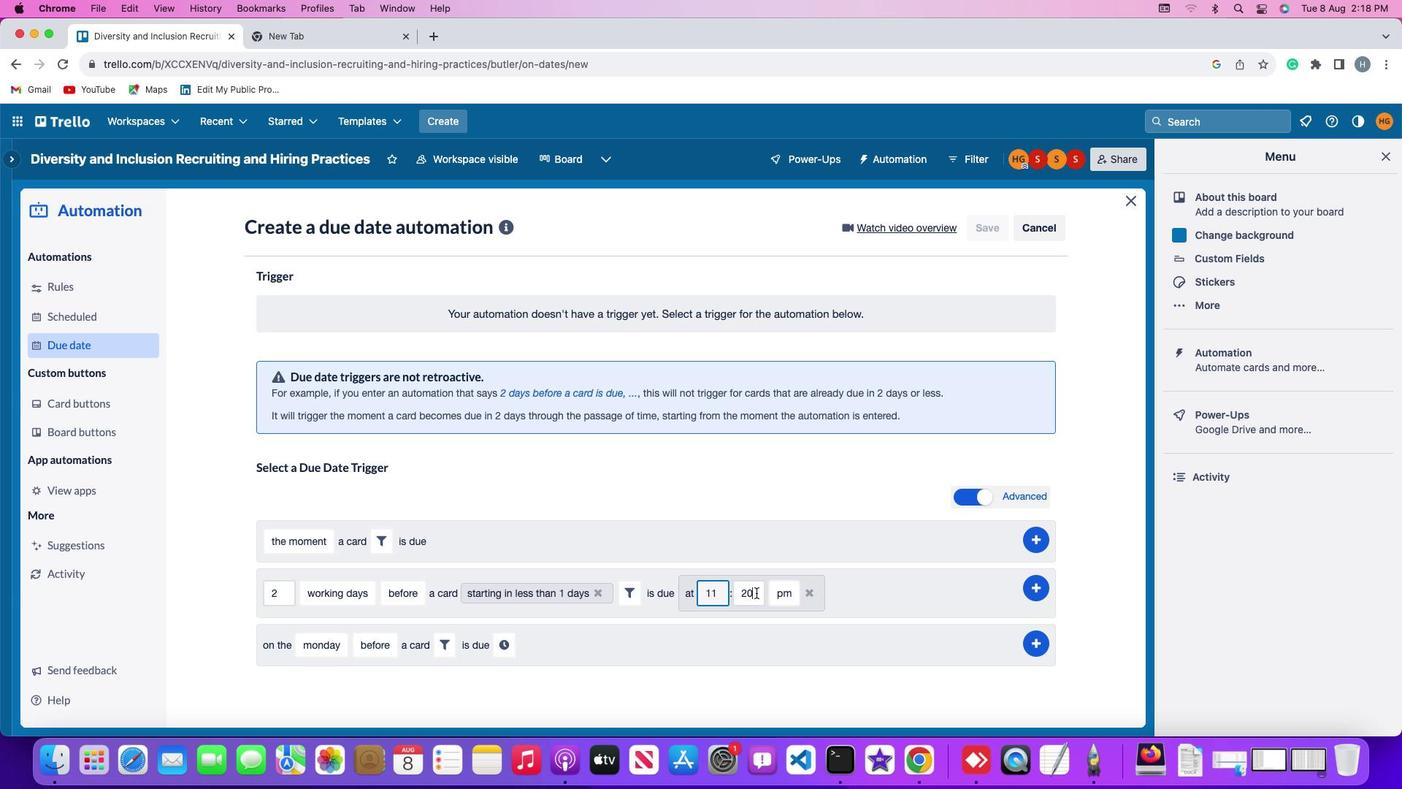 
Action: Mouse pressed left at (756, 592)
Screenshot: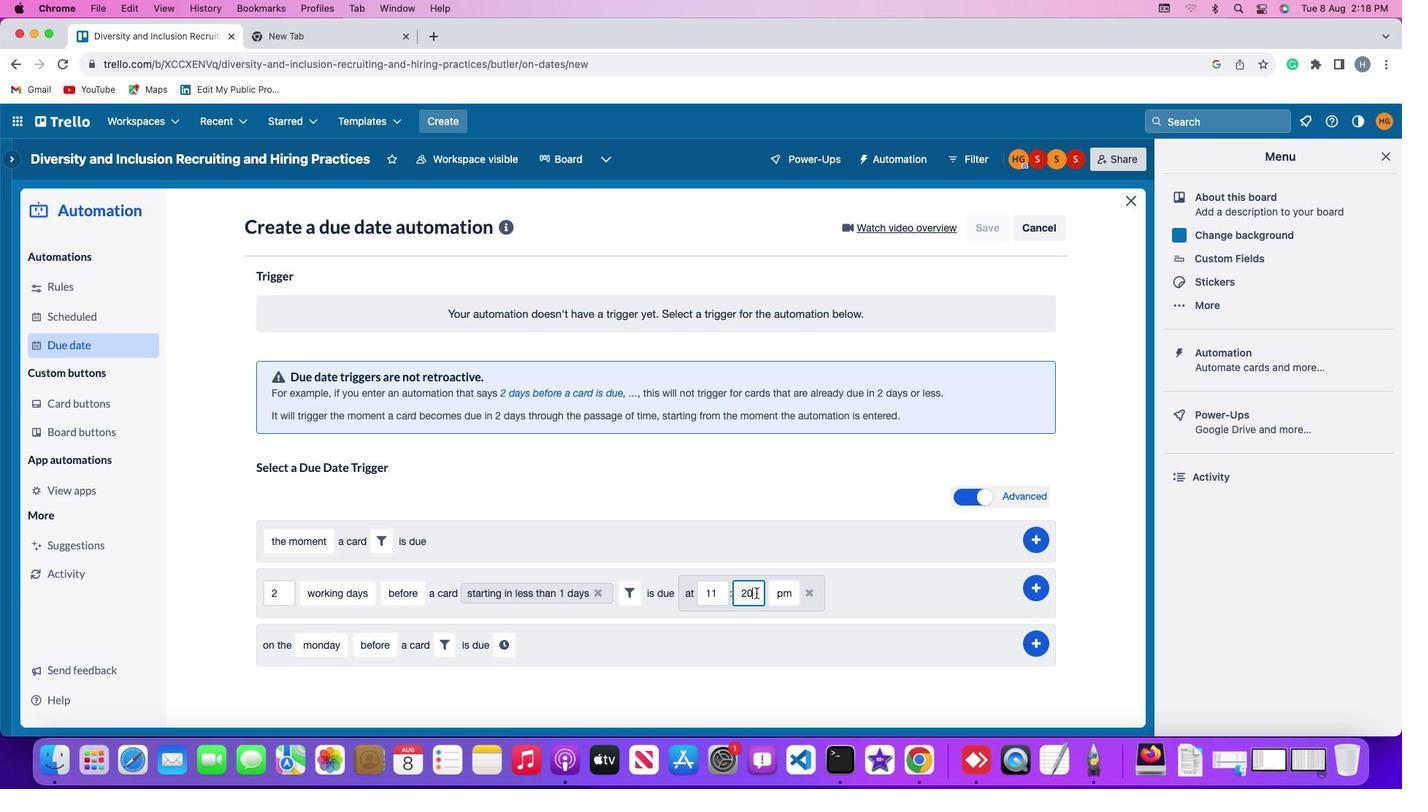 
Action: Key pressed Key.backspaceKey.backspace'0''0'
Screenshot: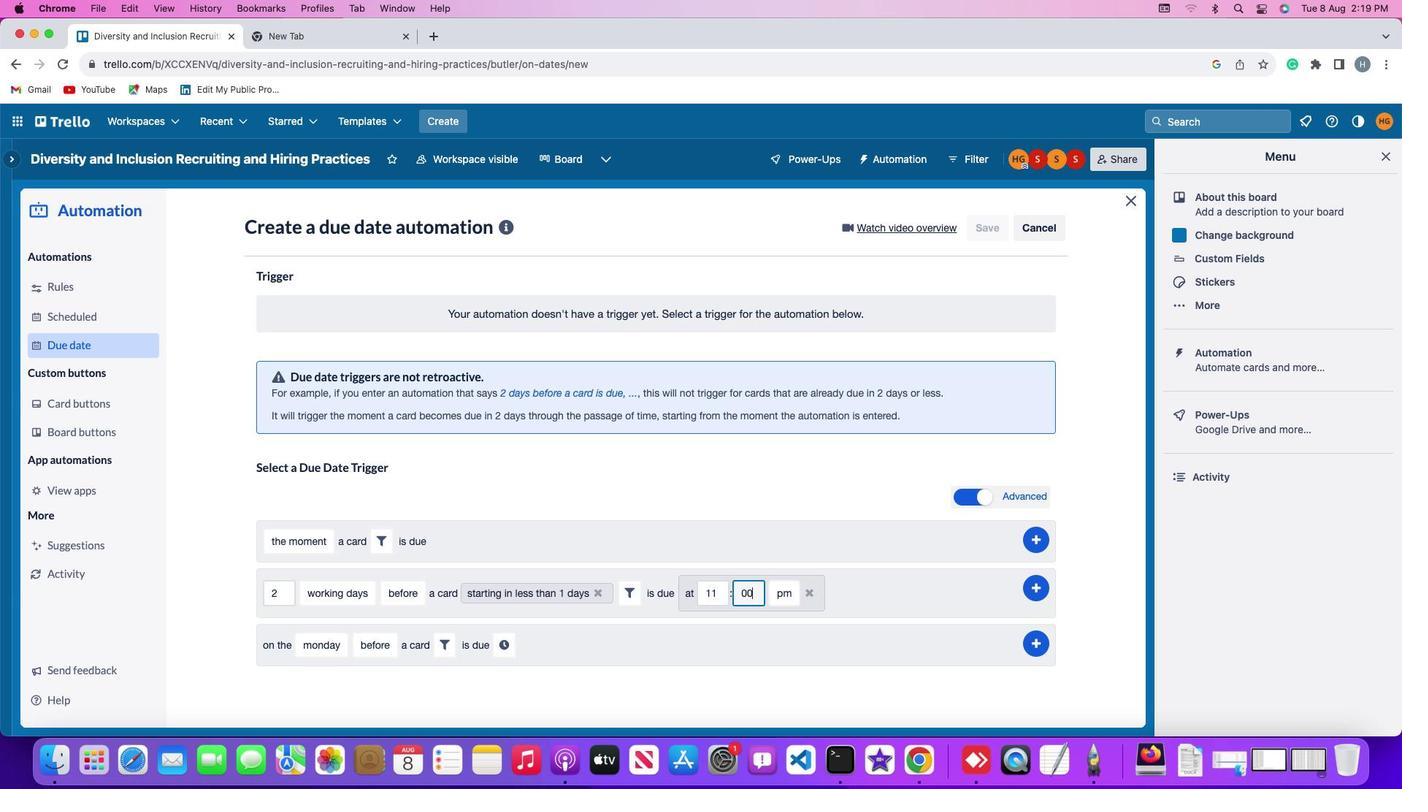 
Action: Mouse moved to (772, 593)
Screenshot: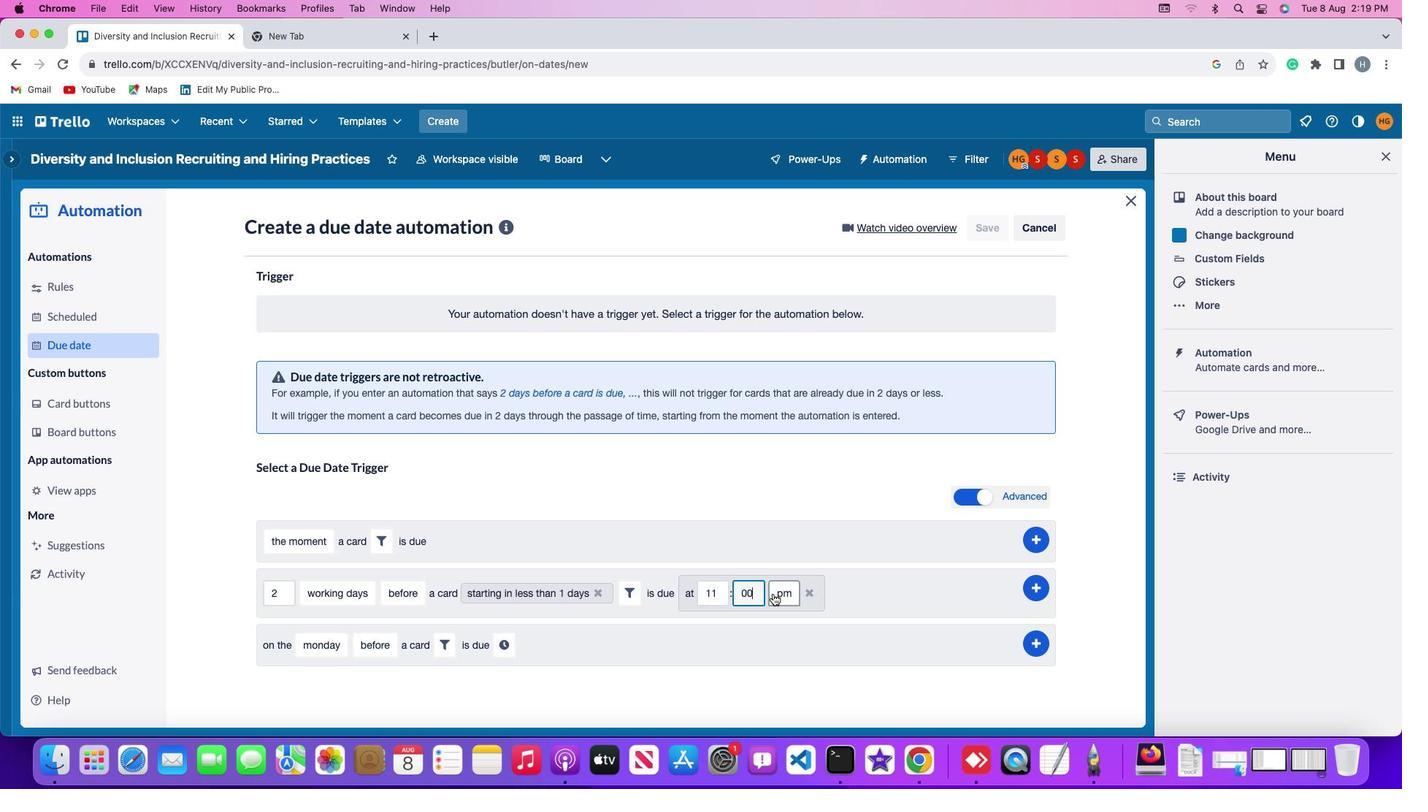 
Action: Mouse pressed left at (772, 593)
Screenshot: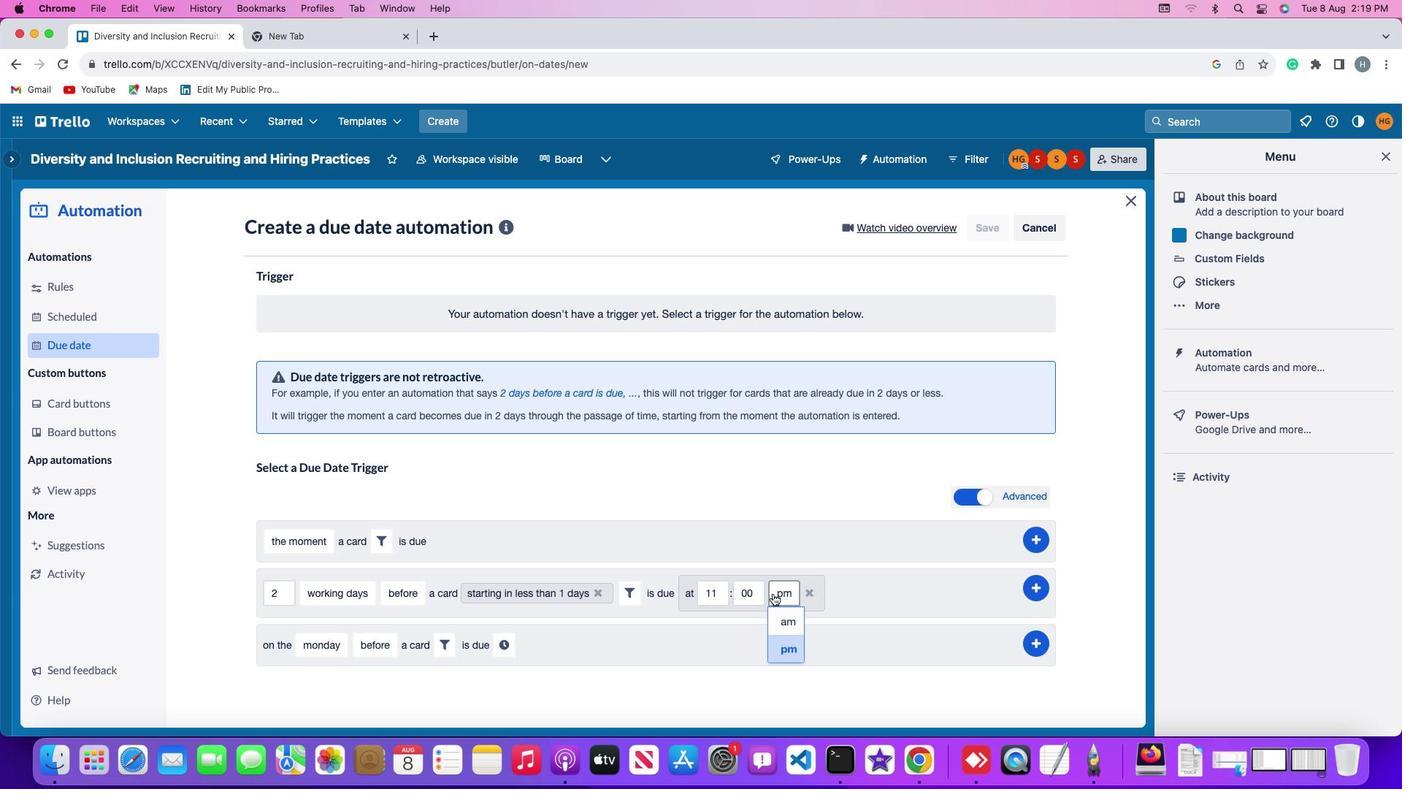 
Action: Mouse moved to (781, 615)
Screenshot: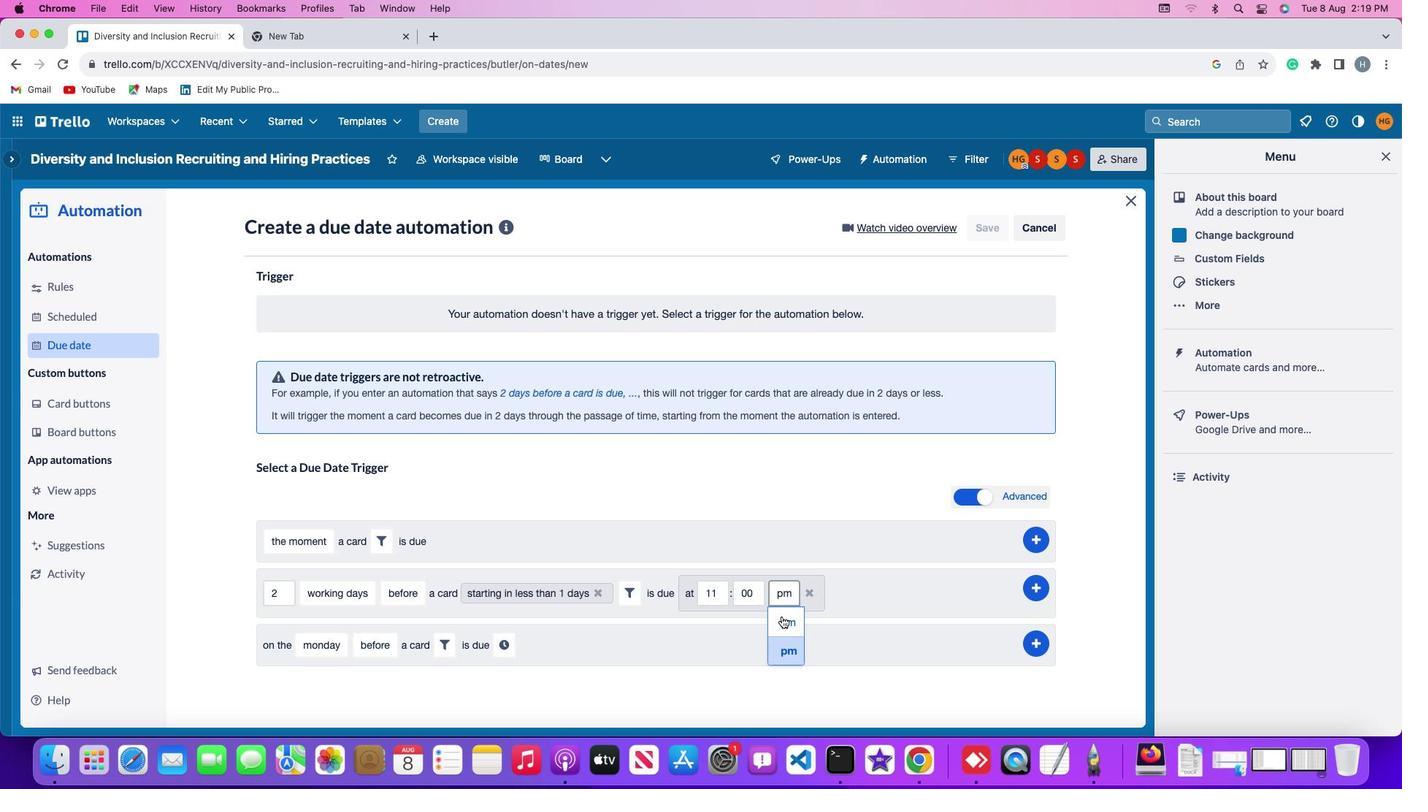 
Action: Mouse pressed left at (781, 615)
Screenshot: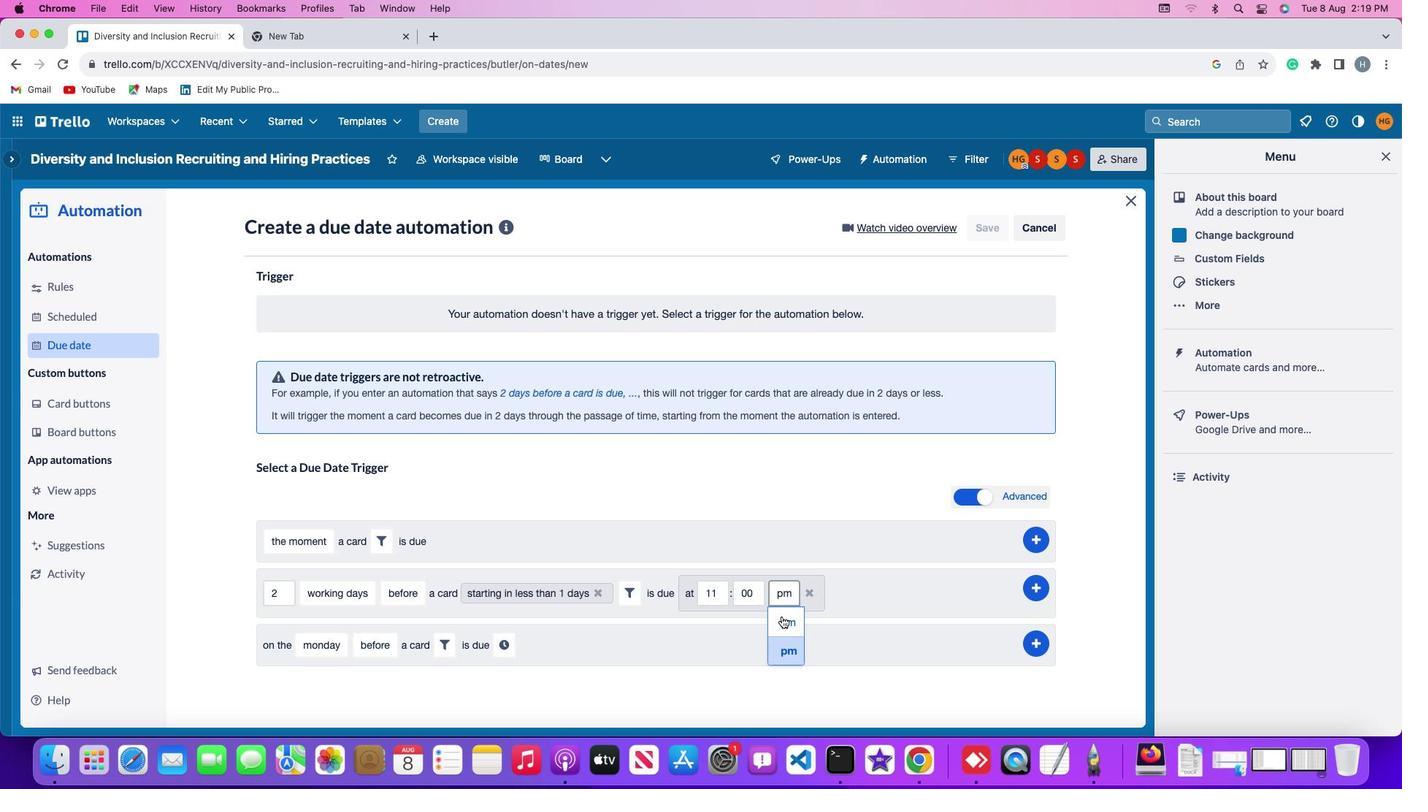 
Action: Mouse moved to (1041, 583)
Screenshot: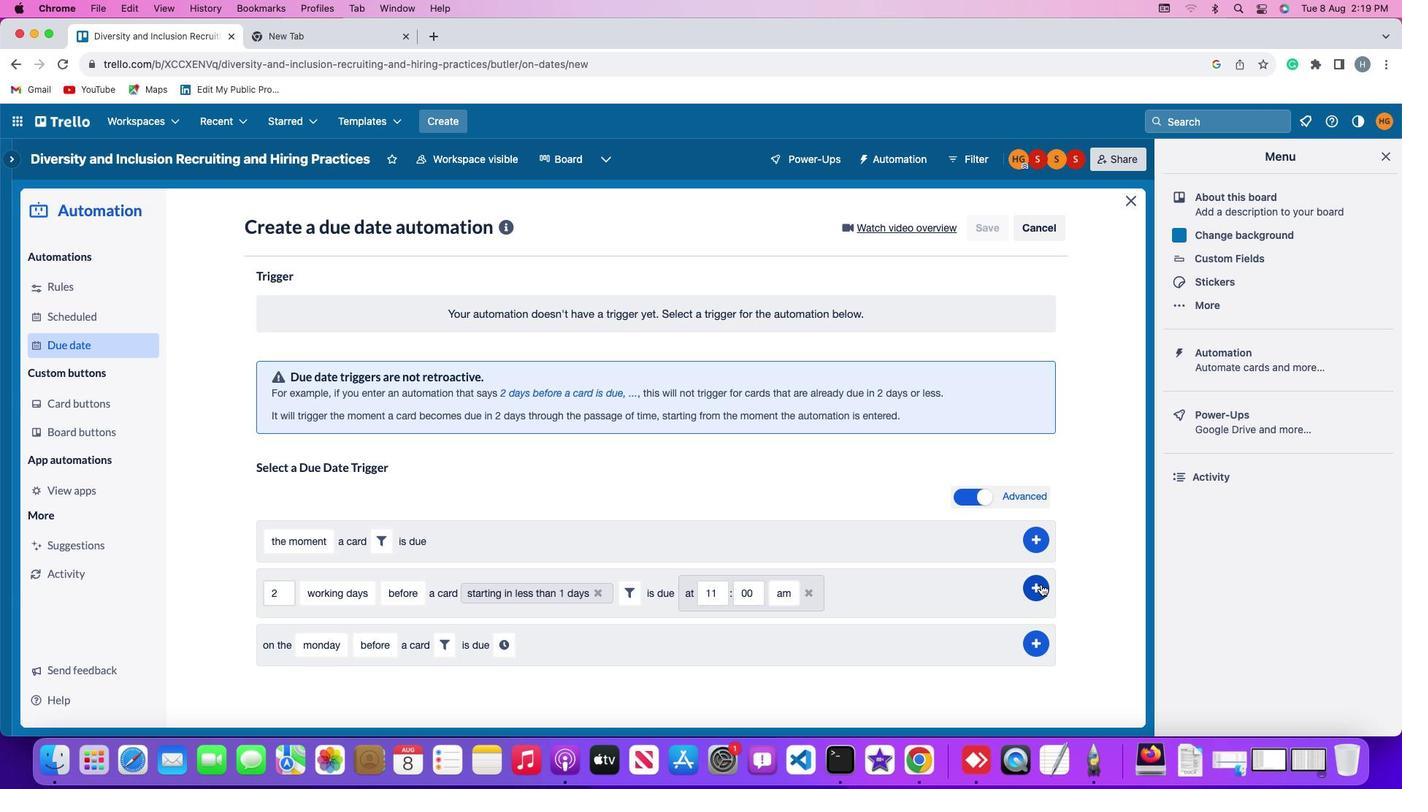 
Action: Mouse pressed left at (1041, 583)
Screenshot: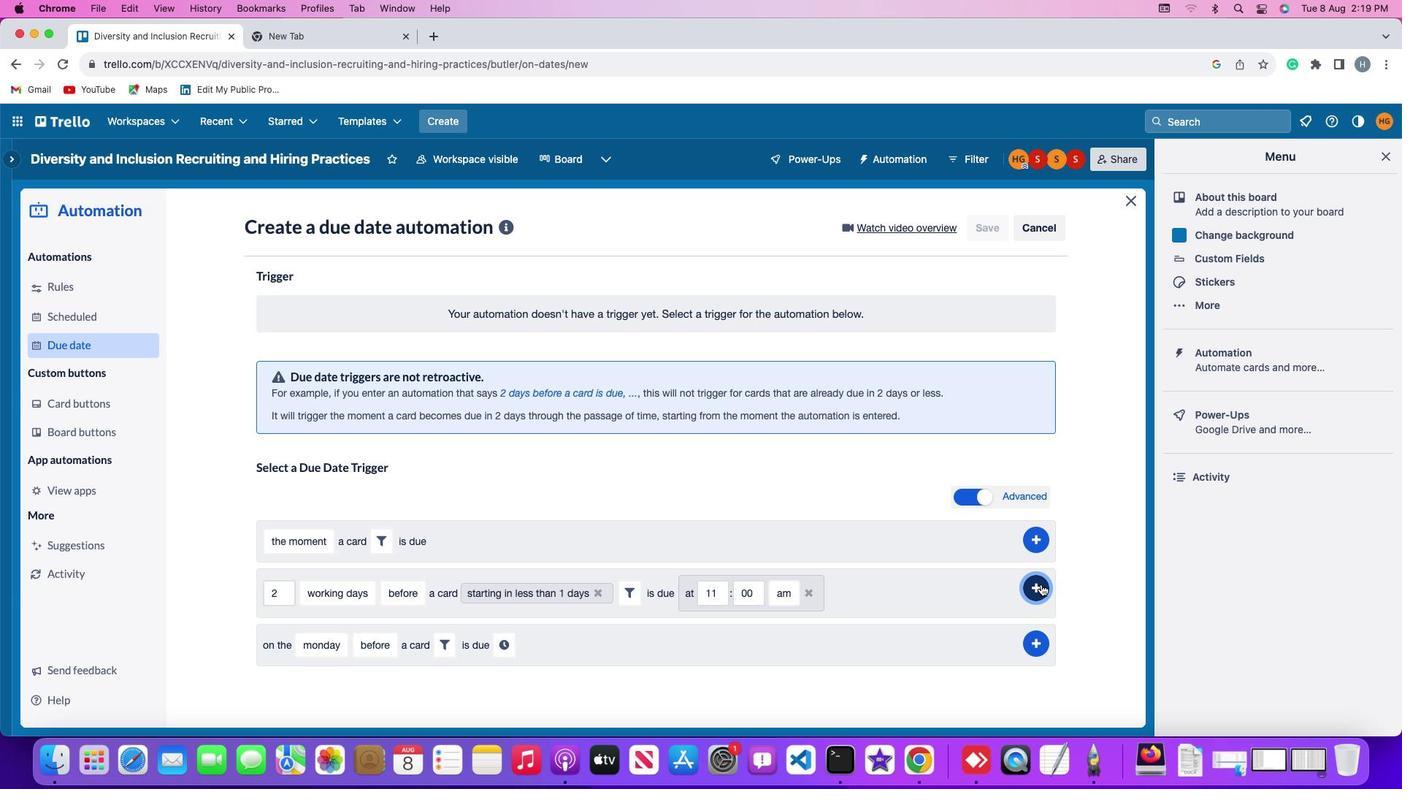
Action: Mouse moved to (1091, 494)
Screenshot: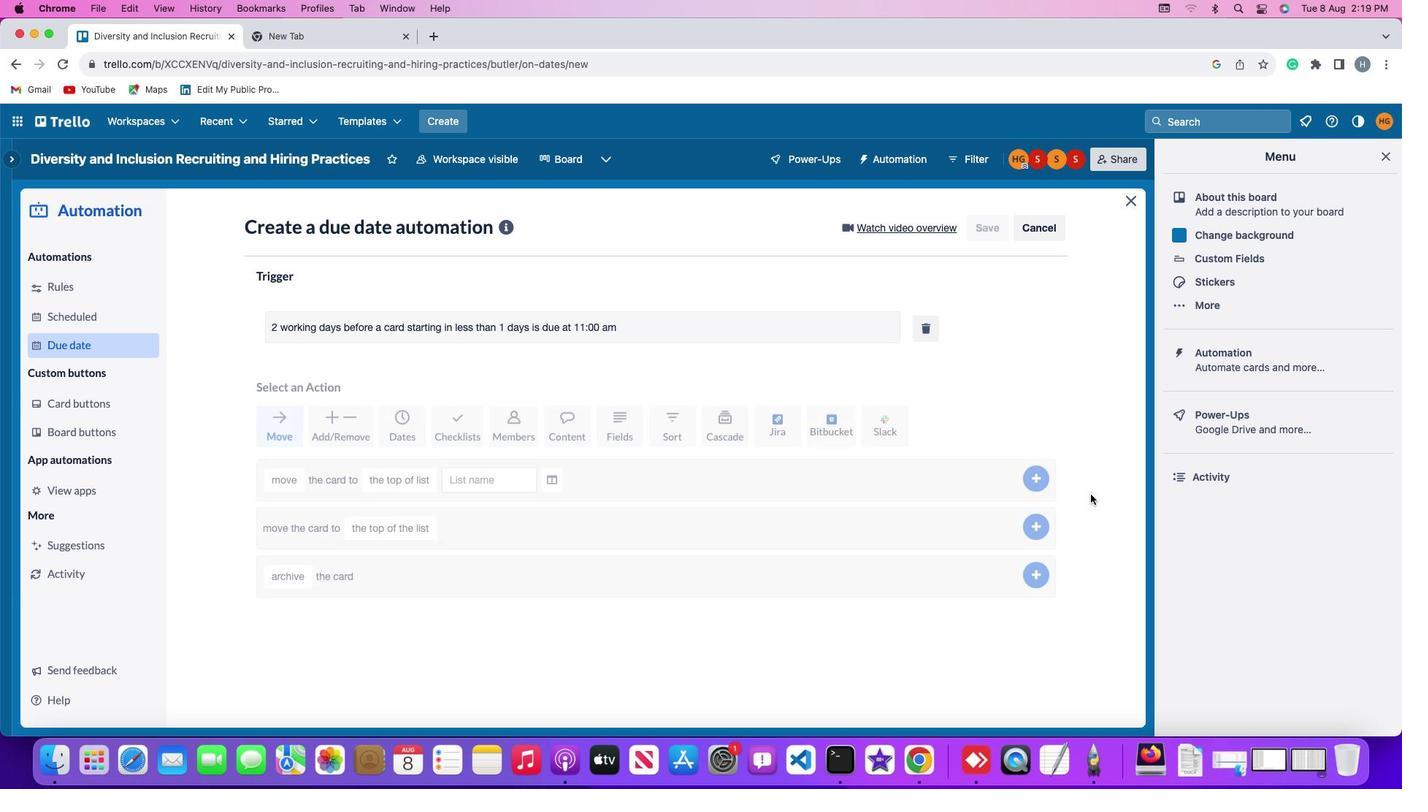 
